 Task: Research Airbnb options in Tallaght, Ireland from 14th November, 2023 to 30th November, 2023 for 5 adults.5 bedrooms having 5 beds and 5 bathrooms. Property type can be house. Amenities needed are: wifi, TV, free parkinig on premises, gym, breakfast. Look for 4 properties as per requirement.
Action: Mouse moved to (583, 127)
Screenshot: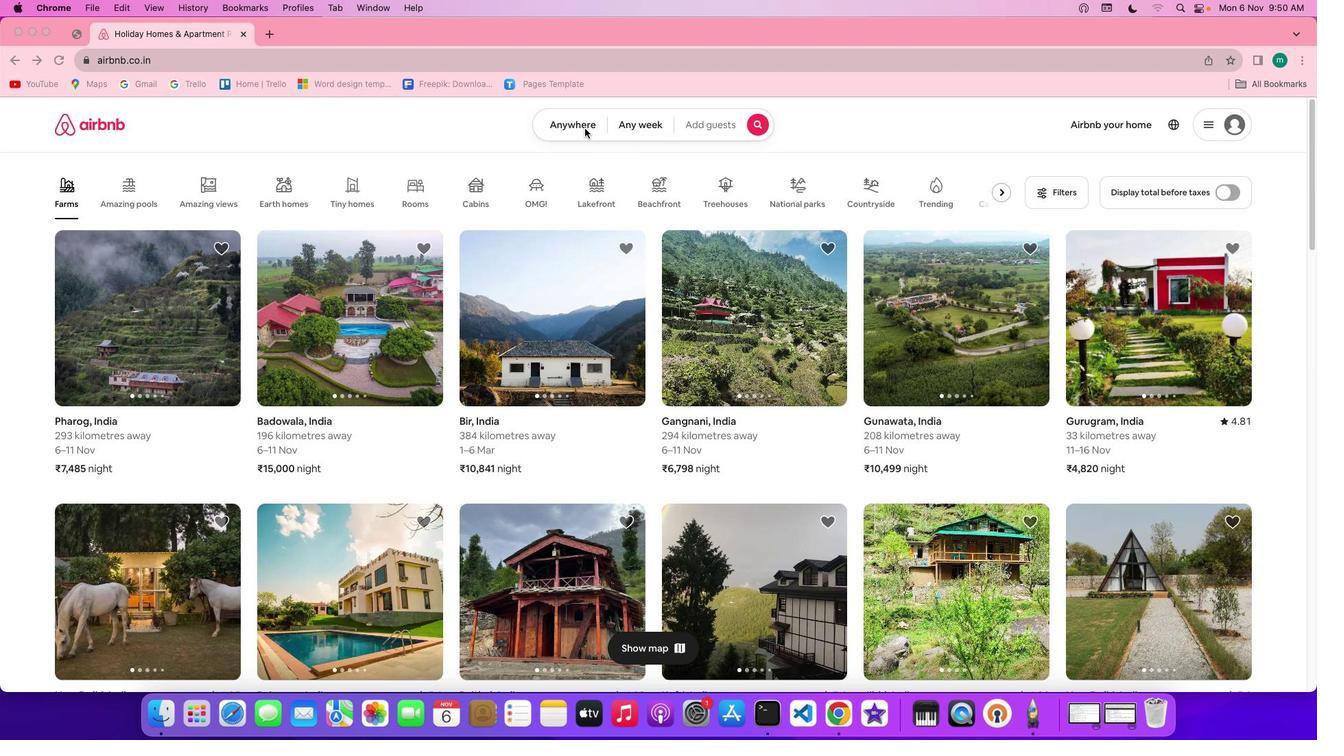 
Action: Mouse pressed left at (583, 127)
Screenshot: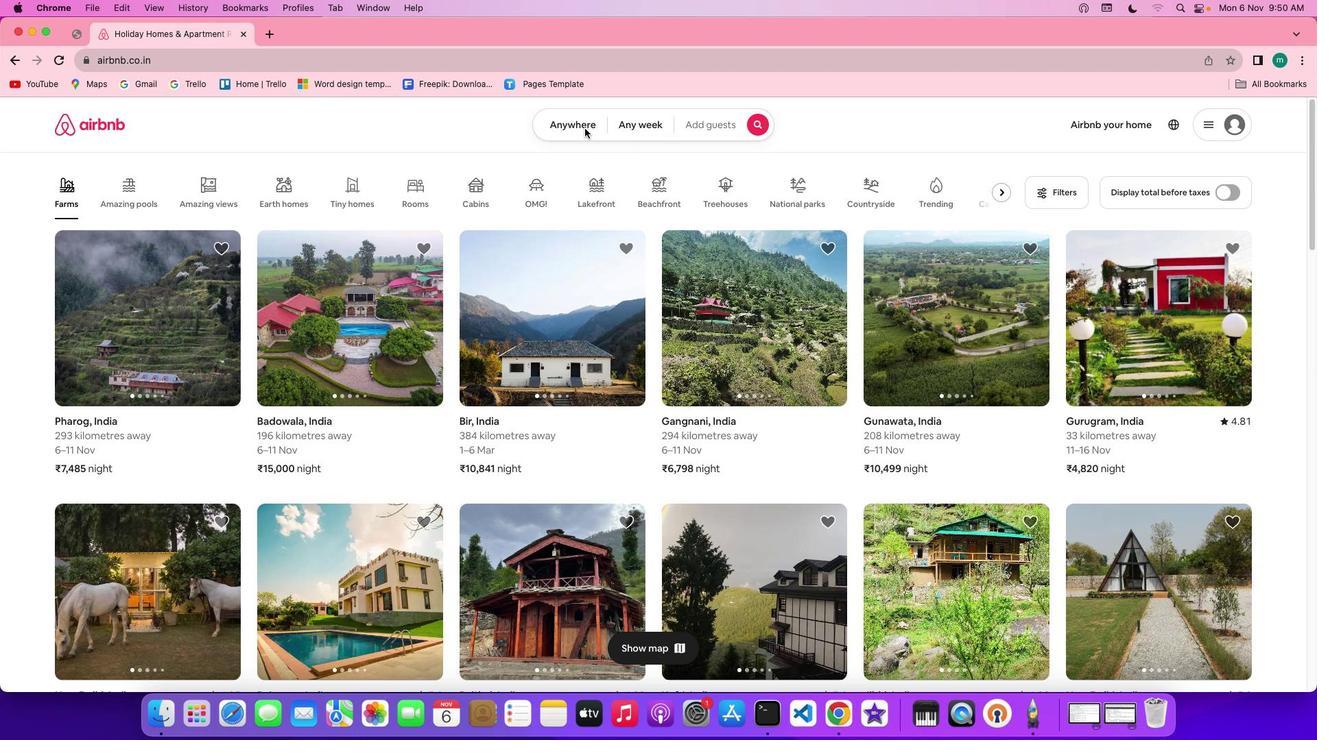 
Action: Mouse pressed left at (583, 127)
Screenshot: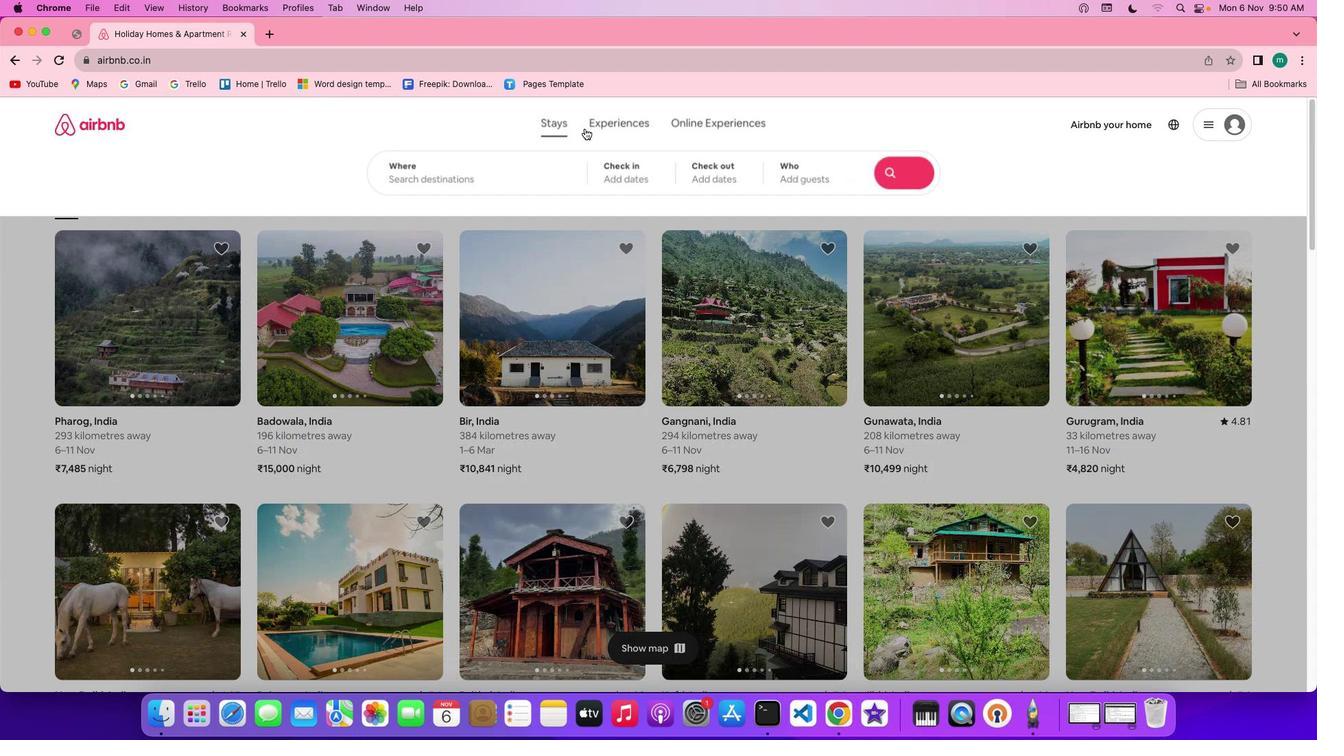 
Action: Mouse moved to (488, 177)
Screenshot: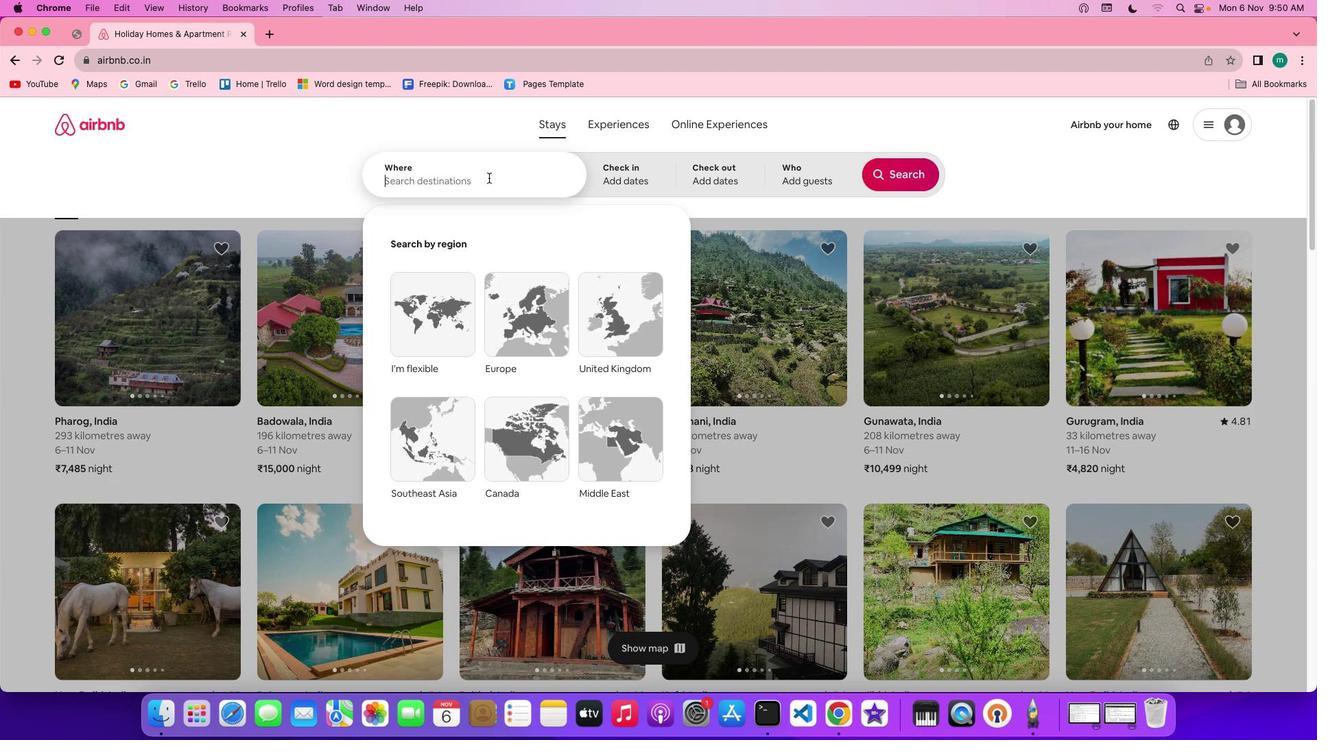 
Action: Mouse pressed left at (488, 177)
Screenshot: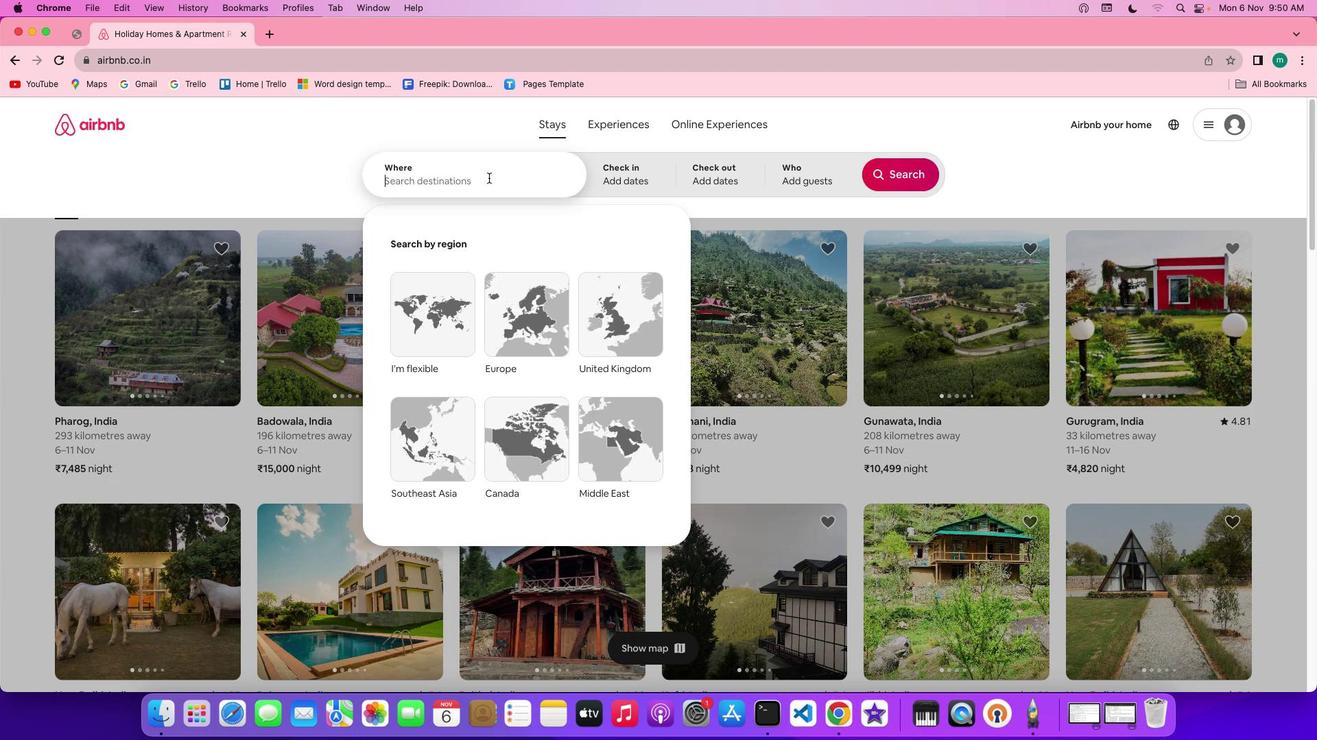
Action: Key pressed Key.shift'T''a''l''l''a''g''h''t'','Key.spaceKey.shift'i''r''e''l''a''n''d'
Screenshot: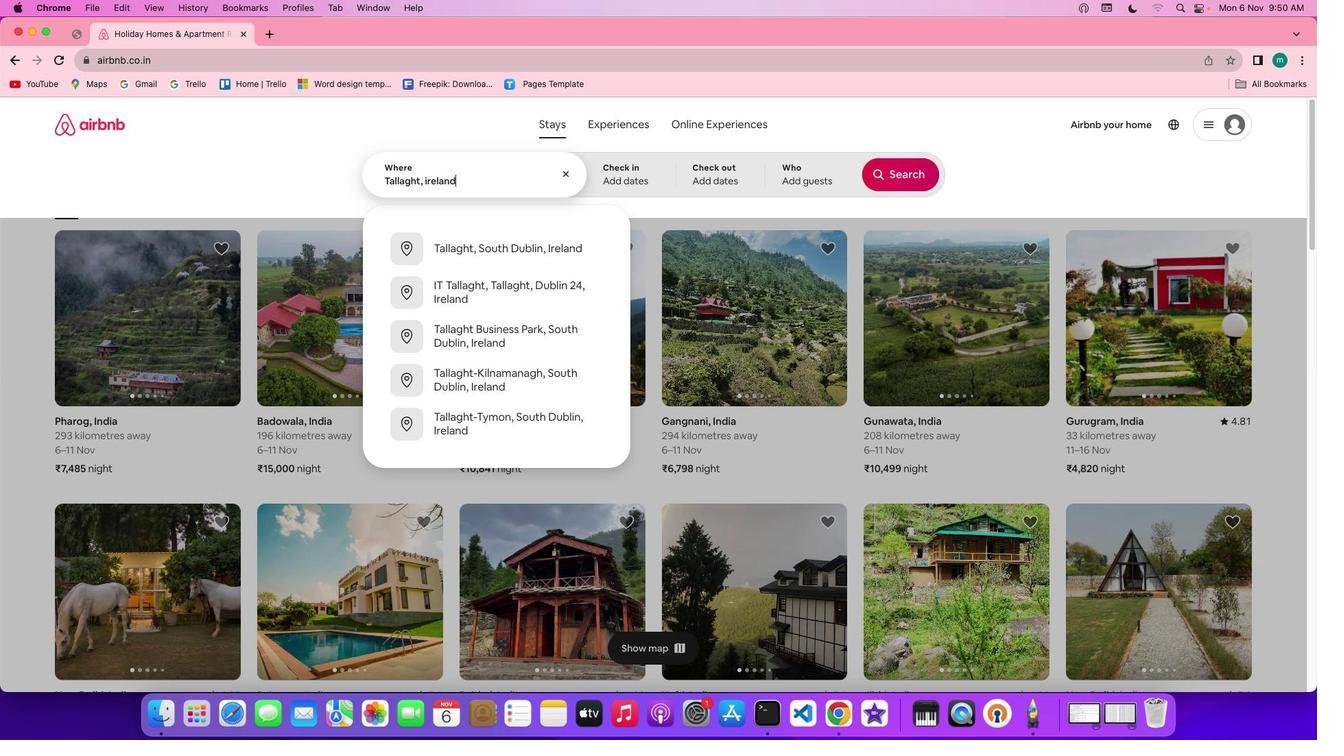 
Action: Mouse moved to (660, 176)
Screenshot: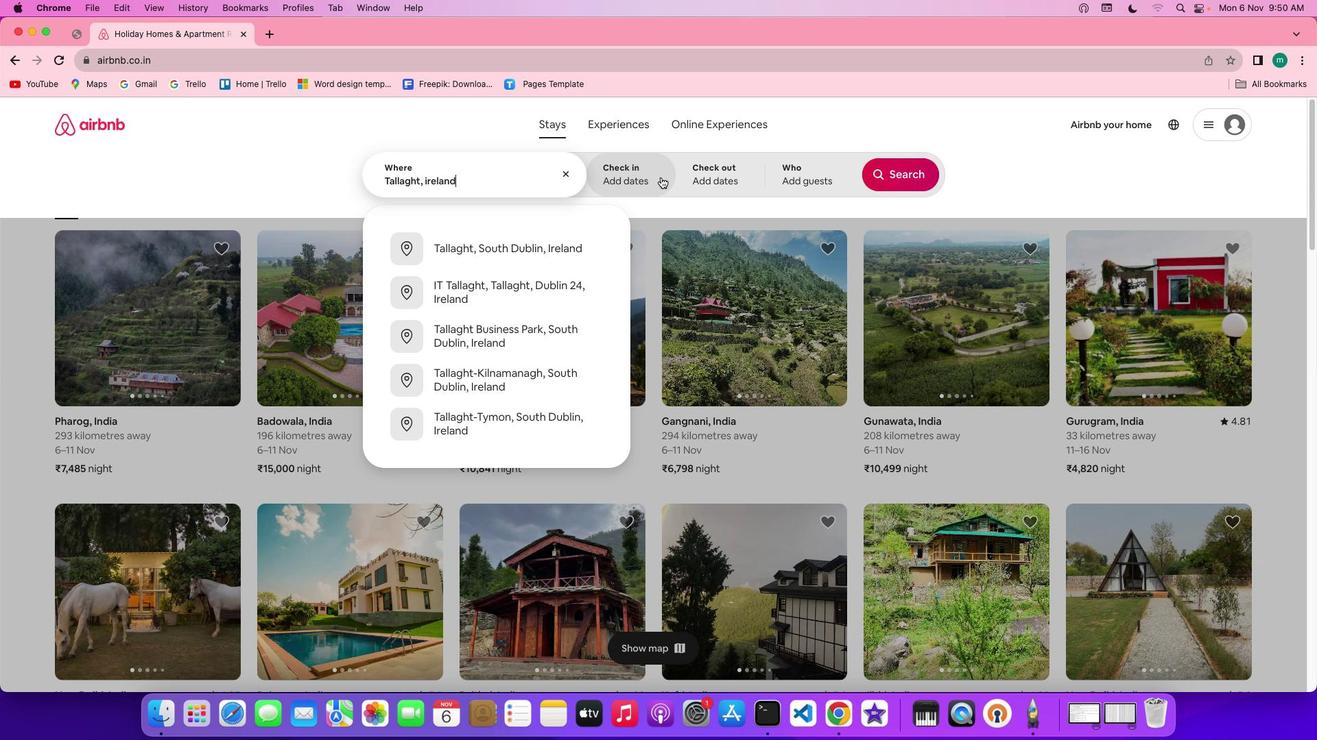 
Action: Mouse pressed left at (660, 176)
Screenshot: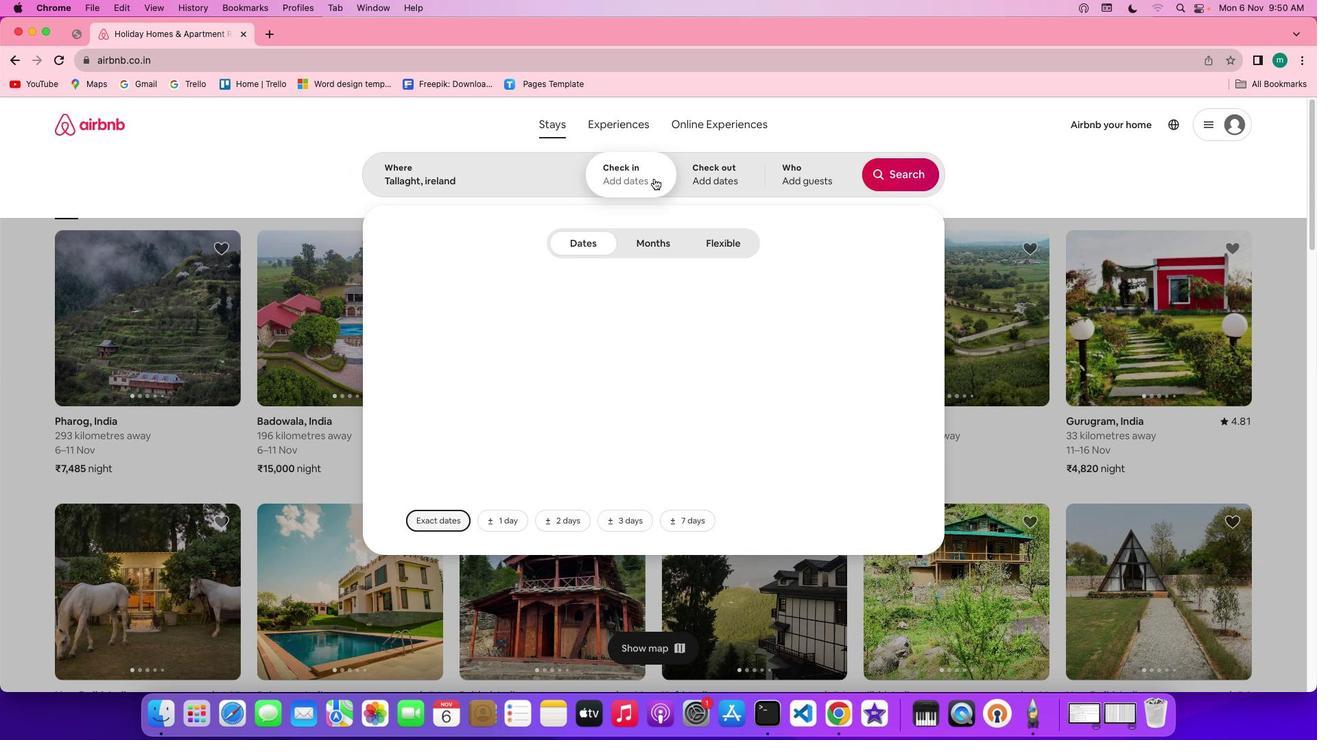 
Action: Mouse moved to (483, 408)
Screenshot: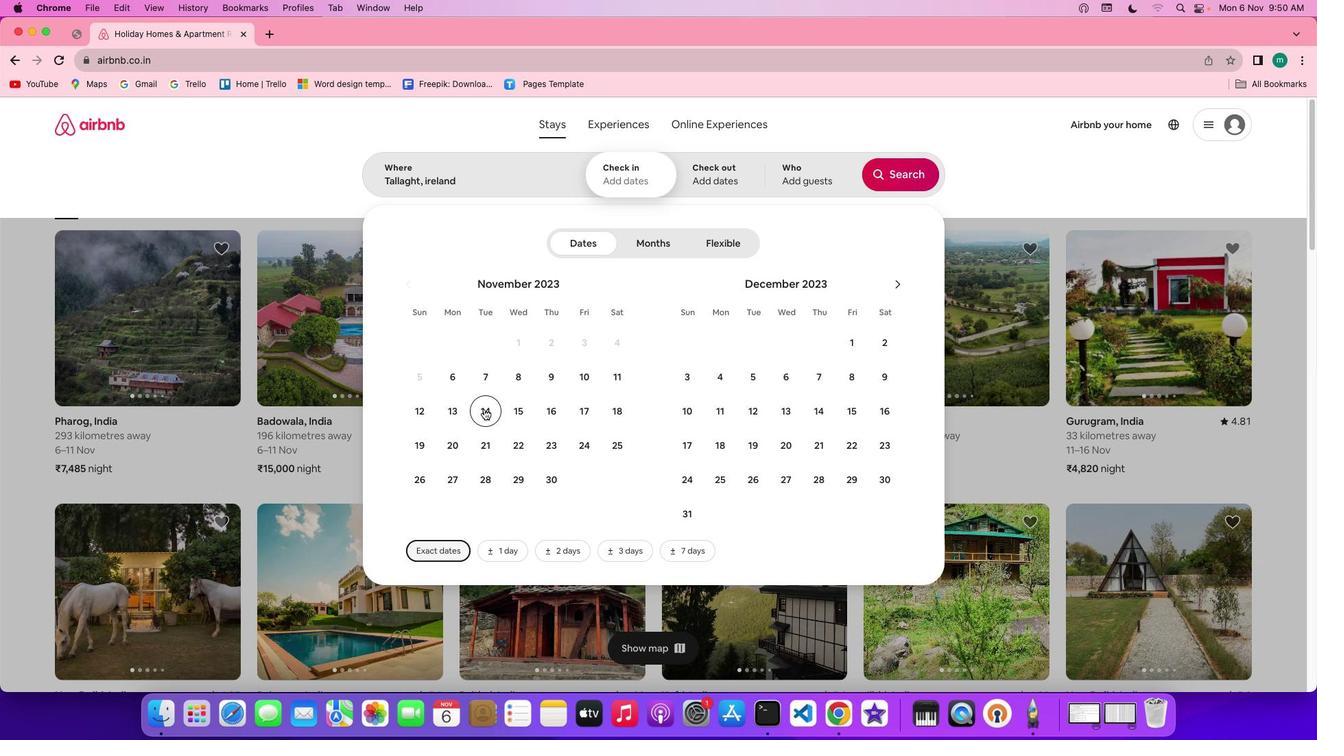 
Action: Mouse pressed left at (483, 408)
Screenshot: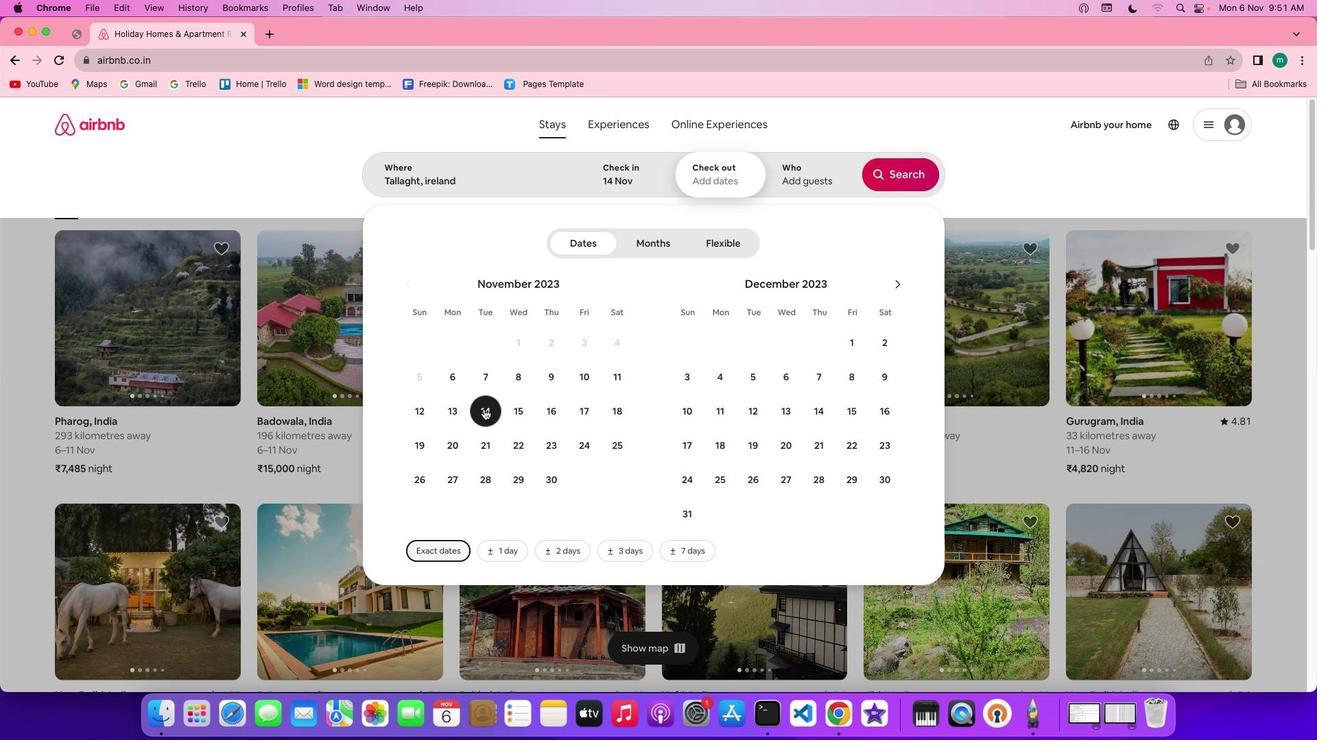 
Action: Mouse moved to (551, 481)
Screenshot: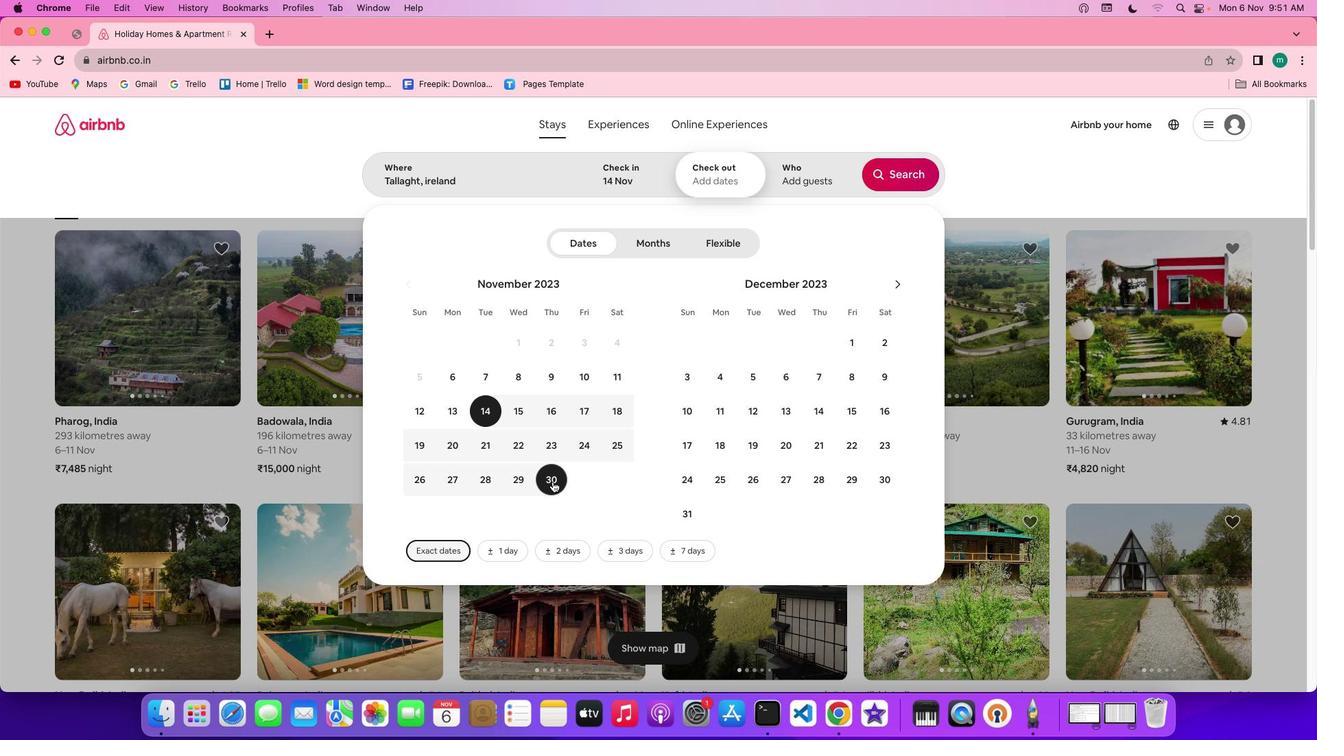 
Action: Mouse pressed left at (551, 481)
Screenshot: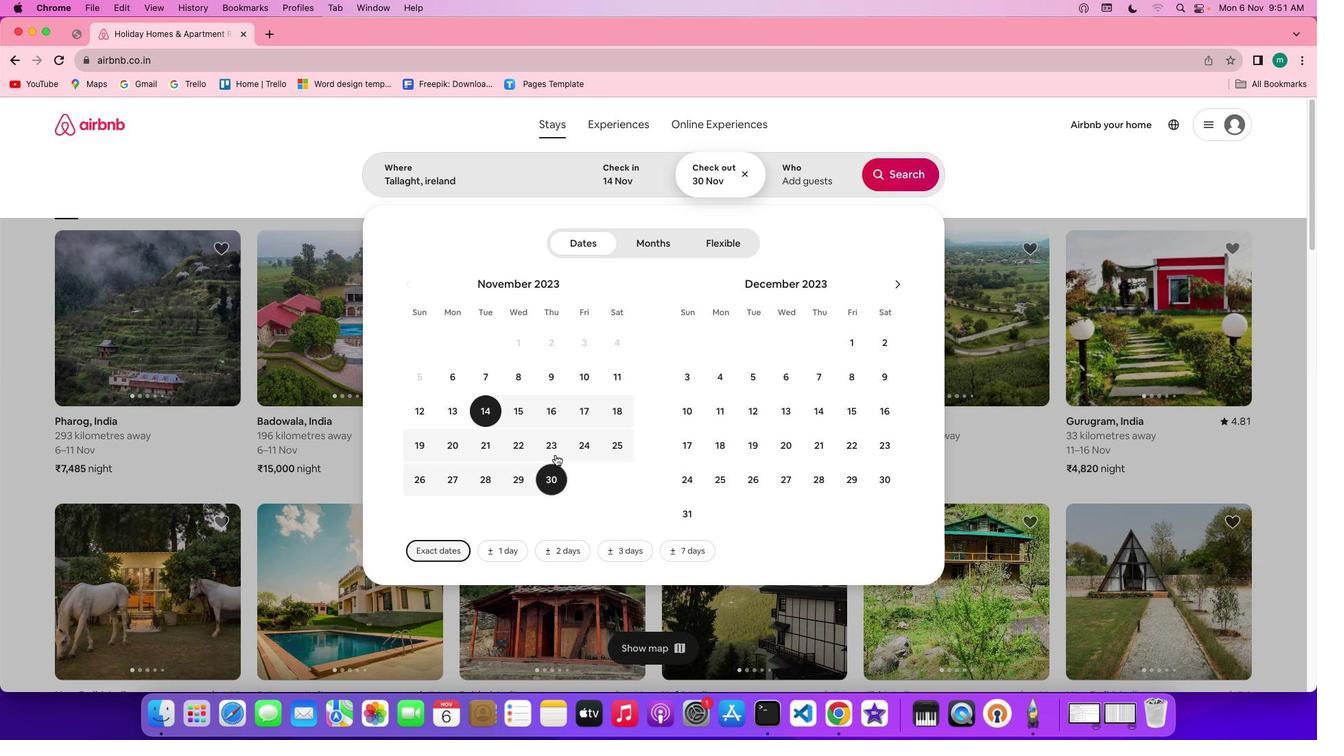 
Action: Mouse moved to (791, 174)
Screenshot: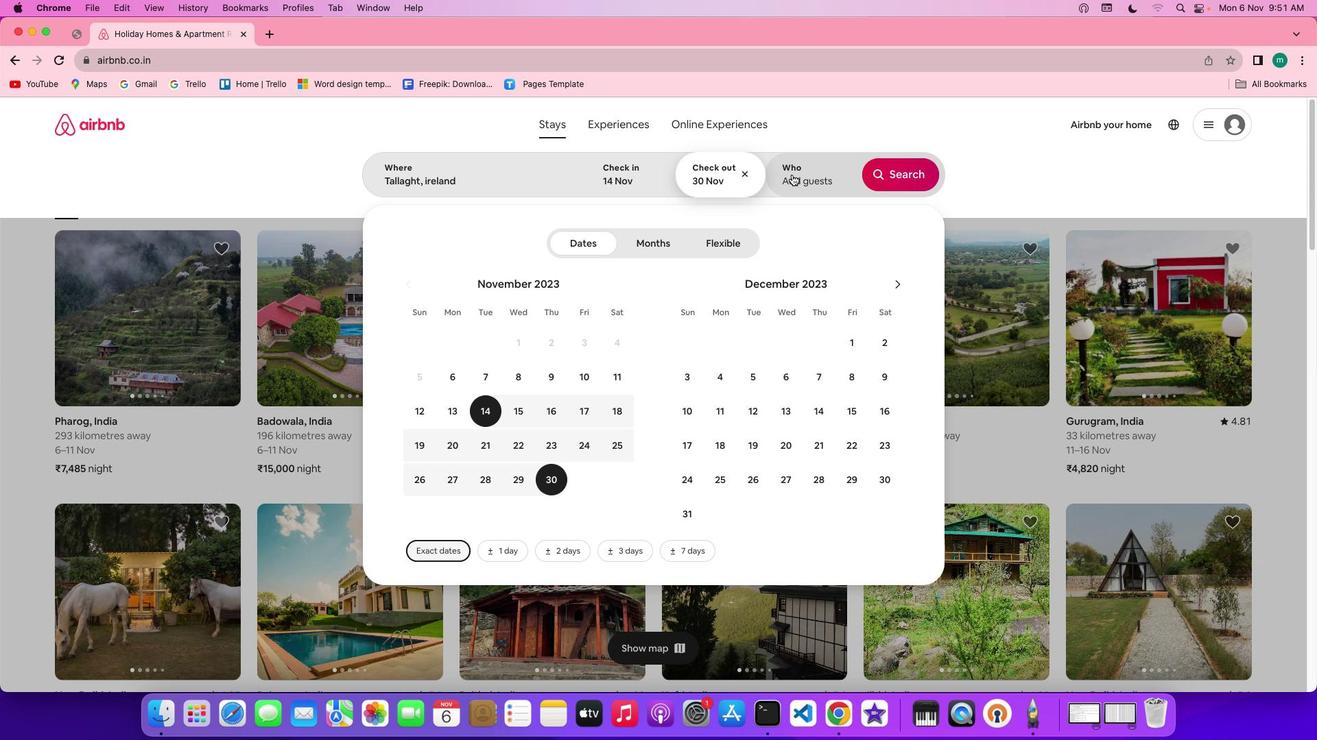 
Action: Mouse pressed left at (791, 174)
Screenshot: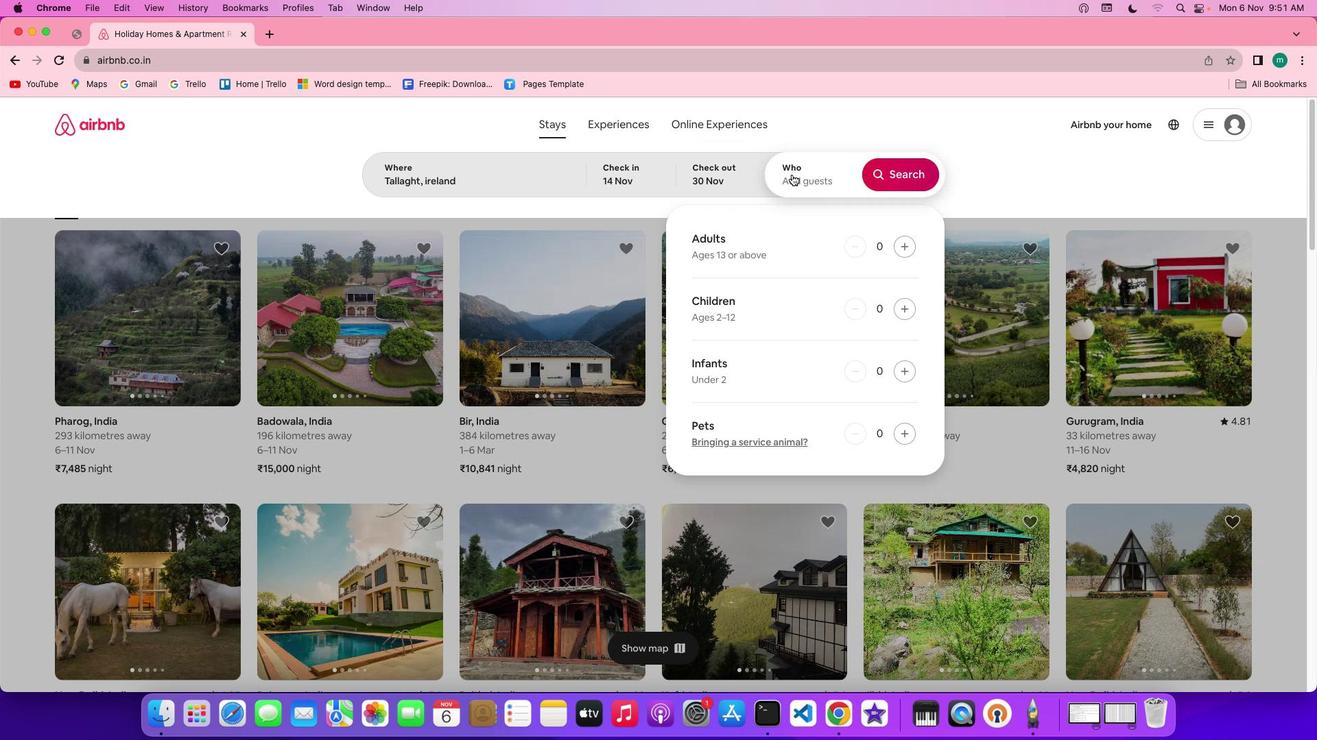 
Action: Mouse moved to (906, 242)
Screenshot: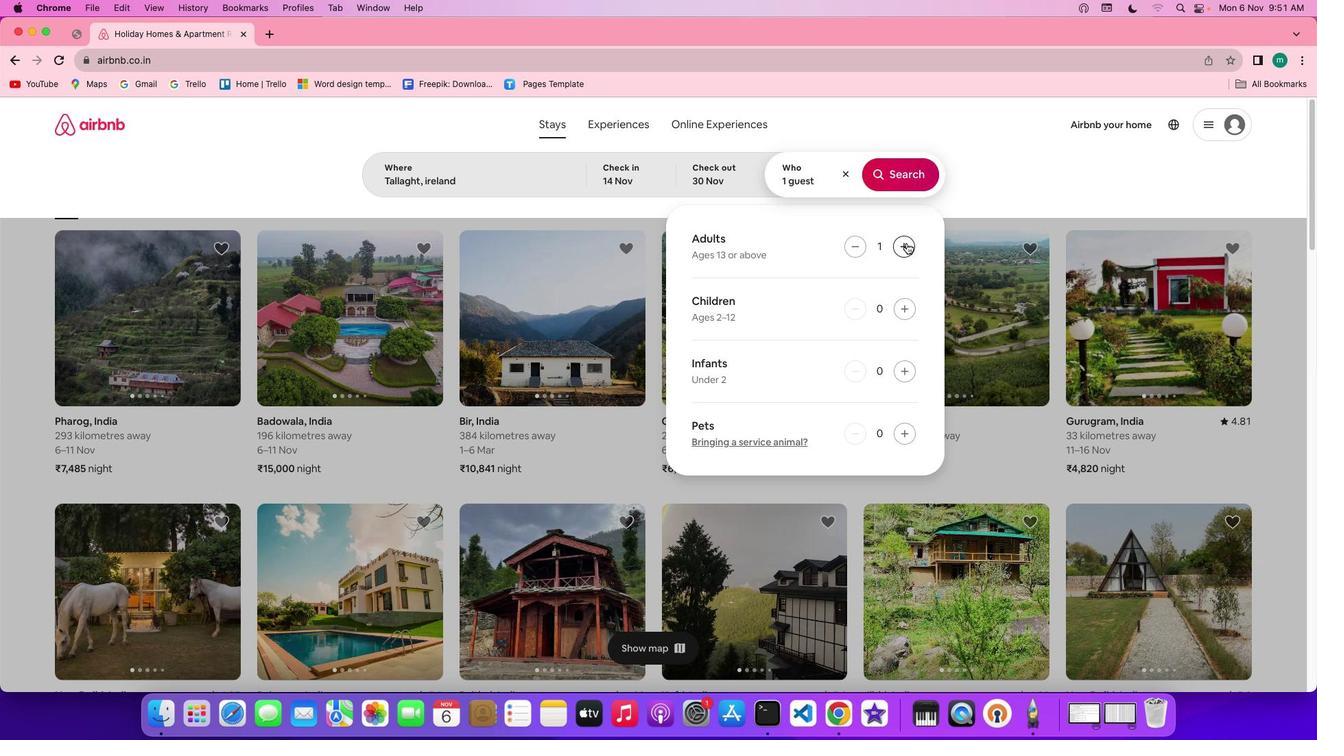 
Action: Mouse pressed left at (906, 242)
Screenshot: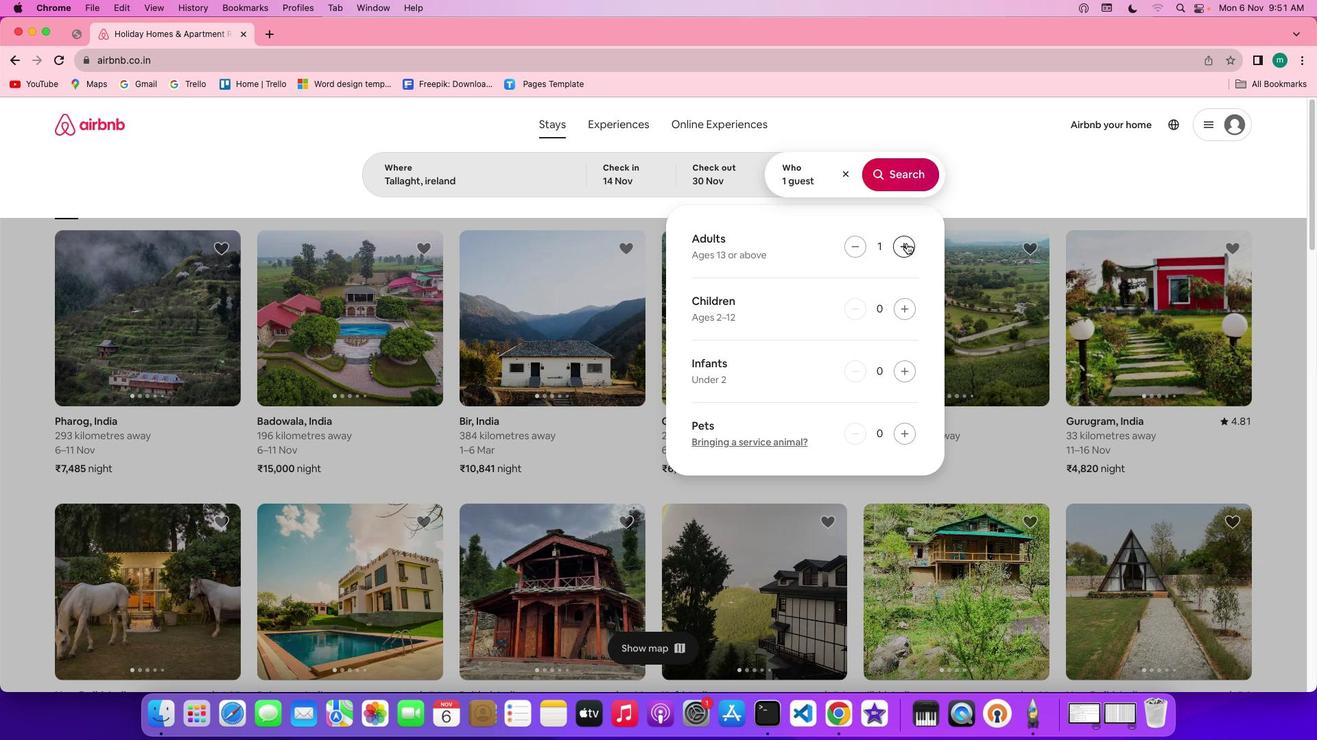 
Action: Mouse pressed left at (906, 242)
Screenshot: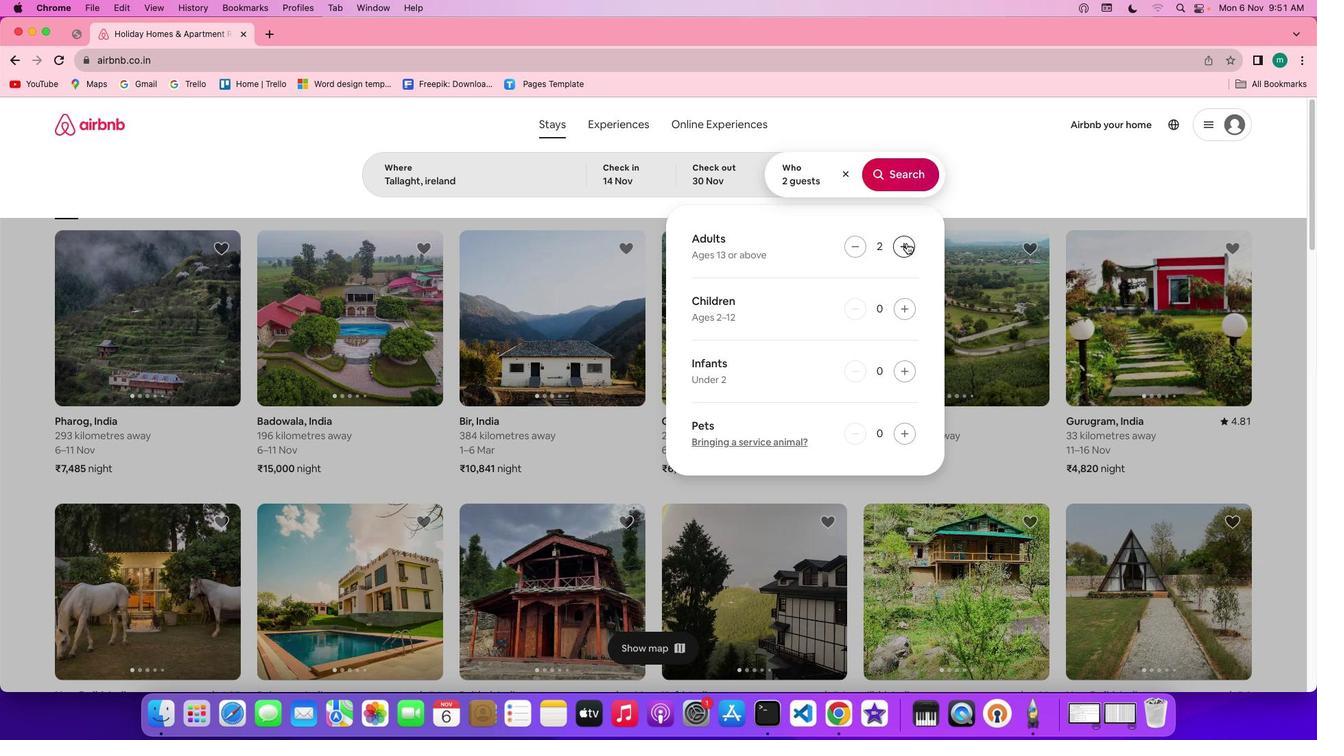 
Action: Mouse pressed left at (906, 242)
Screenshot: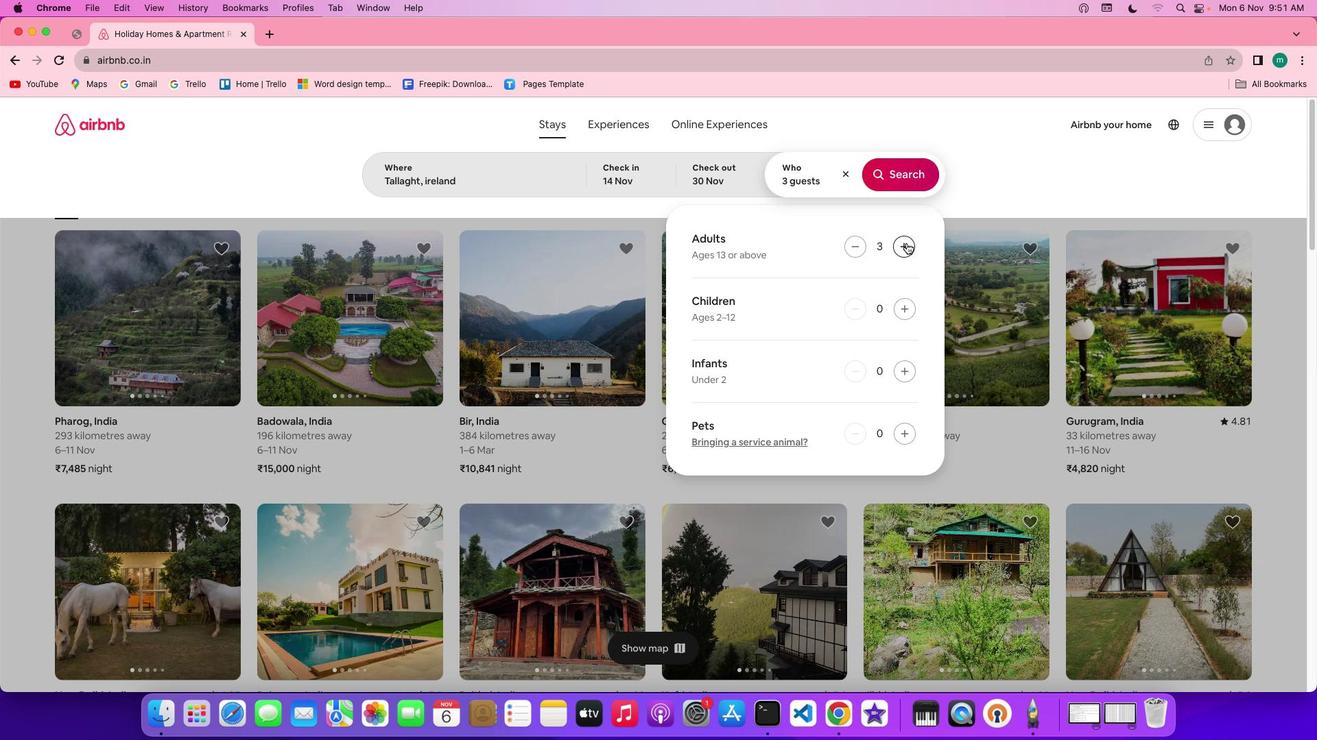 
Action: Mouse pressed left at (906, 242)
Screenshot: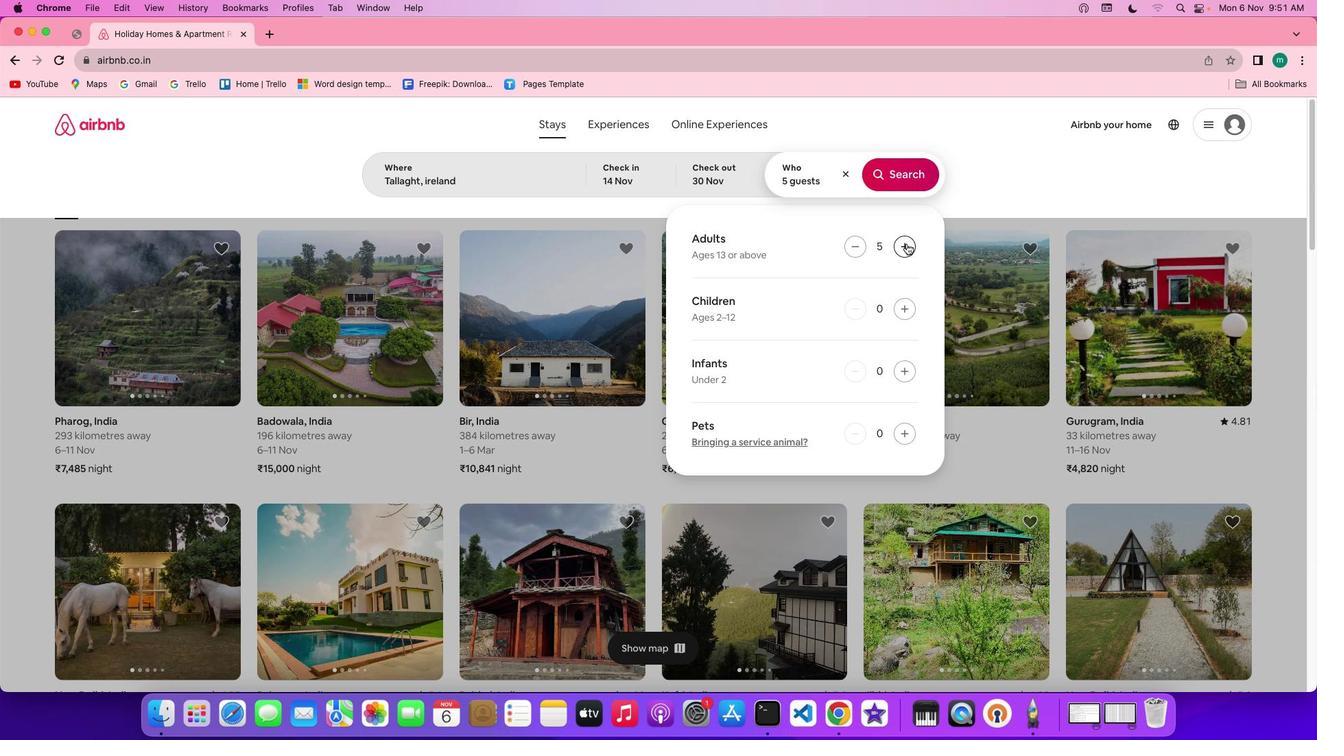 
Action: Mouse pressed left at (906, 242)
Screenshot: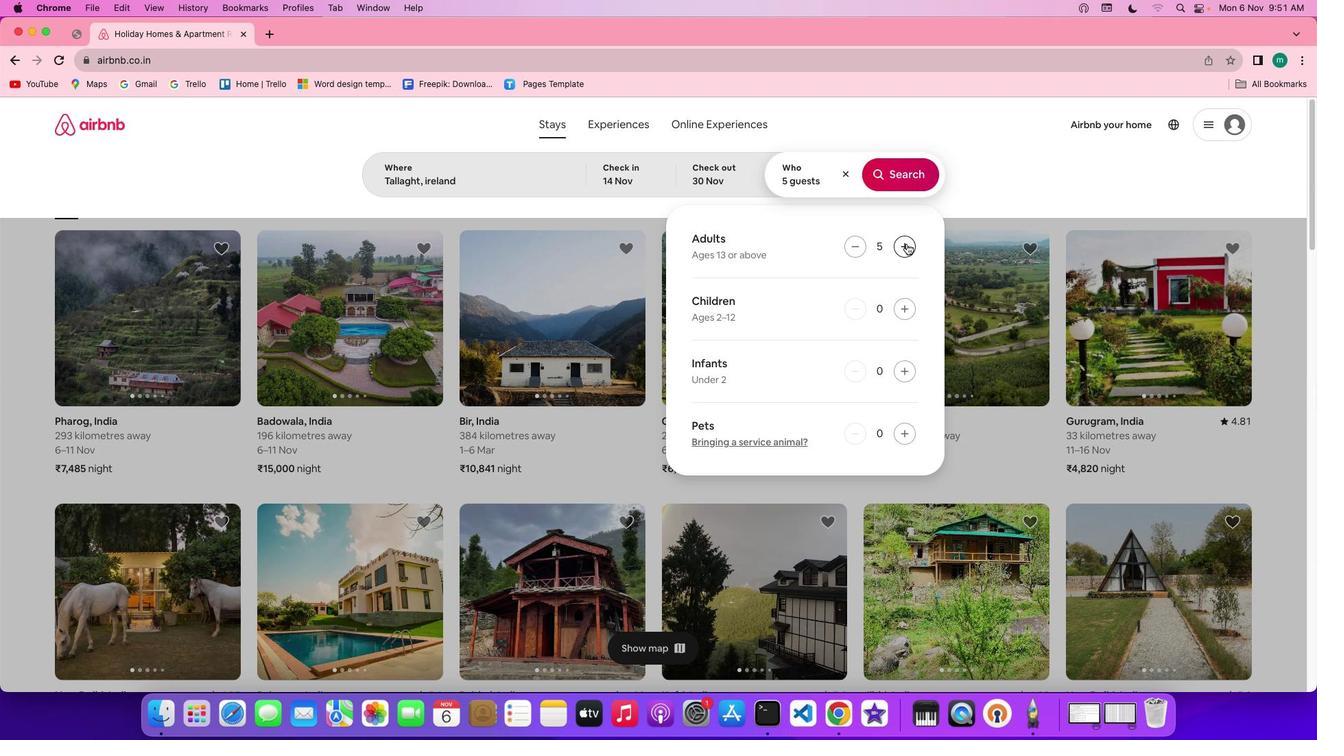 
Action: Mouse moved to (909, 178)
Screenshot: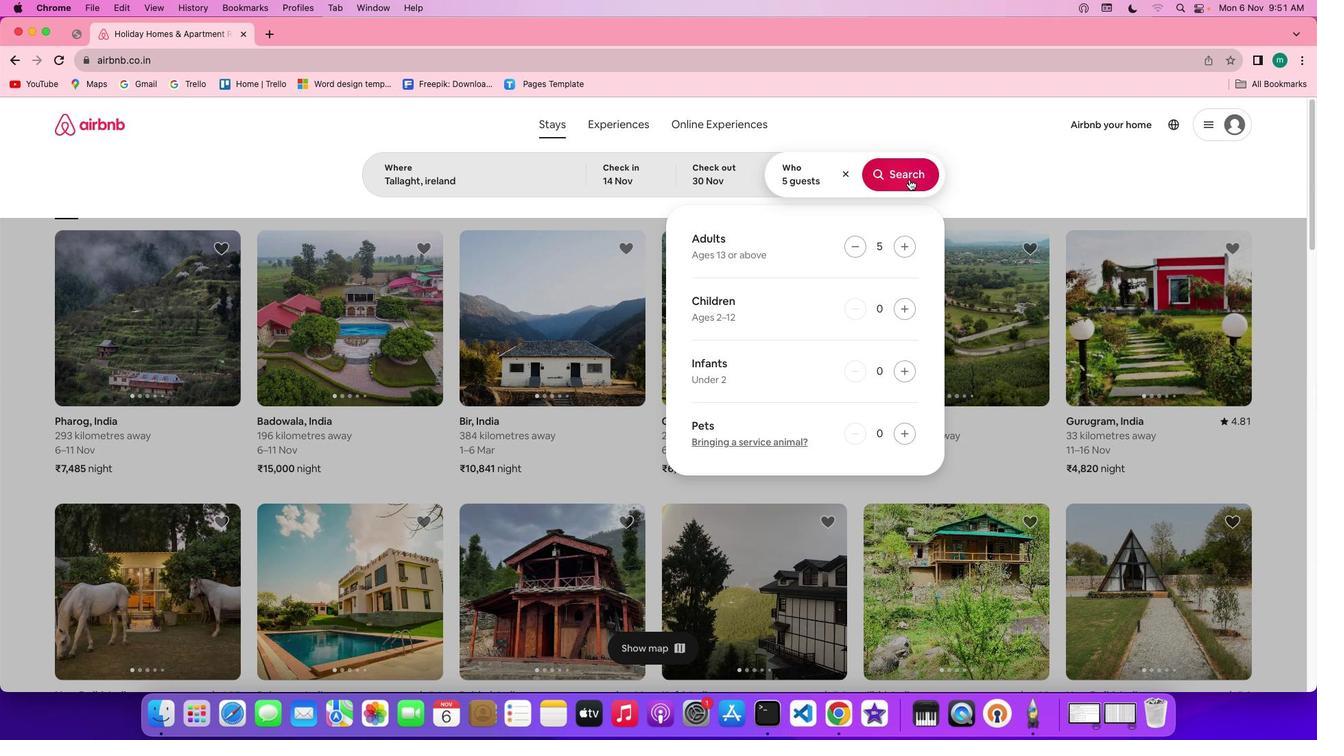 
Action: Mouse pressed left at (909, 178)
Screenshot: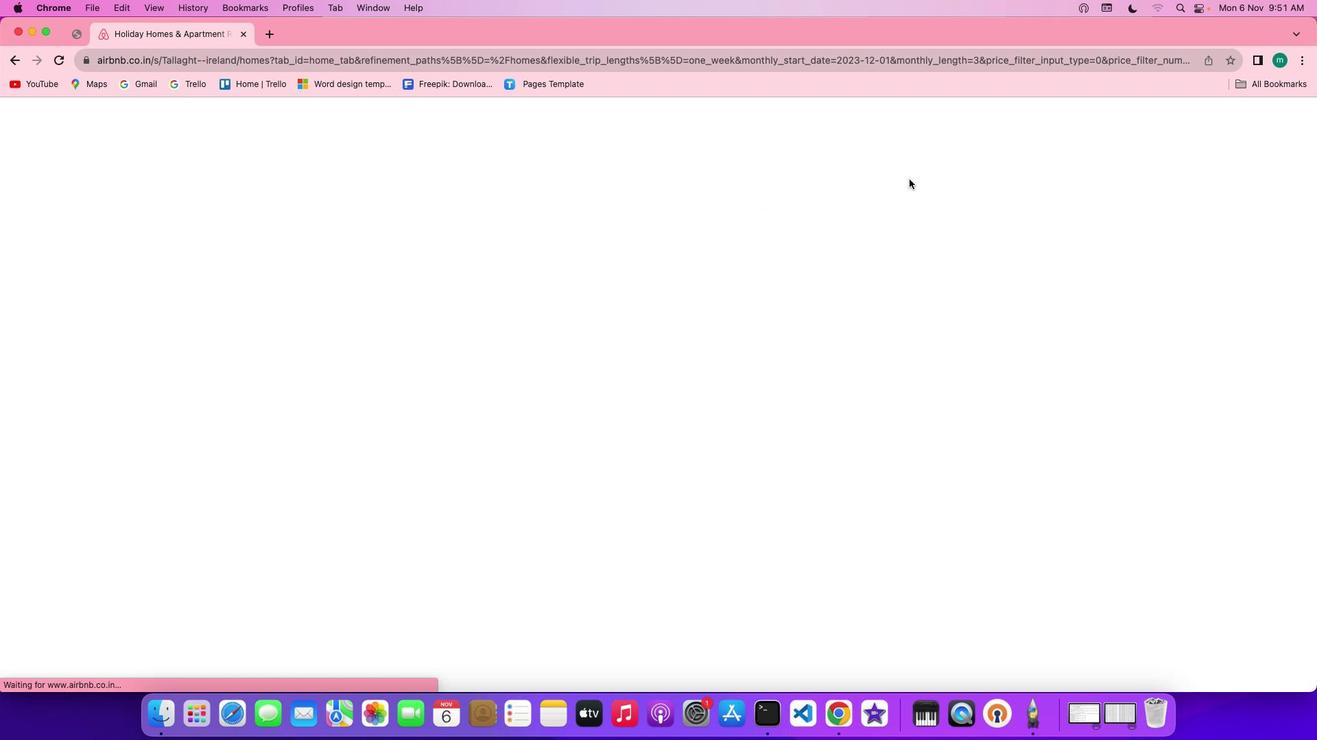 
Action: Mouse moved to (1084, 176)
Screenshot: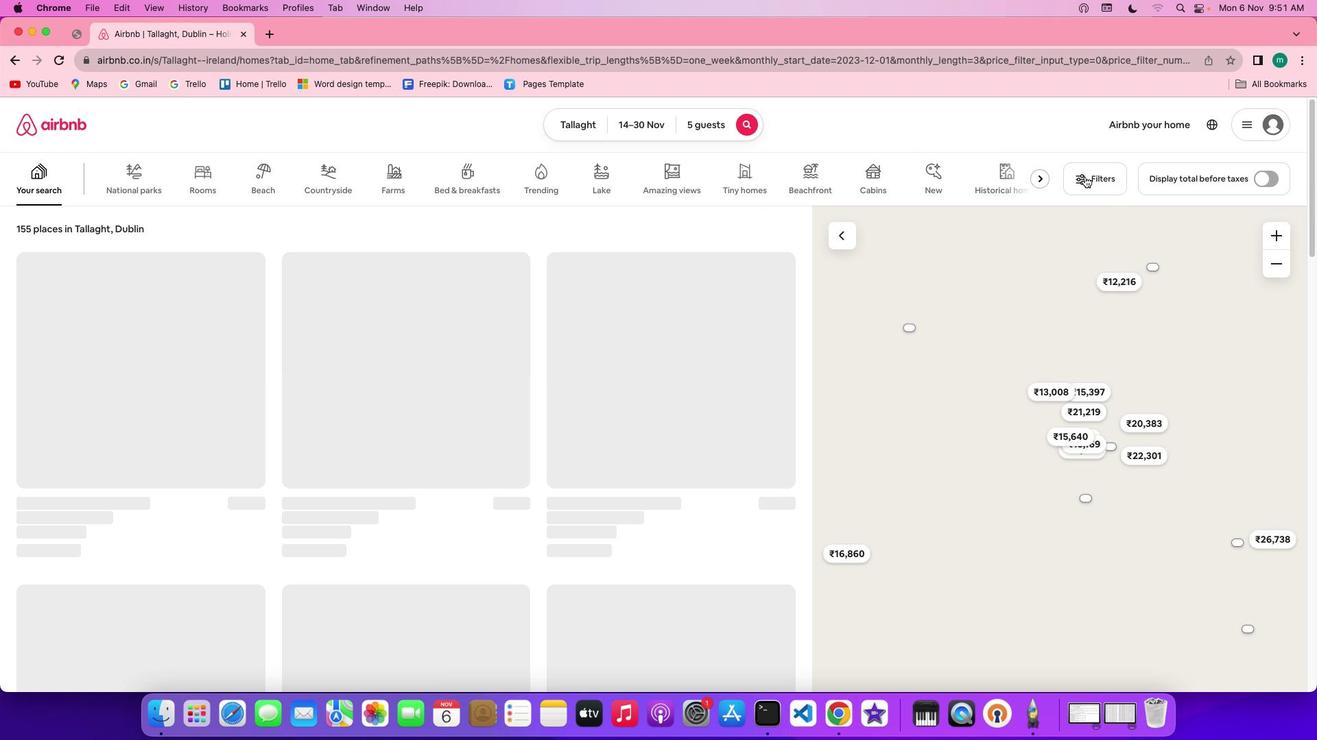 
Action: Mouse pressed left at (1084, 176)
Screenshot: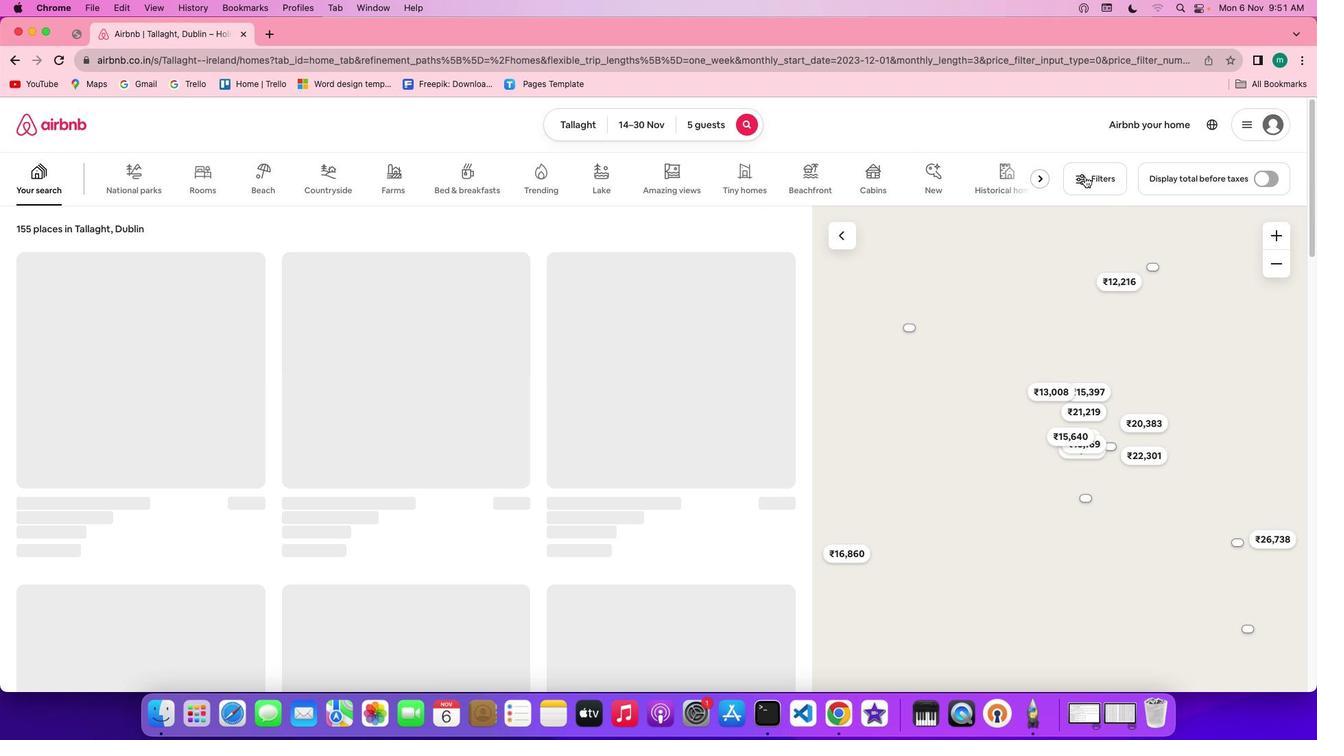 
Action: Mouse moved to (688, 399)
Screenshot: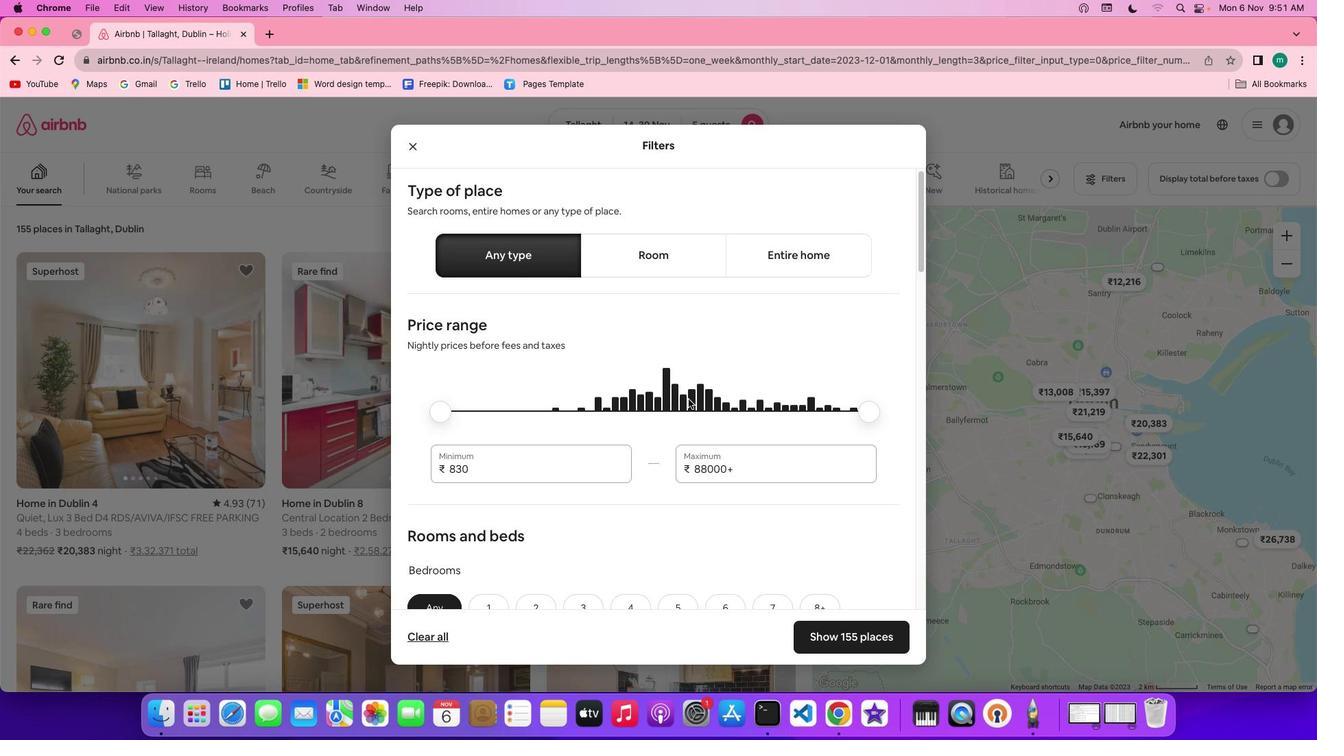 
Action: Mouse scrolled (688, 399) with delta (0, 0)
Screenshot: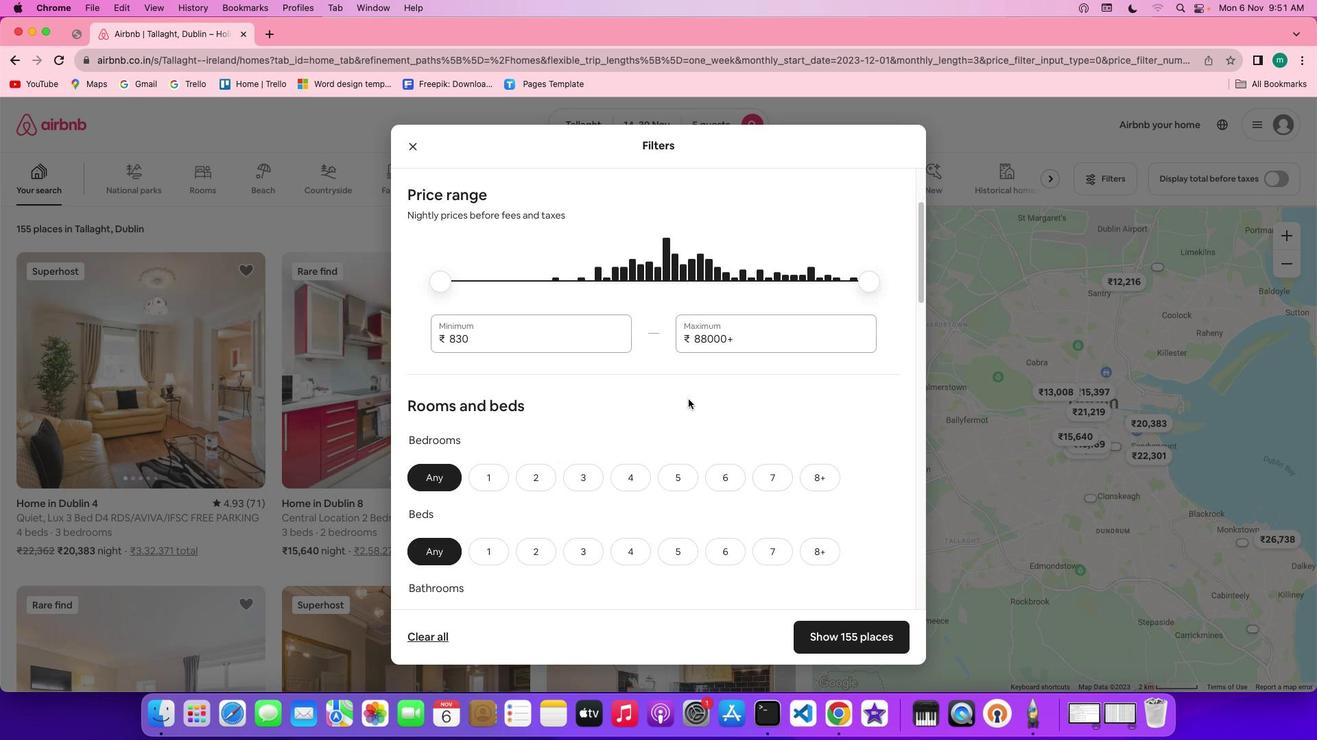 
Action: Mouse scrolled (688, 399) with delta (0, 0)
Screenshot: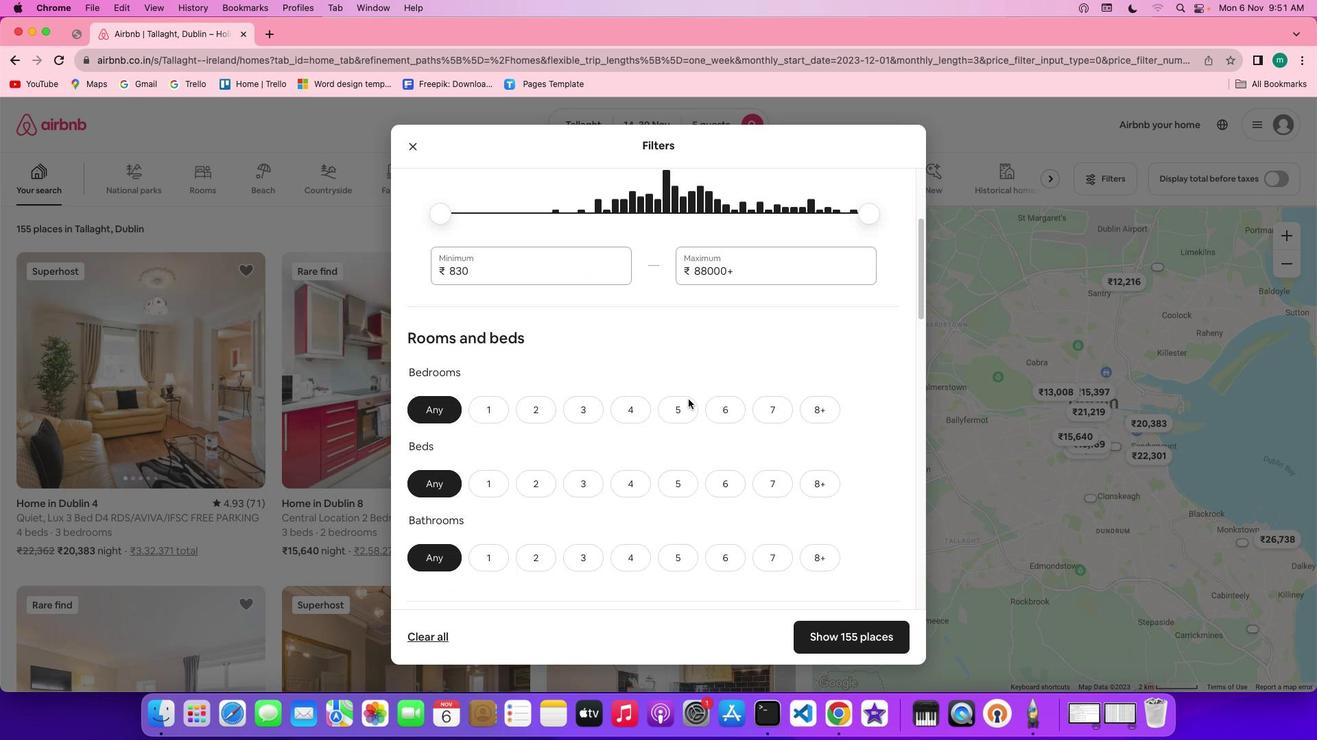 
Action: Mouse scrolled (688, 399) with delta (0, -1)
Screenshot: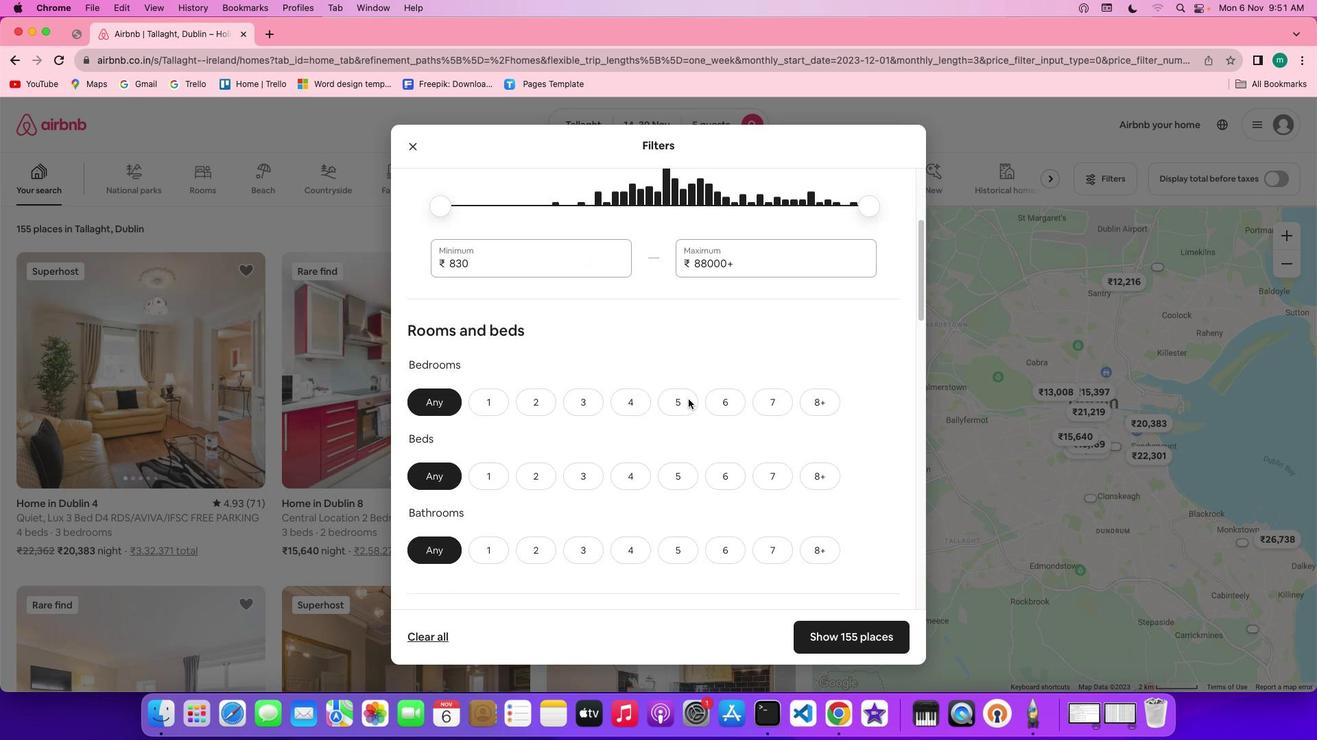 
Action: Mouse scrolled (688, 399) with delta (0, -2)
Screenshot: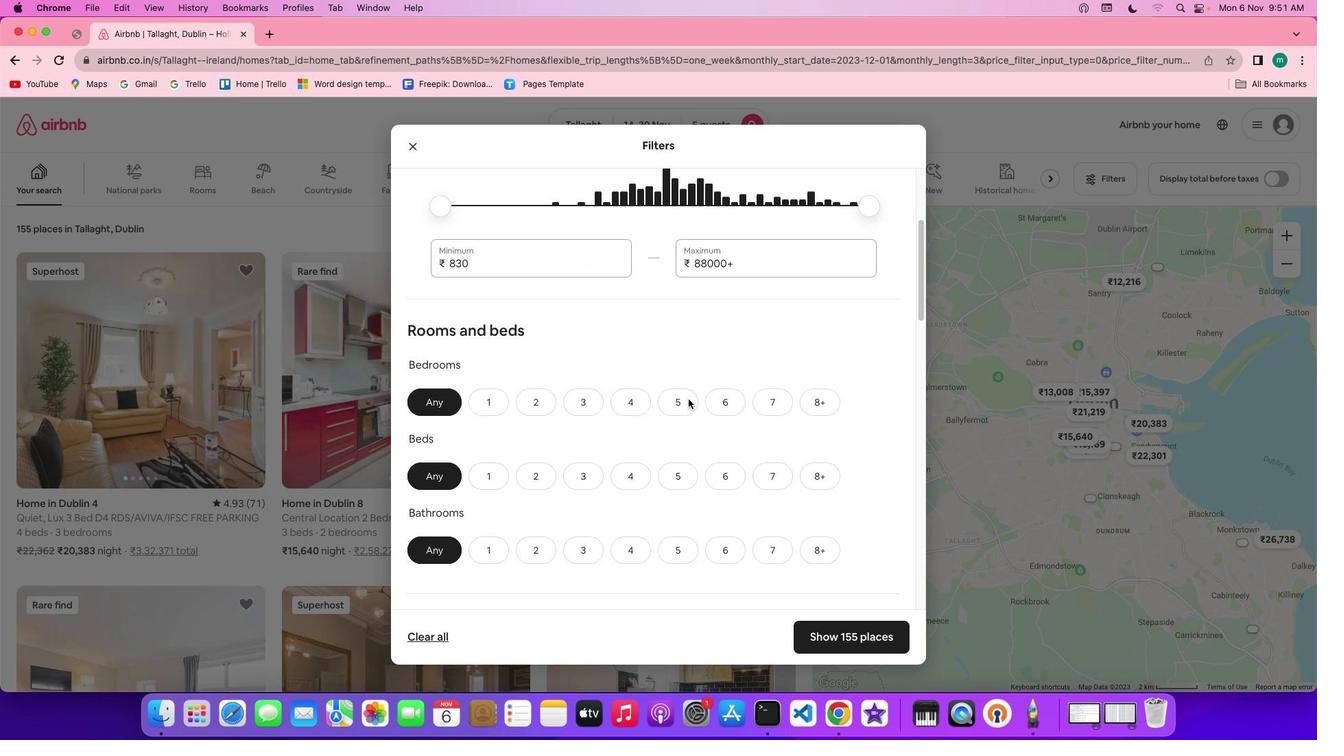 
Action: Mouse scrolled (688, 399) with delta (0, 0)
Screenshot: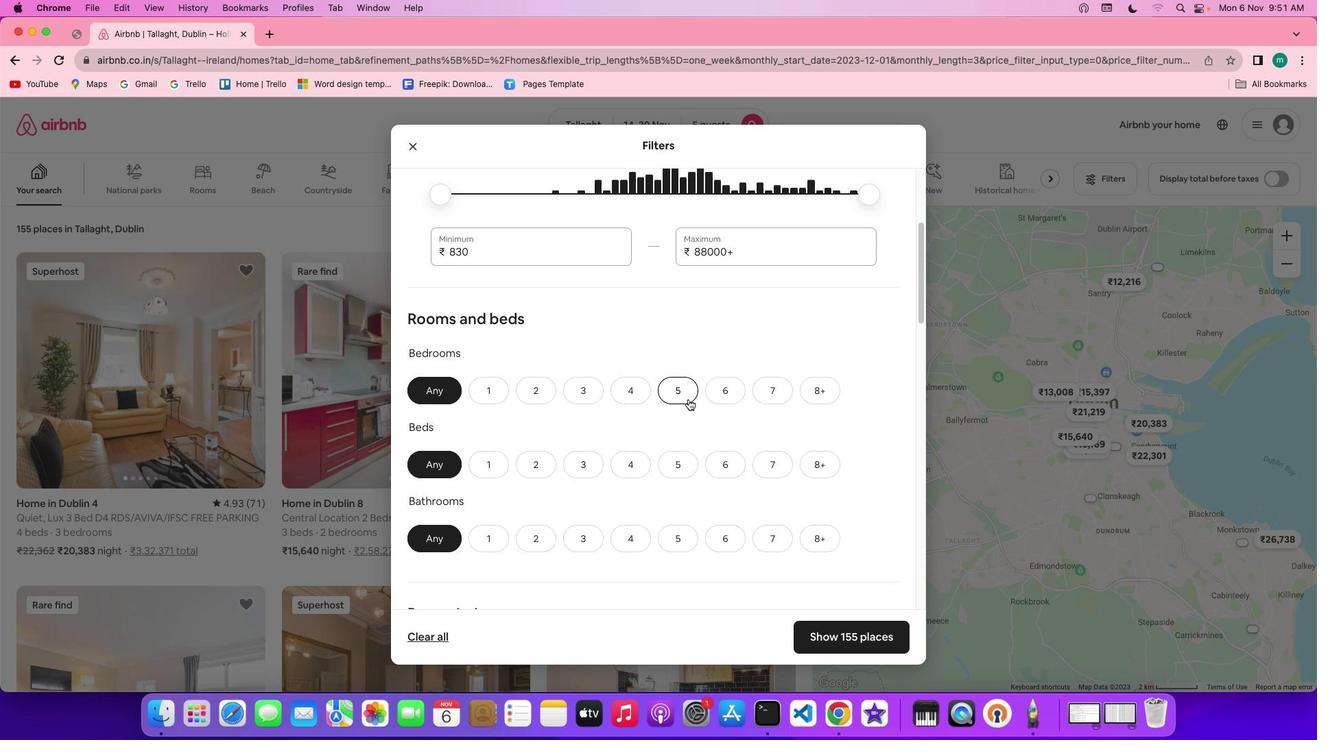 
Action: Mouse scrolled (688, 399) with delta (0, 0)
Screenshot: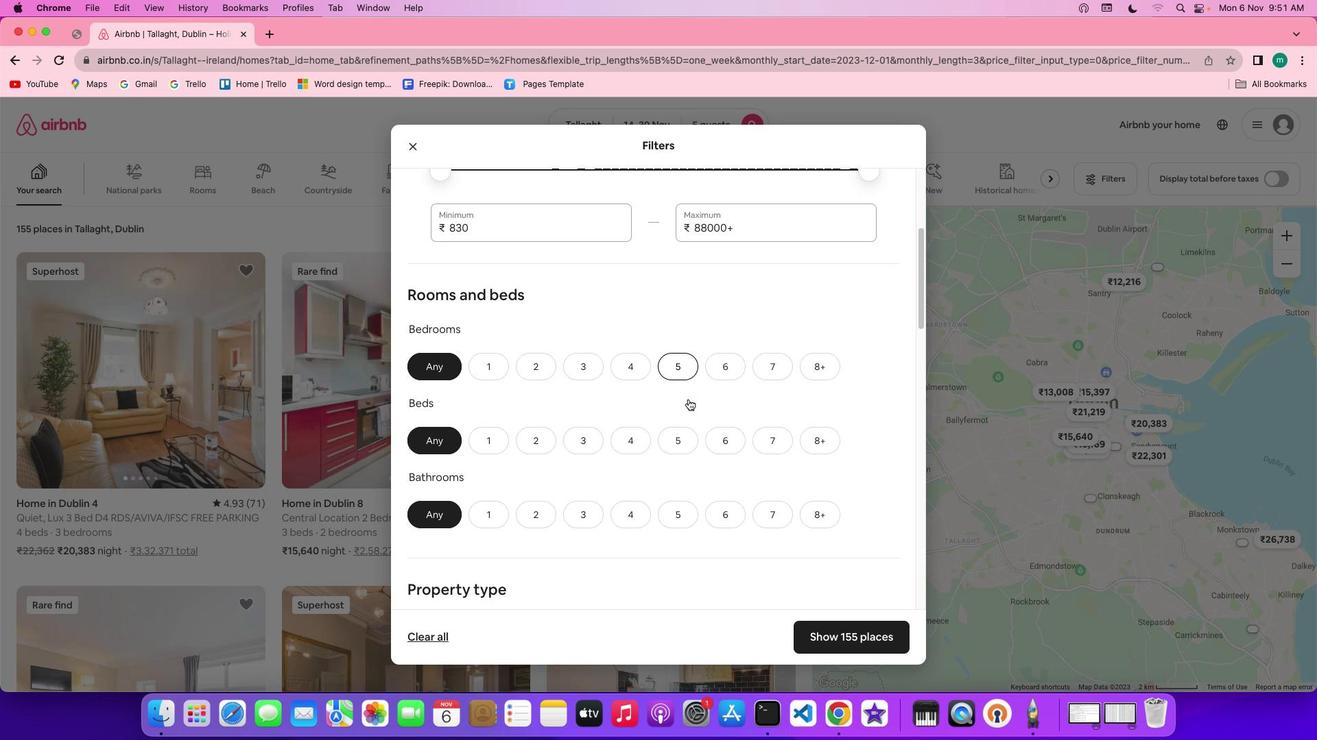 
Action: Mouse scrolled (688, 399) with delta (0, 0)
Screenshot: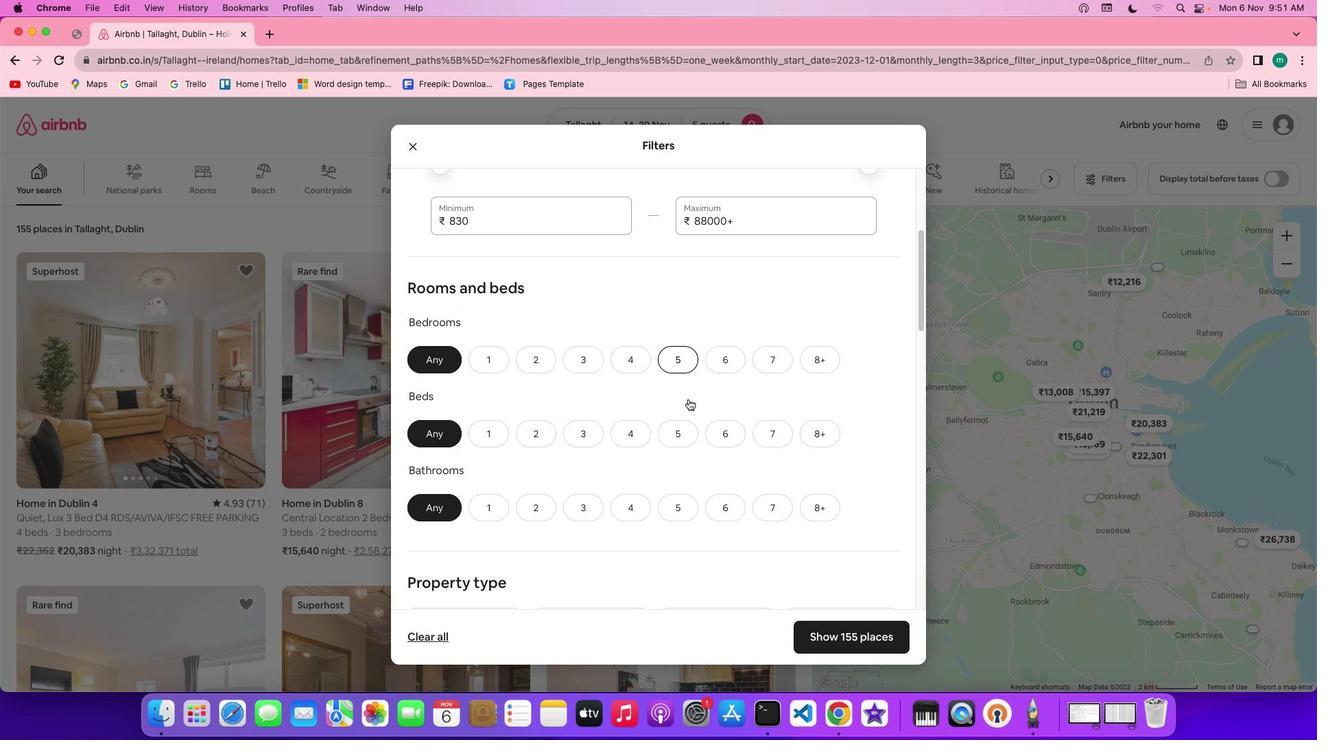 
Action: Mouse scrolled (688, 399) with delta (0, 0)
Screenshot: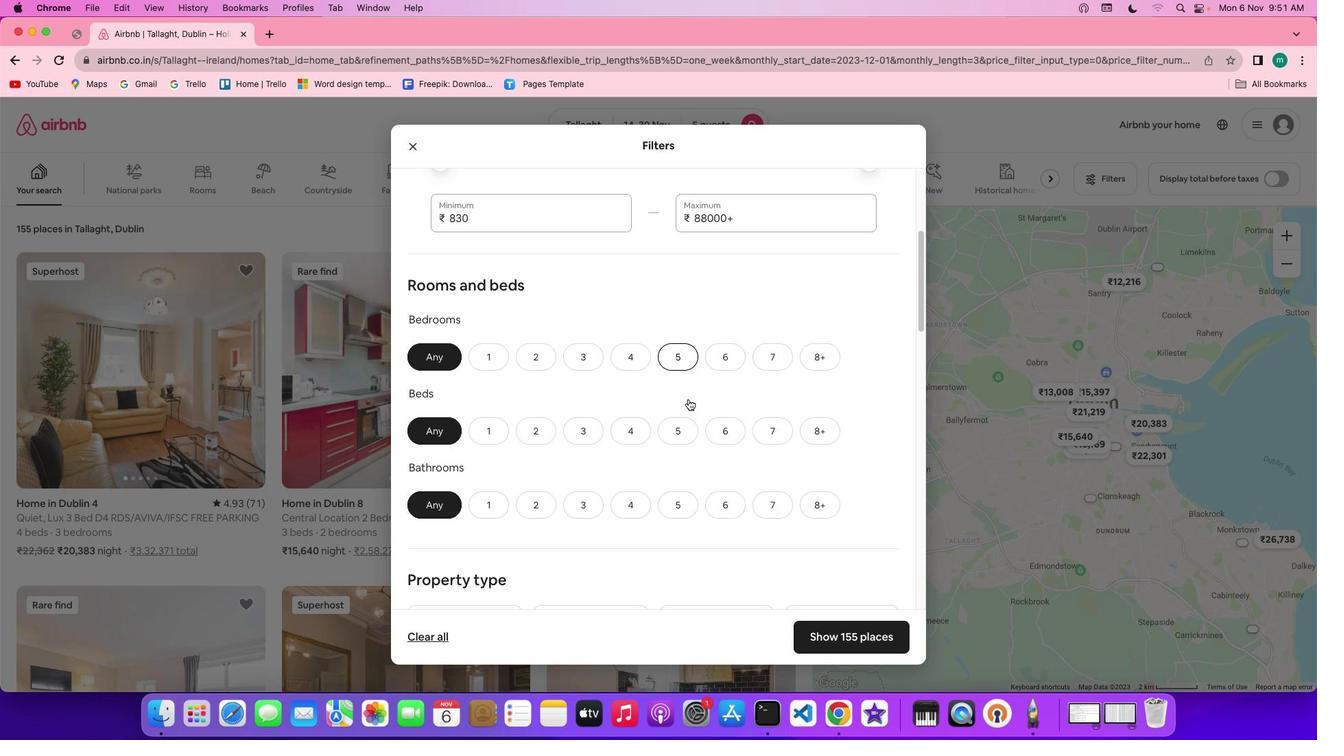
Action: Mouse scrolled (688, 399) with delta (0, 0)
Screenshot: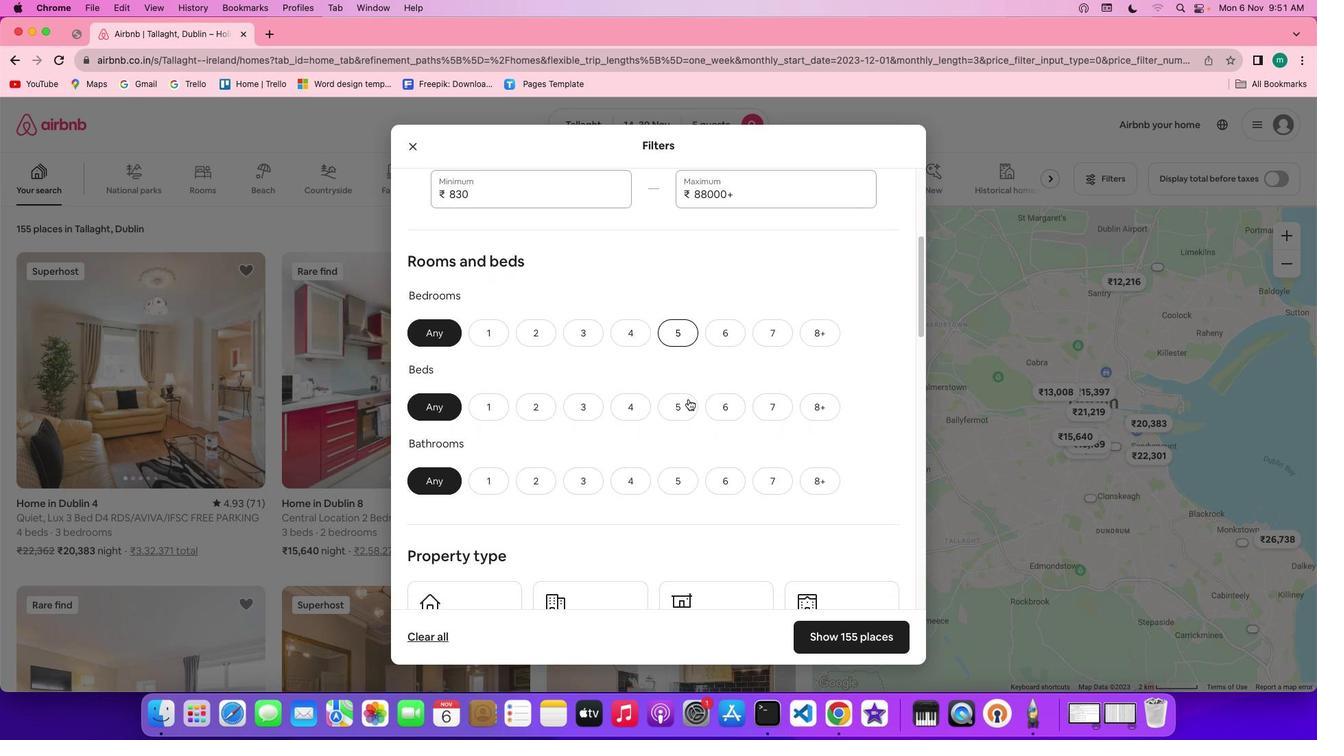 
Action: Mouse scrolled (688, 399) with delta (0, 0)
Screenshot: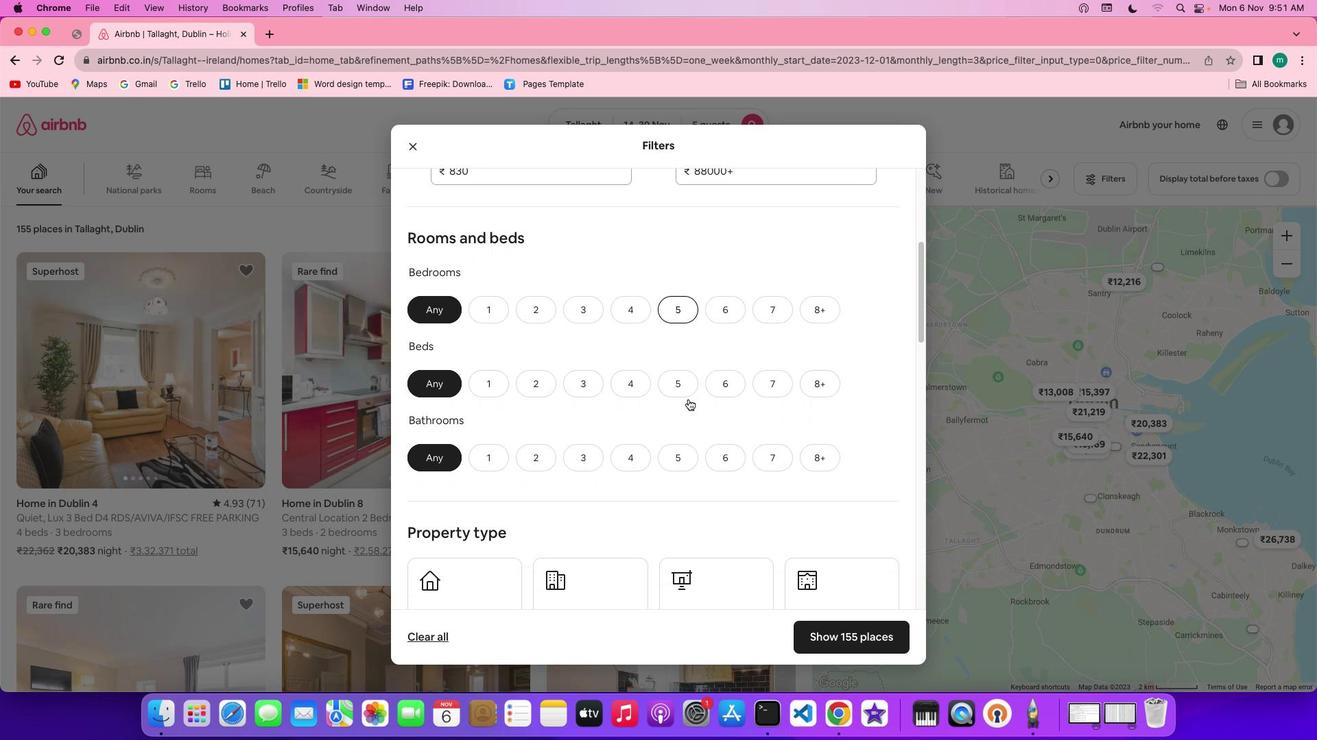 
Action: Mouse scrolled (688, 399) with delta (0, 0)
Screenshot: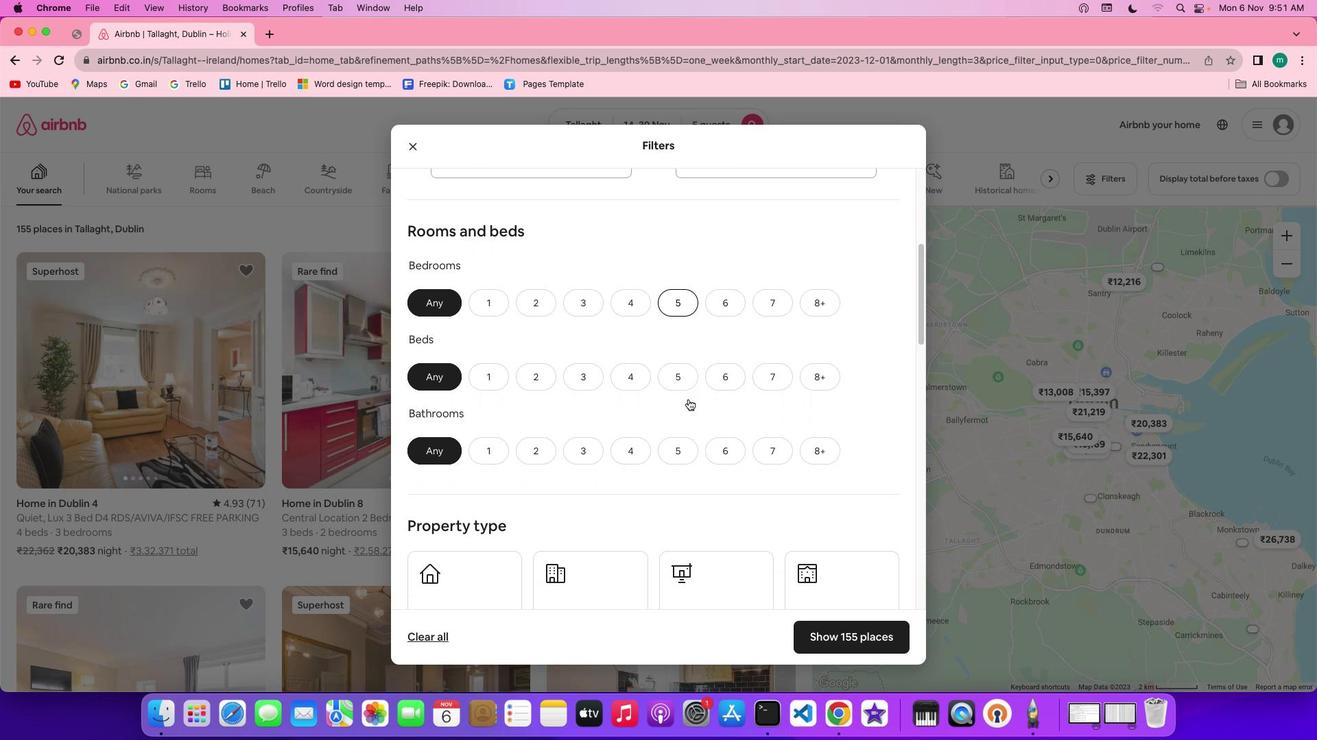
Action: Mouse moved to (672, 301)
Screenshot: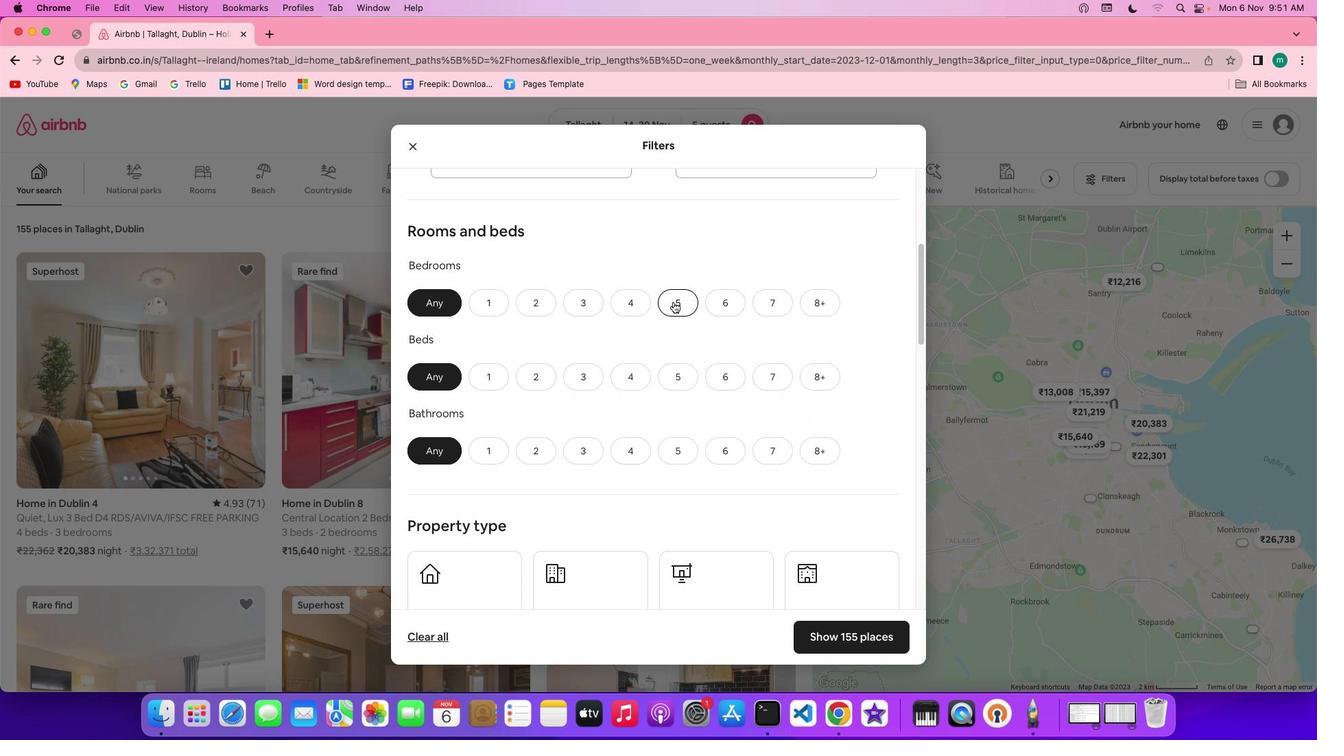 
Action: Mouse pressed left at (672, 301)
Screenshot: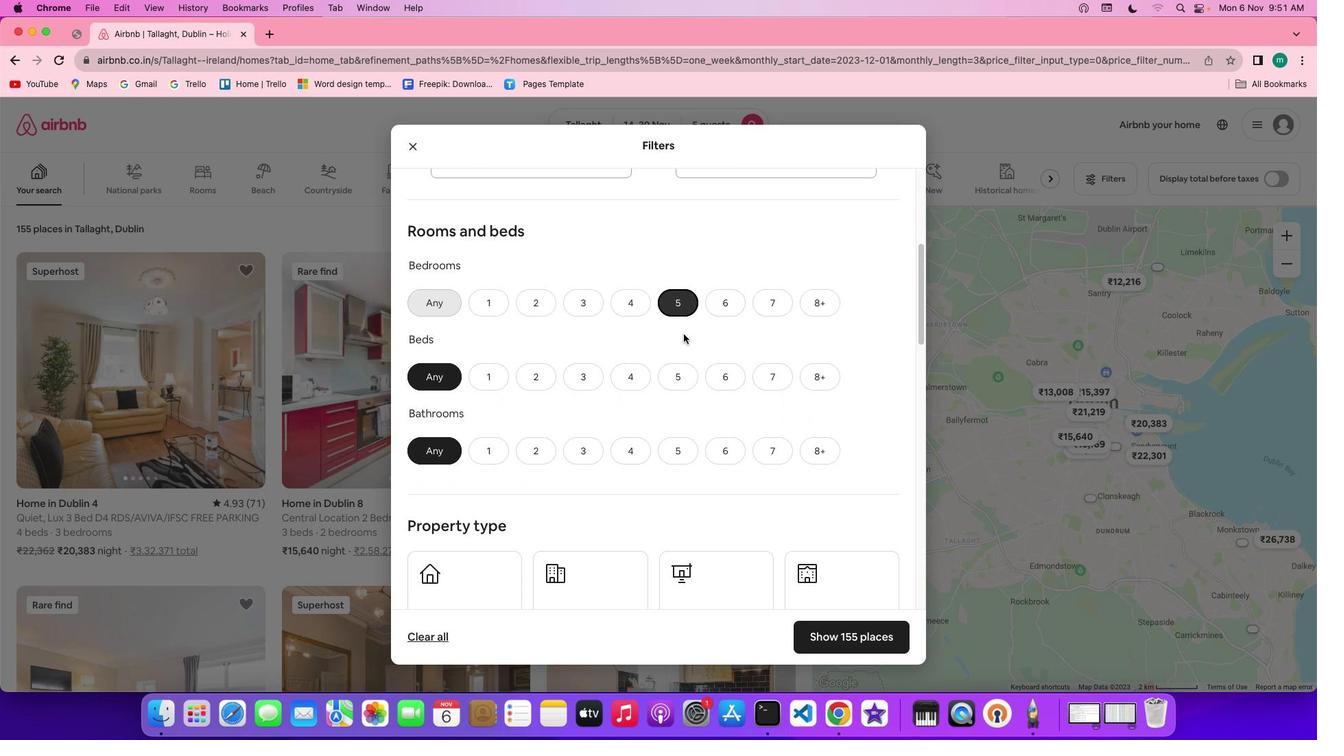 
Action: Mouse moved to (686, 378)
Screenshot: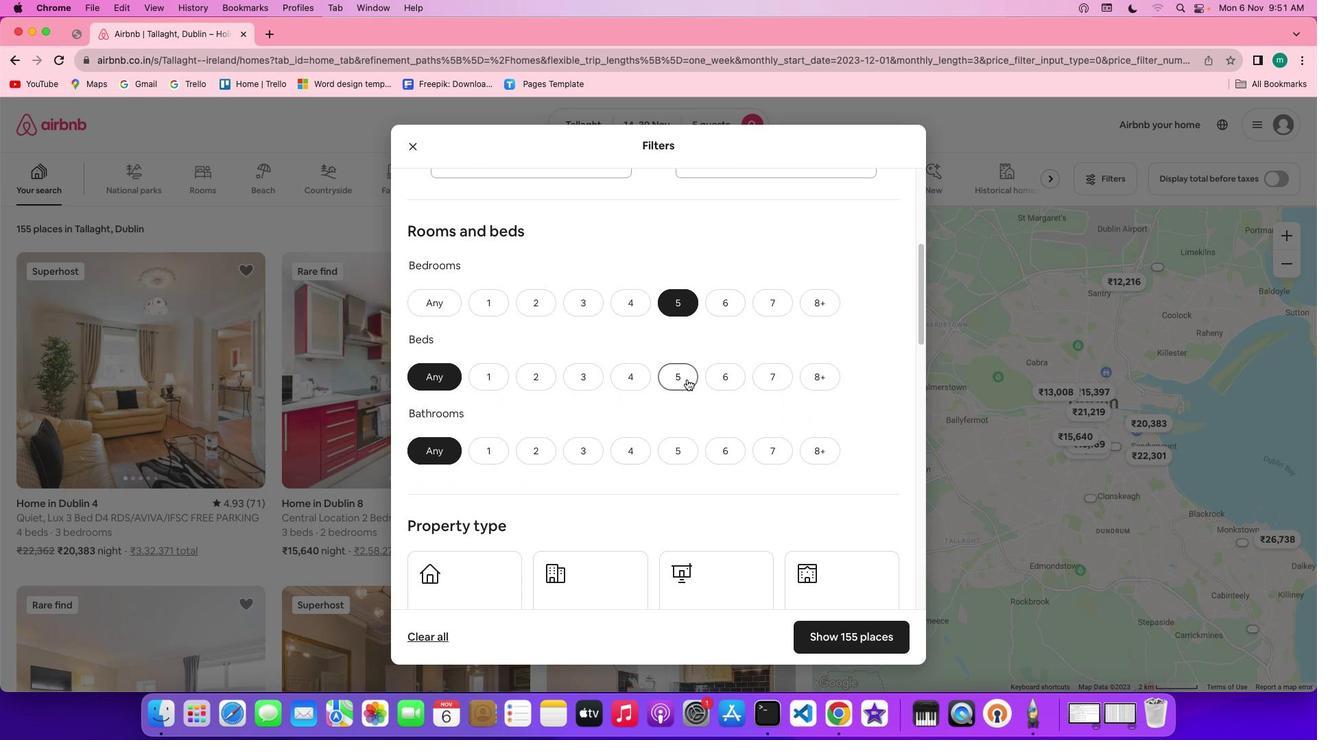 
Action: Mouse pressed left at (686, 378)
Screenshot: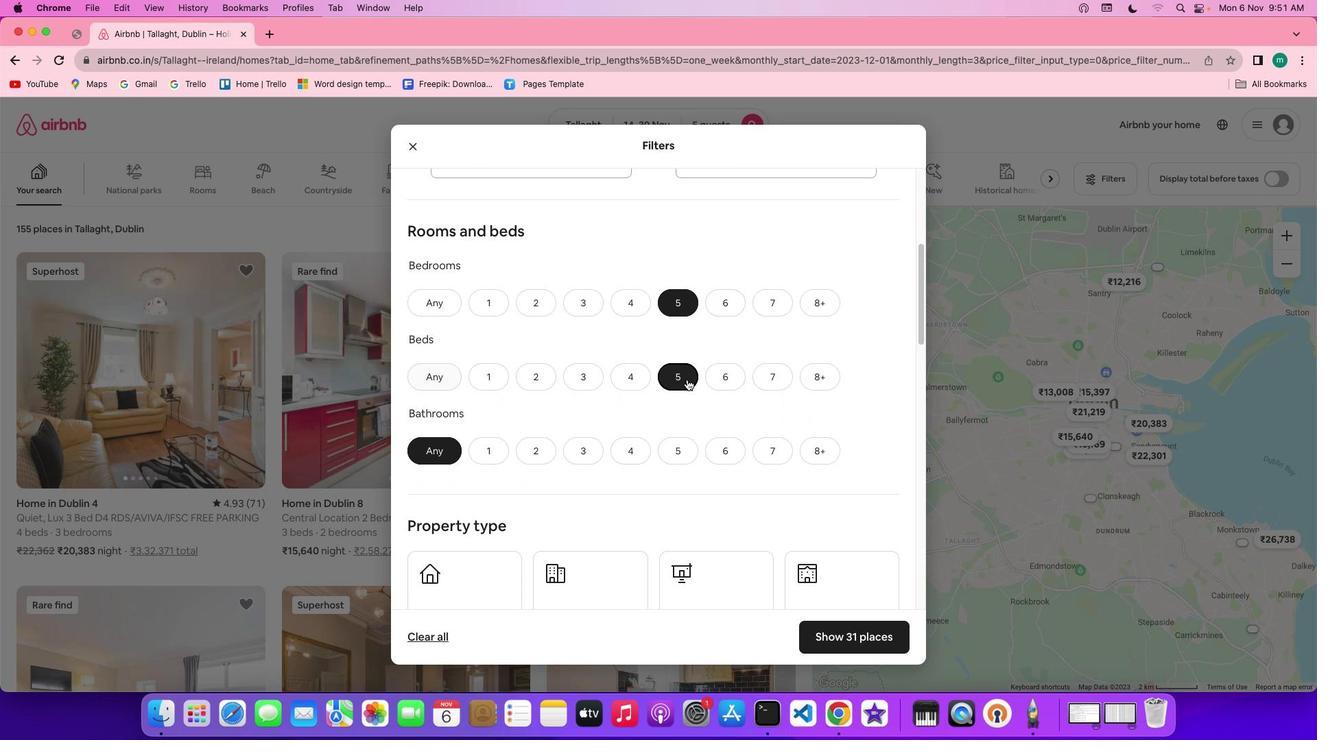 
Action: Mouse moved to (683, 437)
Screenshot: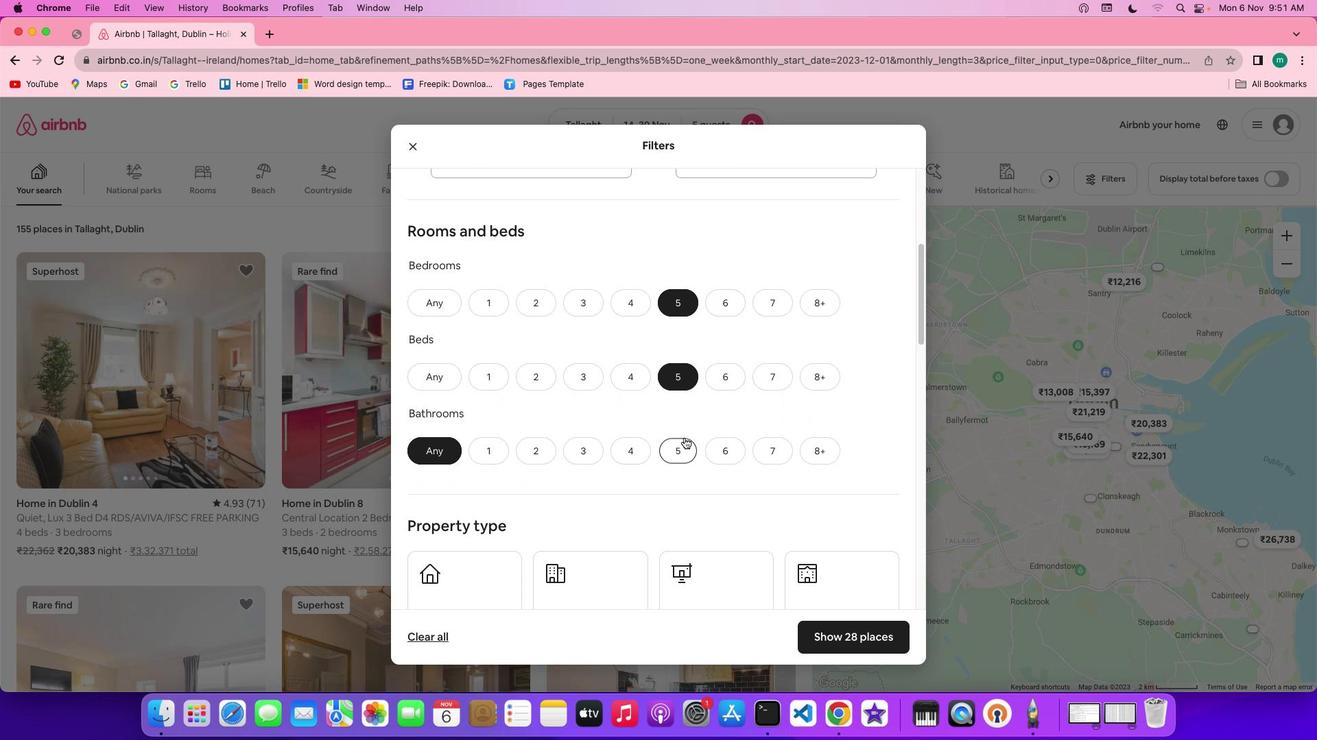 
Action: Mouse pressed left at (683, 437)
Screenshot: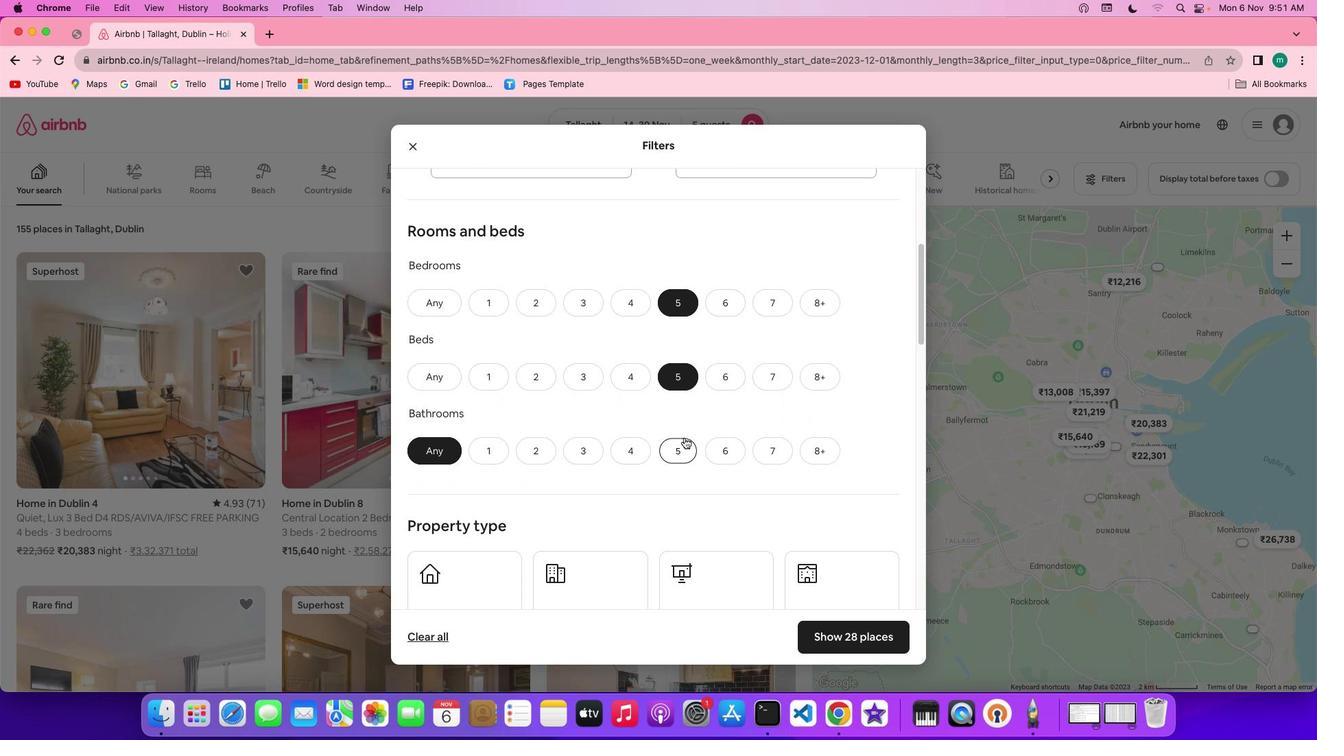 
Action: Mouse moved to (807, 449)
Screenshot: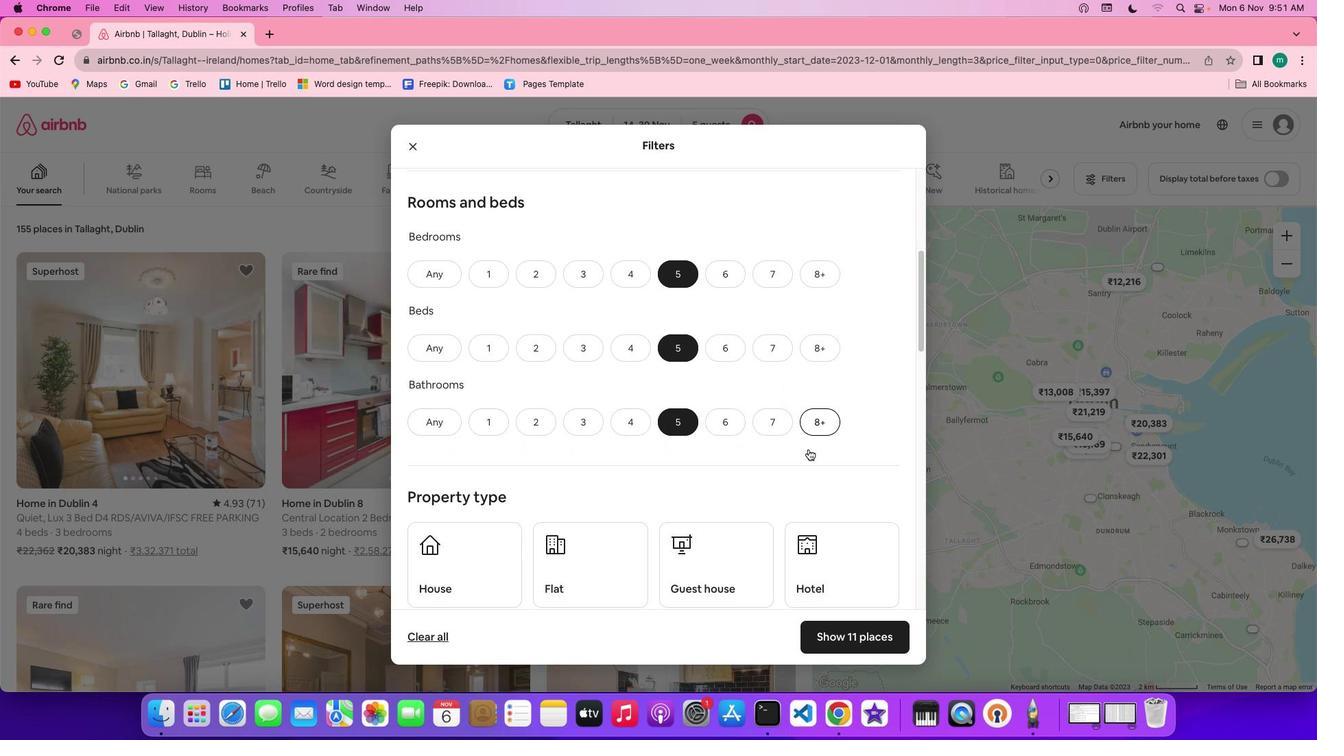 
Action: Mouse scrolled (807, 449) with delta (0, 0)
Screenshot: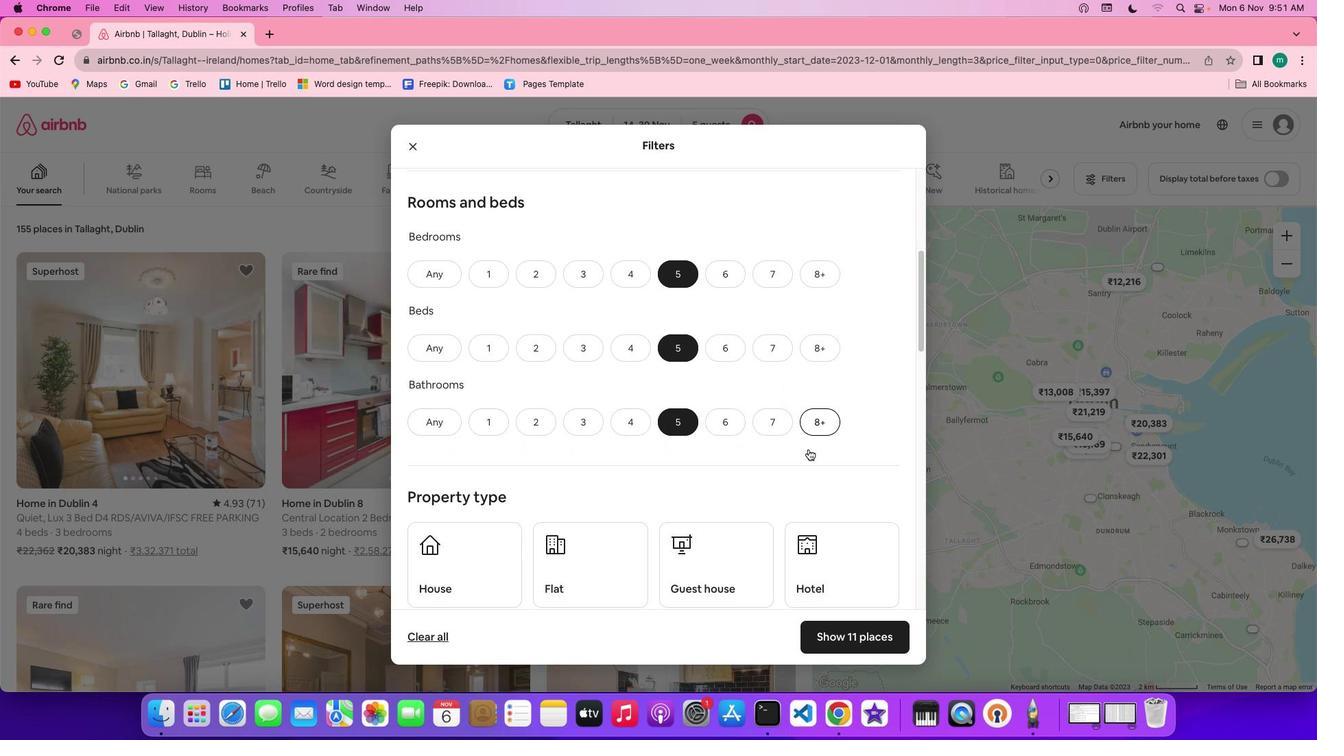 
Action: Mouse scrolled (807, 449) with delta (0, 0)
Screenshot: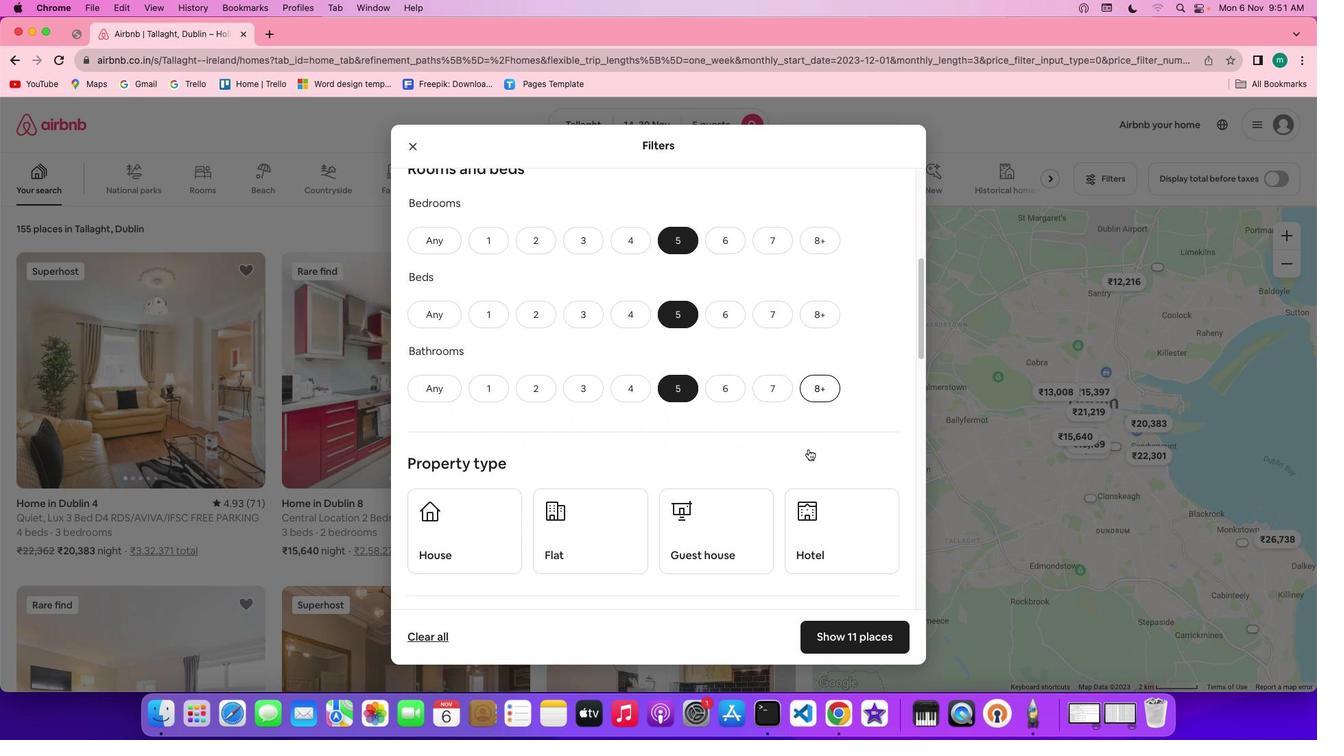 
Action: Mouse scrolled (807, 449) with delta (0, 0)
Screenshot: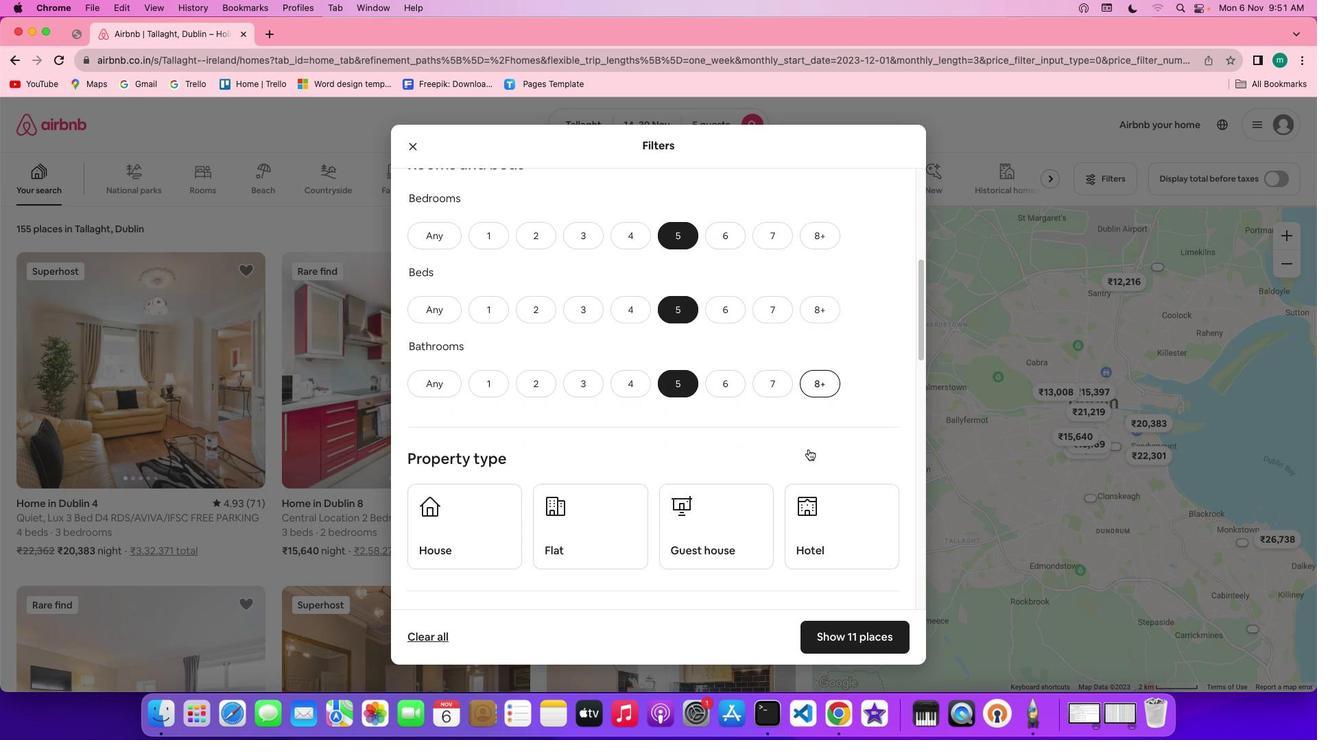 
Action: Mouse moved to (807, 448)
Screenshot: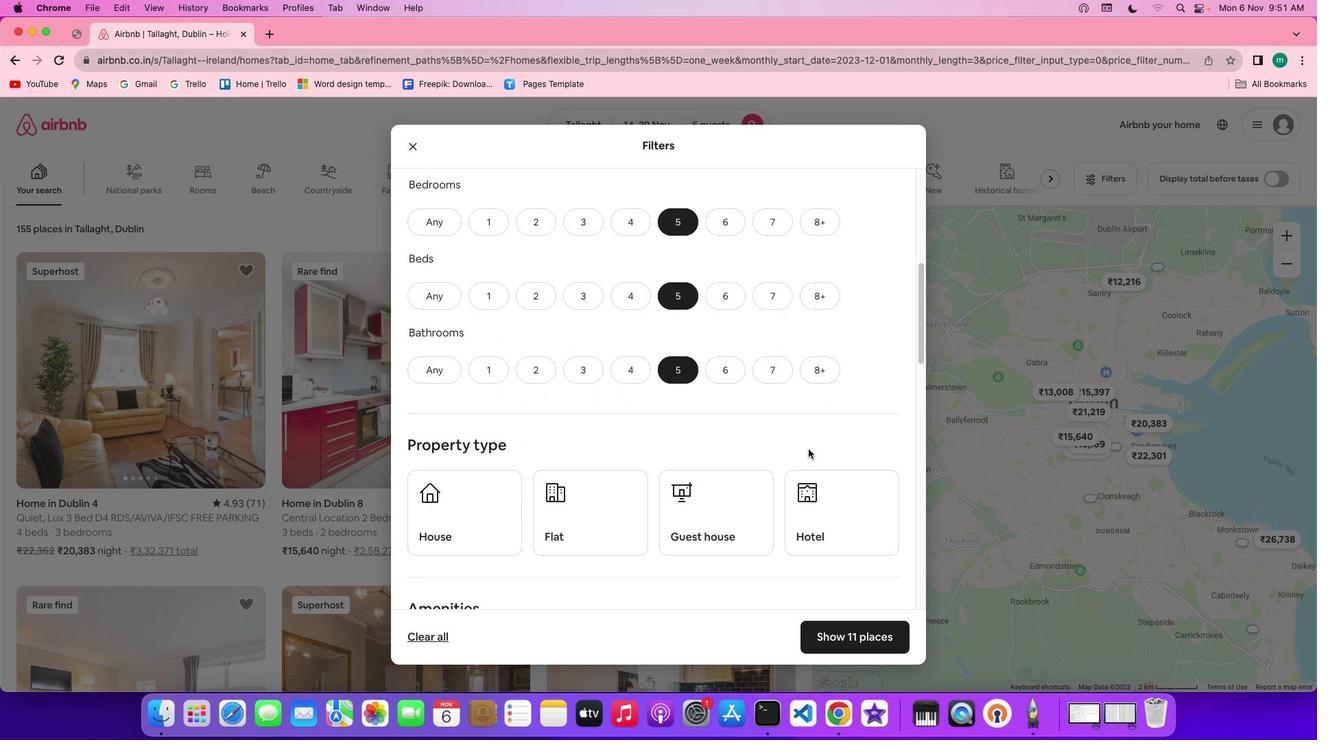 
Action: Mouse scrolled (807, 448) with delta (0, 0)
Screenshot: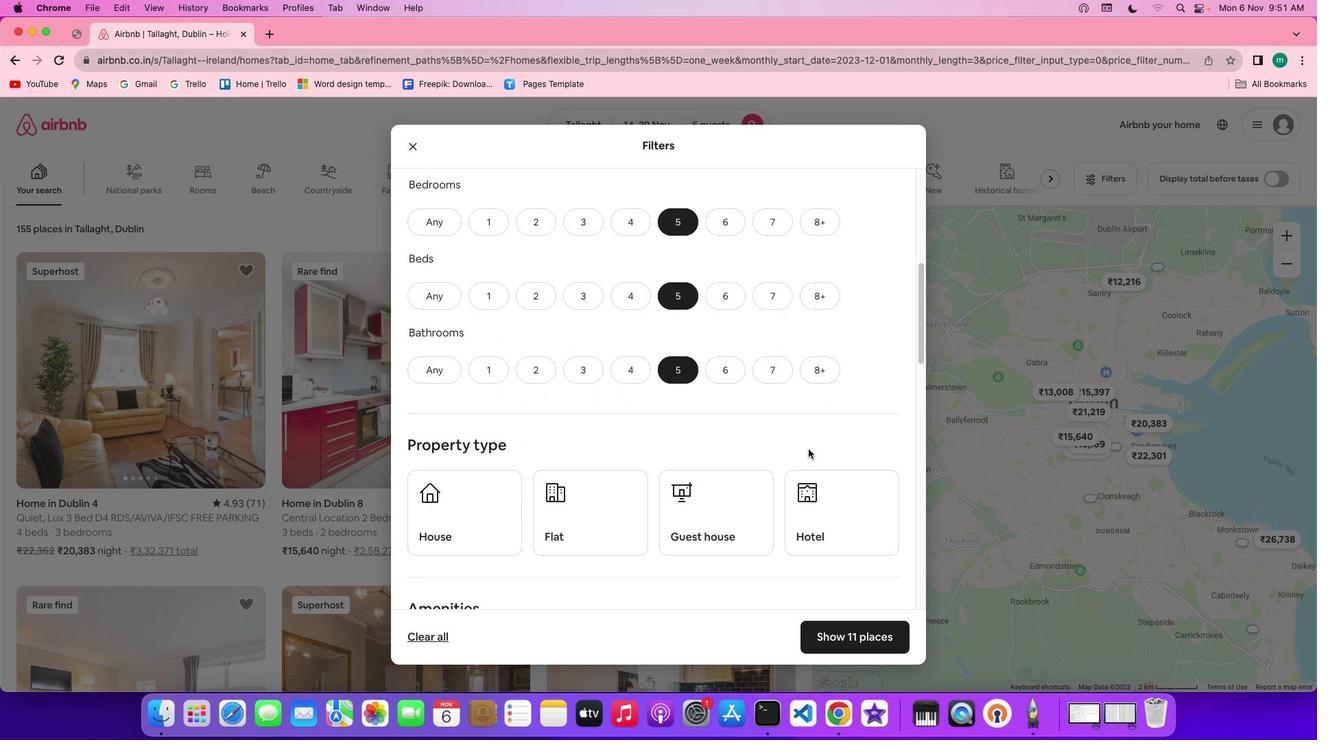 
Action: Mouse scrolled (807, 448) with delta (0, 0)
Screenshot: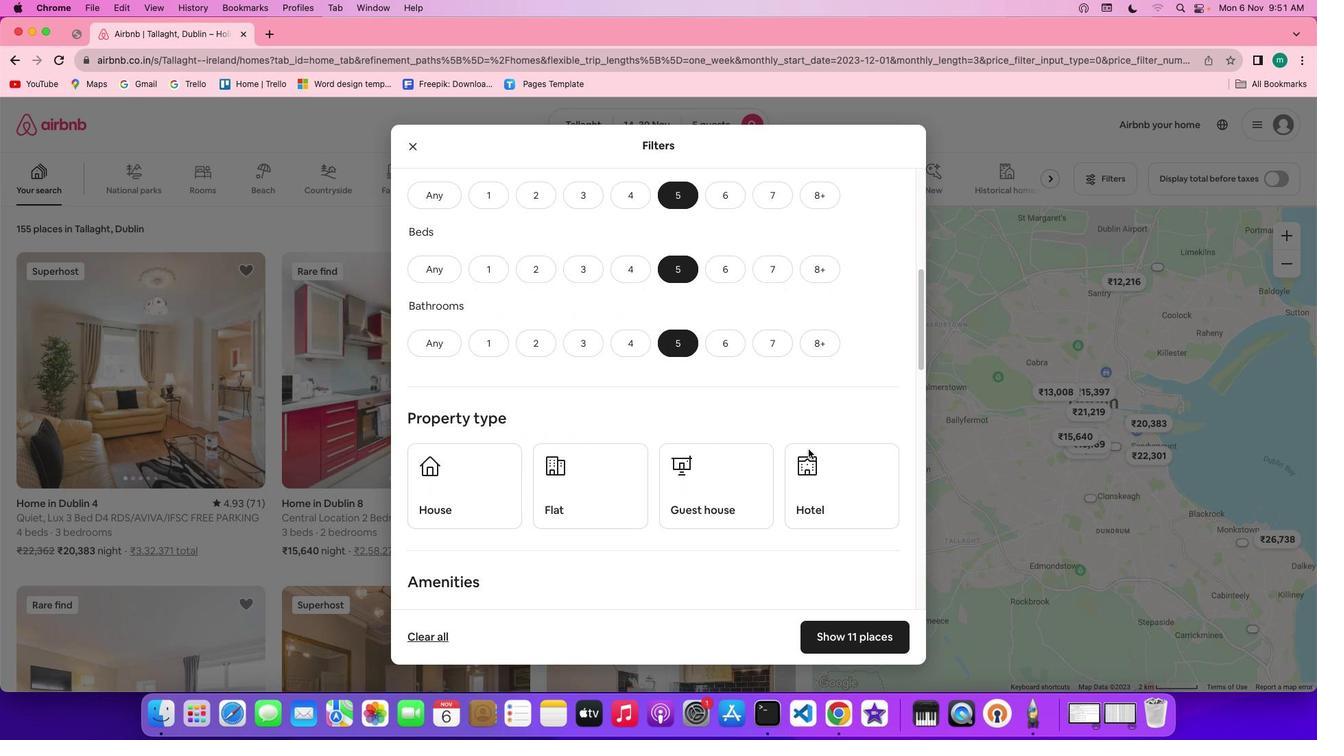 
Action: Mouse scrolled (807, 448) with delta (0, 0)
Screenshot: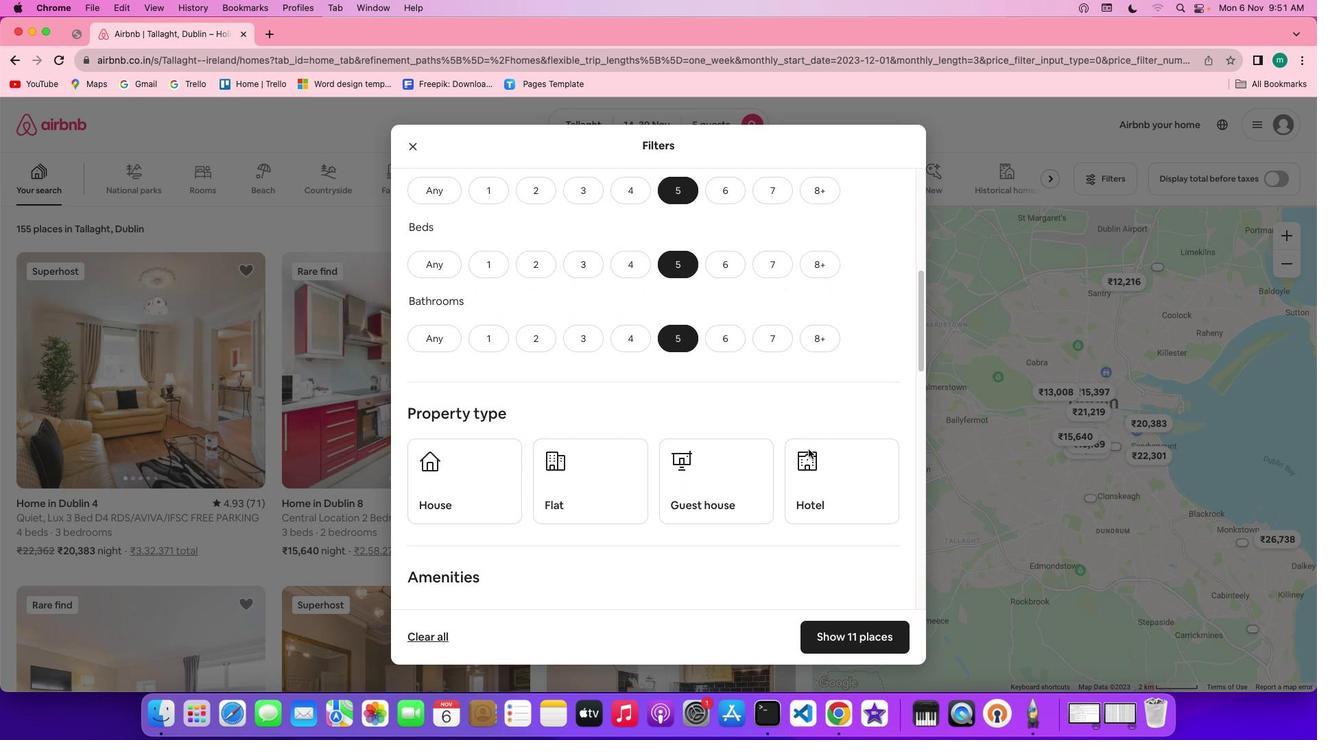 
Action: Mouse scrolled (807, 448) with delta (0, 0)
Screenshot: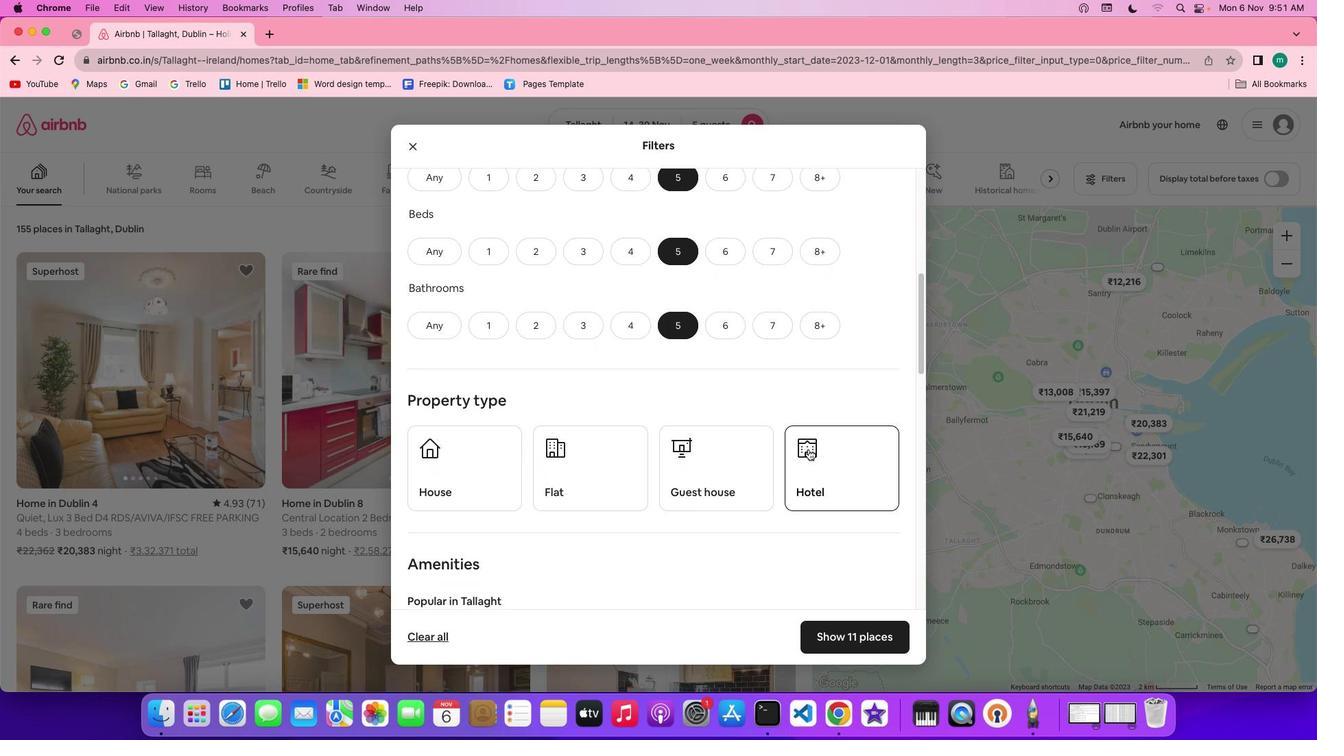 
Action: Mouse moved to (807, 448)
Screenshot: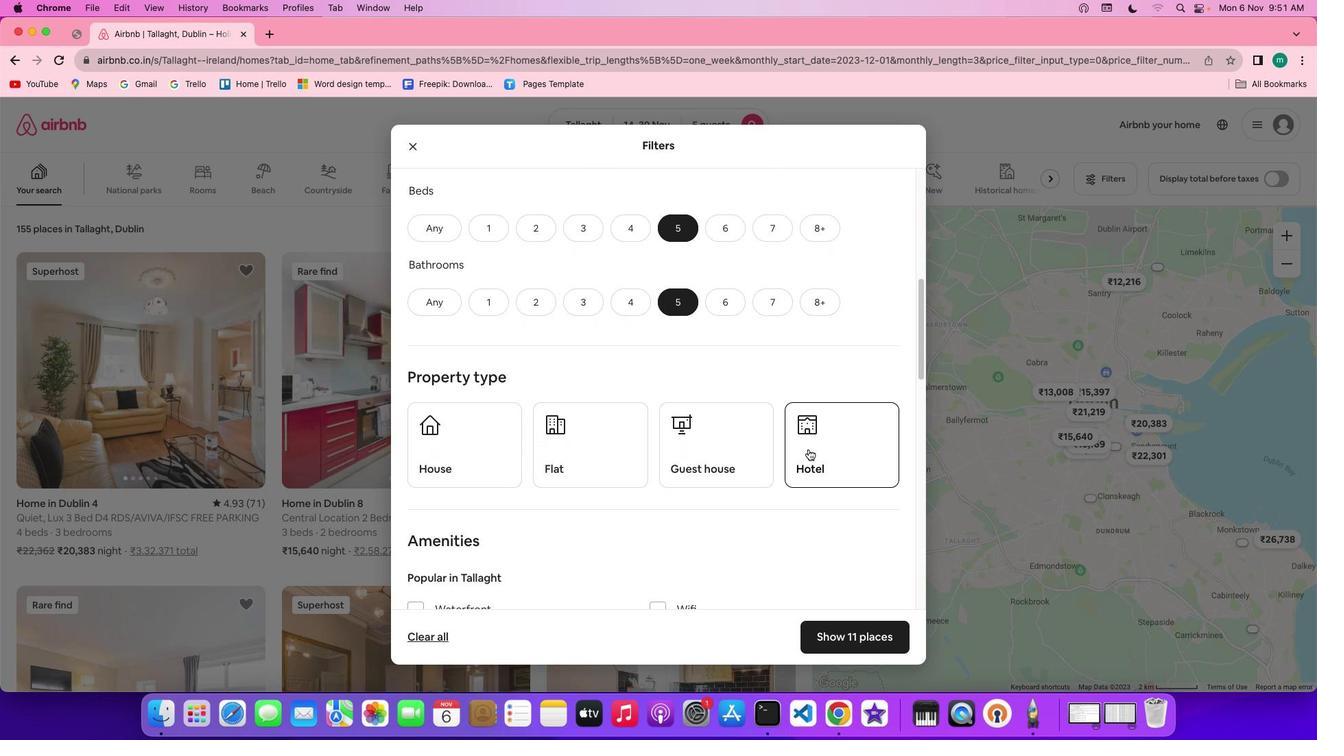 
Action: Mouse scrolled (807, 448) with delta (0, 0)
Screenshot: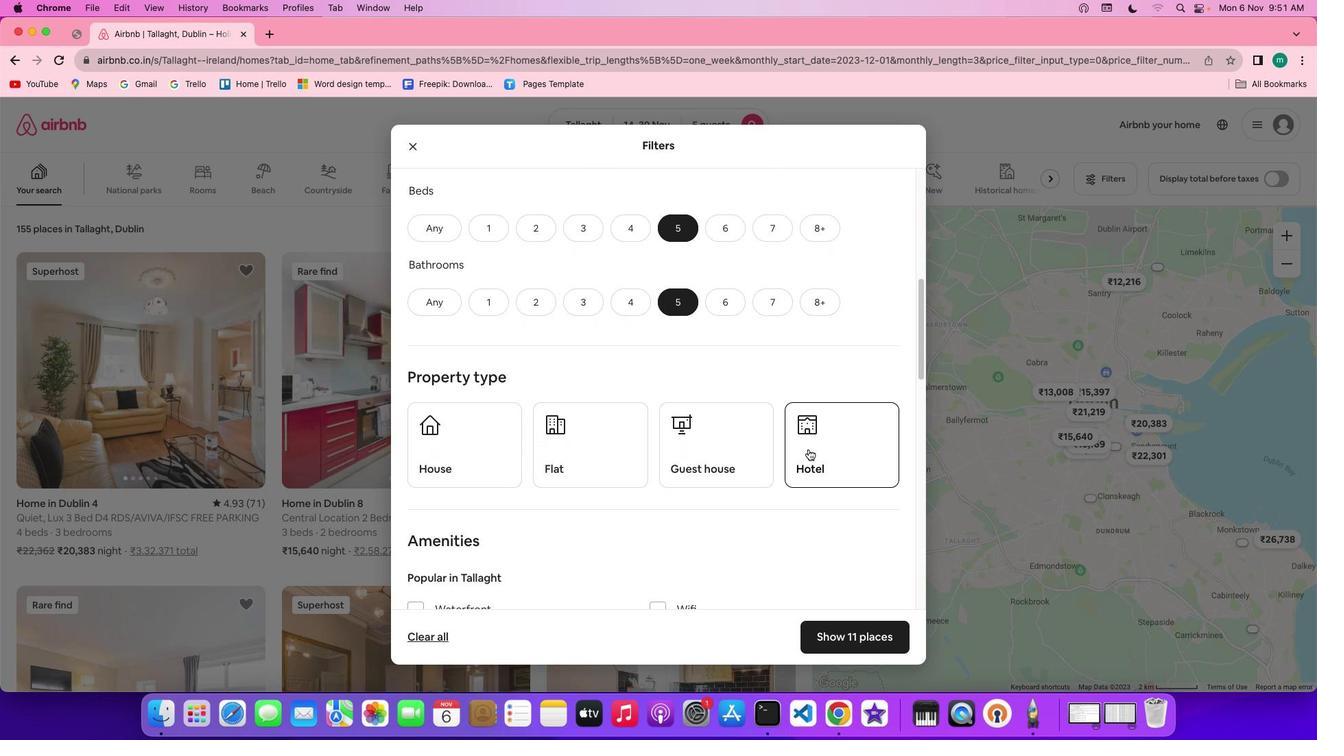 
Action: Mouse scrolled (807, 448) with delta (0, 0)
Screenshot: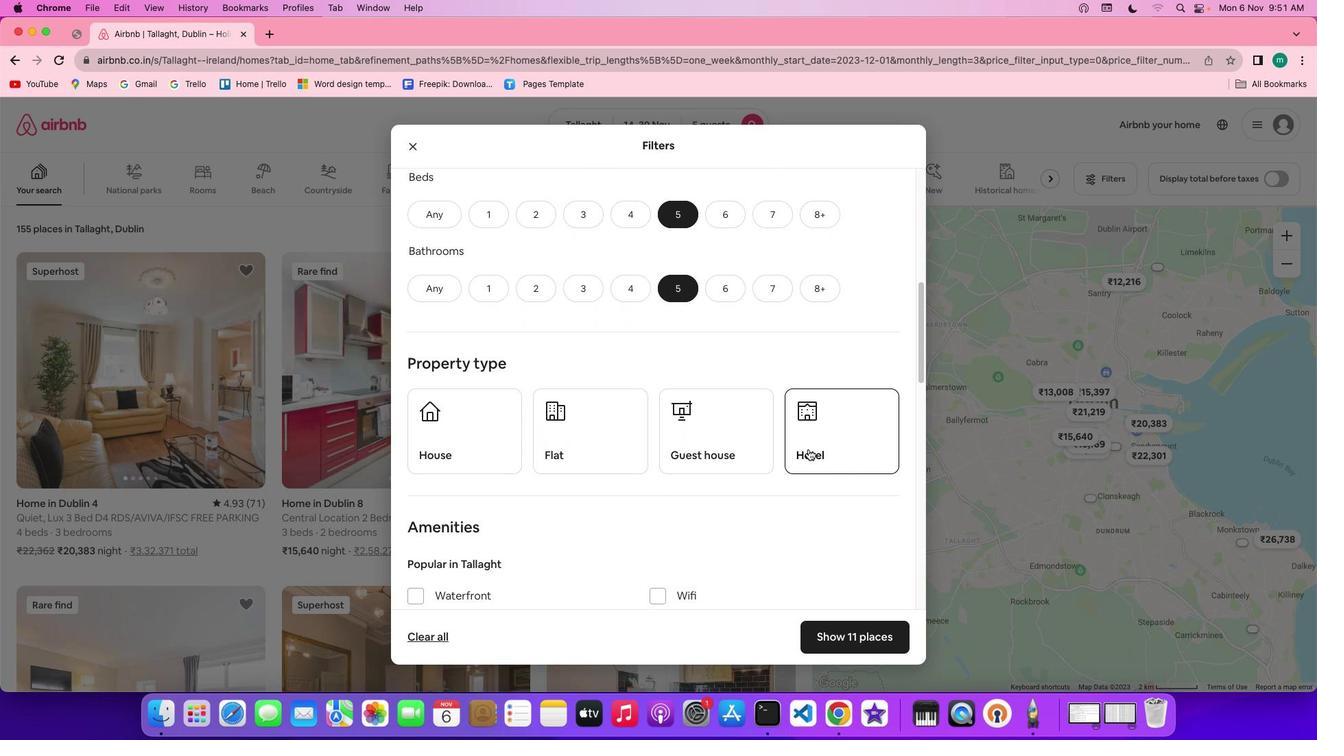 
Action: Mouse scrolled (807, 448) with delta (0, 0)
Screenshot: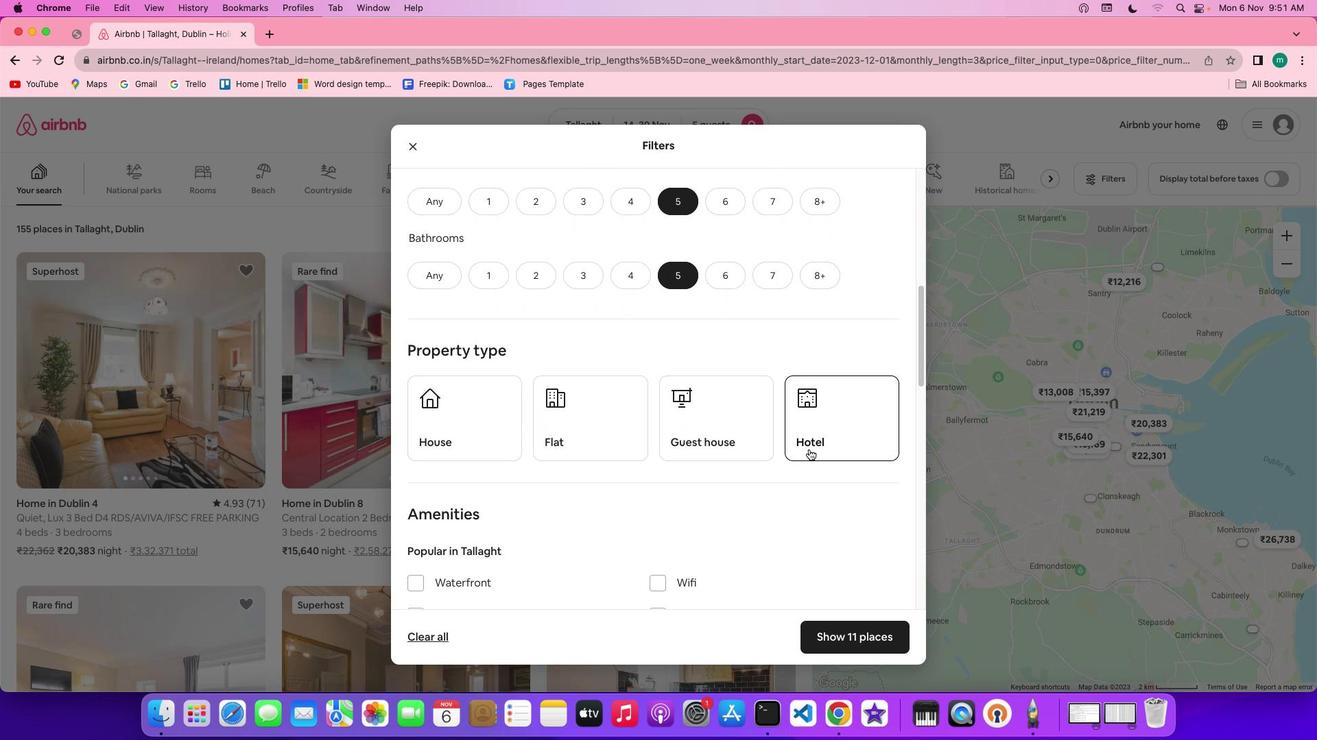 
Action: Mouse moved to (808, 448)
Screenshot: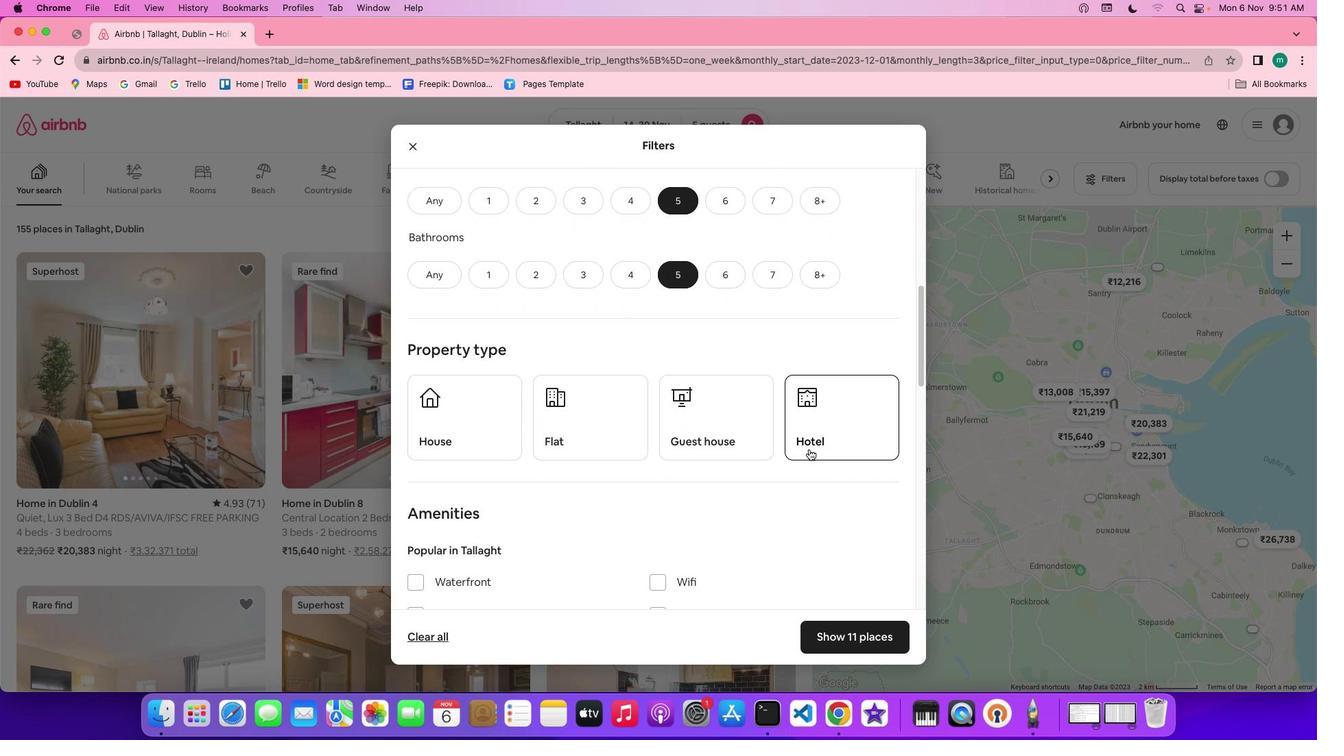 
Action: Mouse scrolled (808, 448) with delta (0, 0)
Screenshot: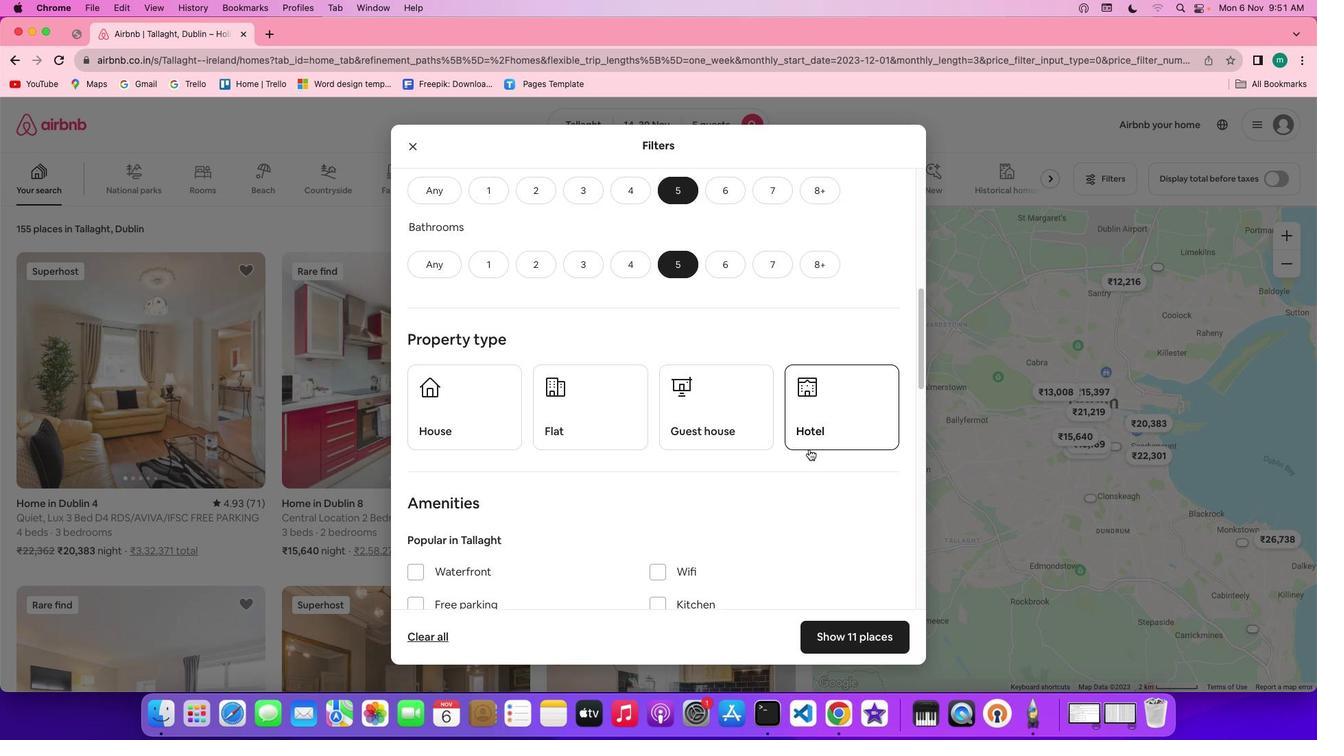 
Action: Mouse scrolled (808, 448) with delta (0, 0)
Screenshot: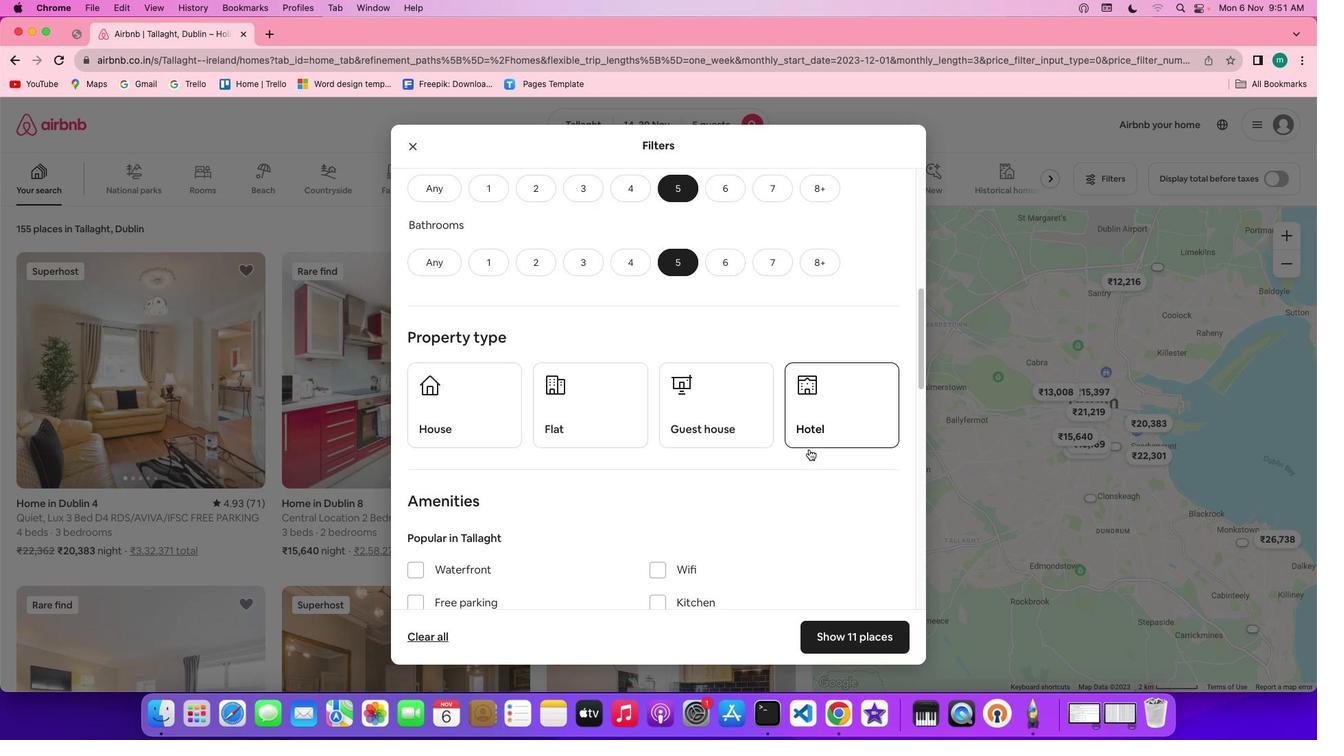 
Action: Mouse scrolled (808, 448) with delta (0, 0)
Screenshot: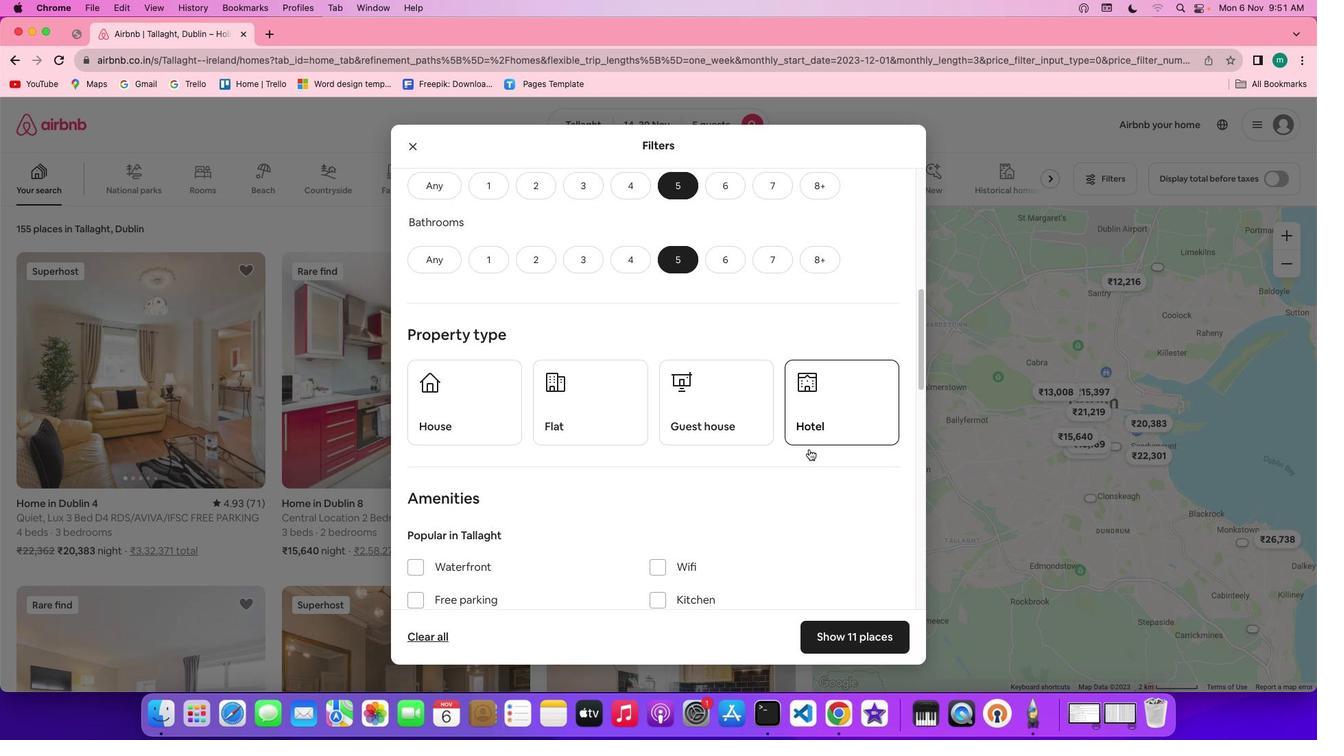 
Action: Mouse scrolled (808, 448) with delta (0, 0)
Screenshot: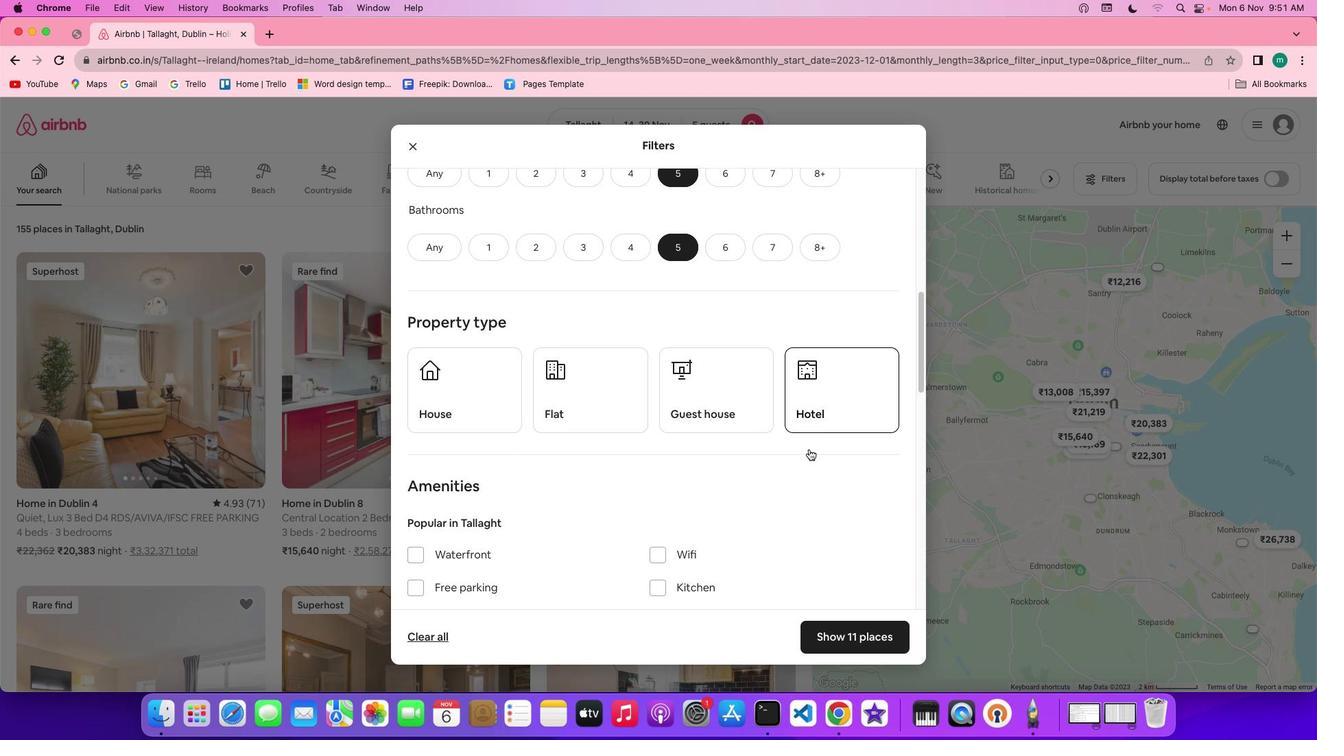 
Action: Mouse scrolled (808, 448) with delta (0, 0)
Screenshot: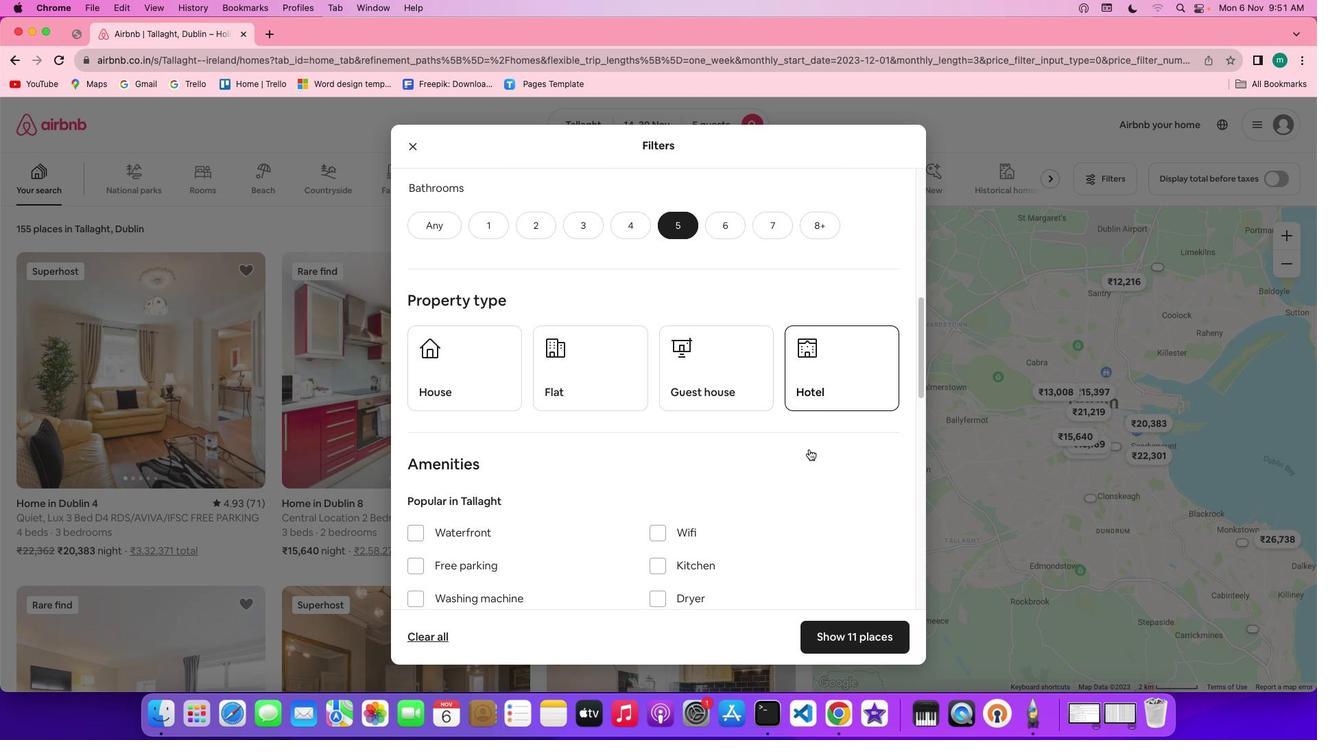 
Action: Mouse scrolled (808, 448) with delta (0, 0)
Screenshot: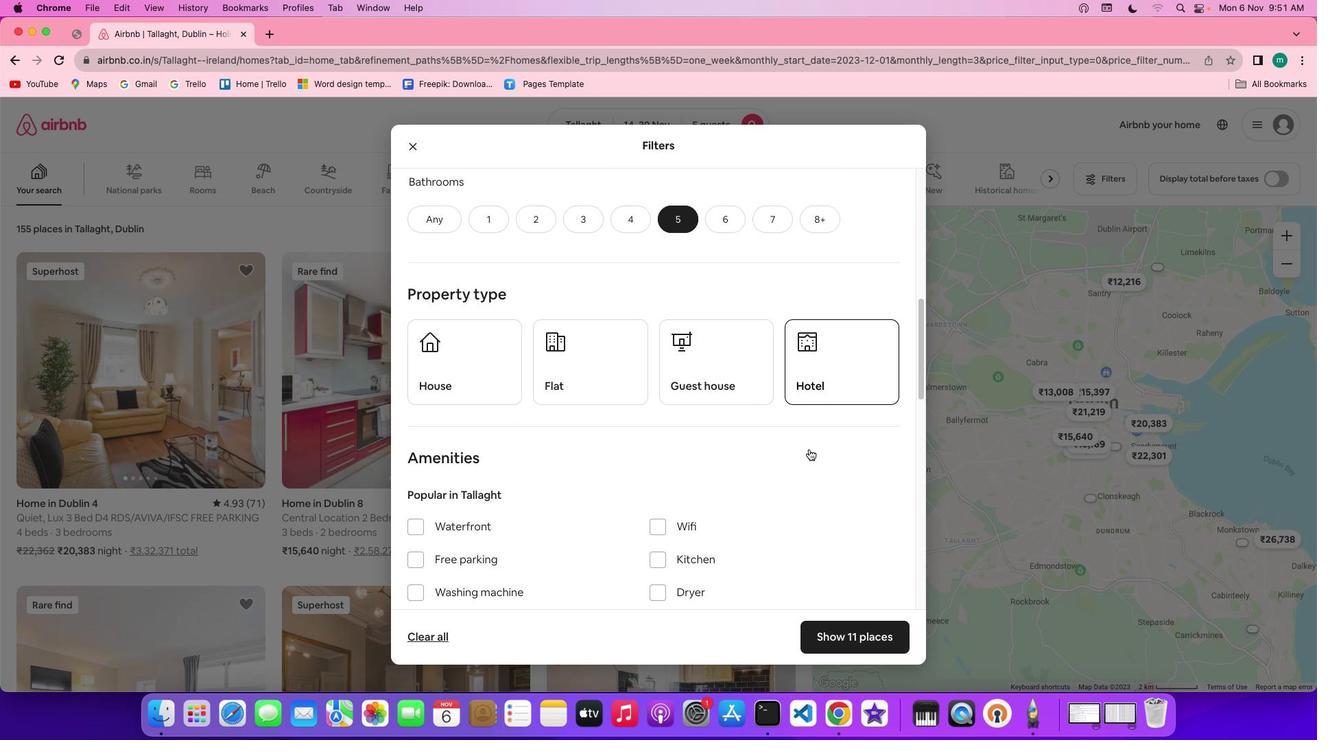 
Action: Mouse scrolled (808, 448) with delta (0, 0)
Screenshot: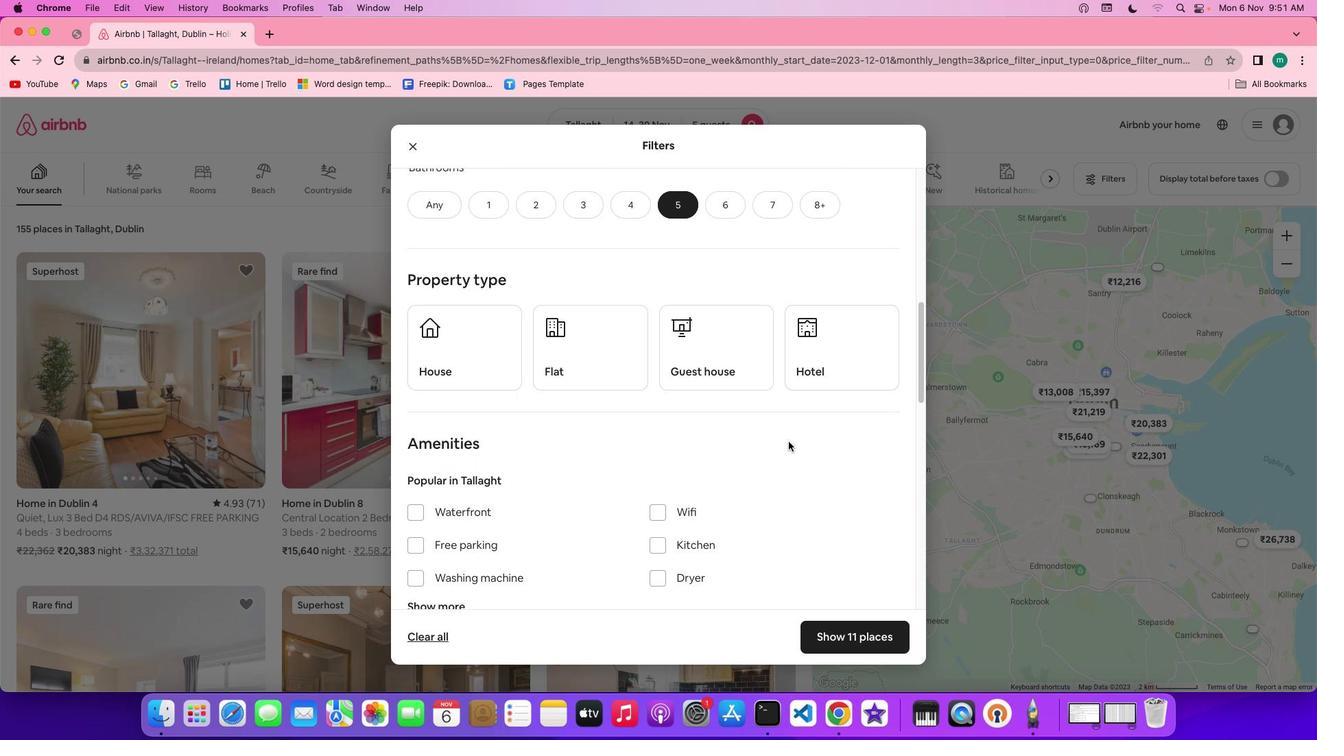 
Action: Mouse scrolled (808, 448) with delta (0, 0)
Screenshot: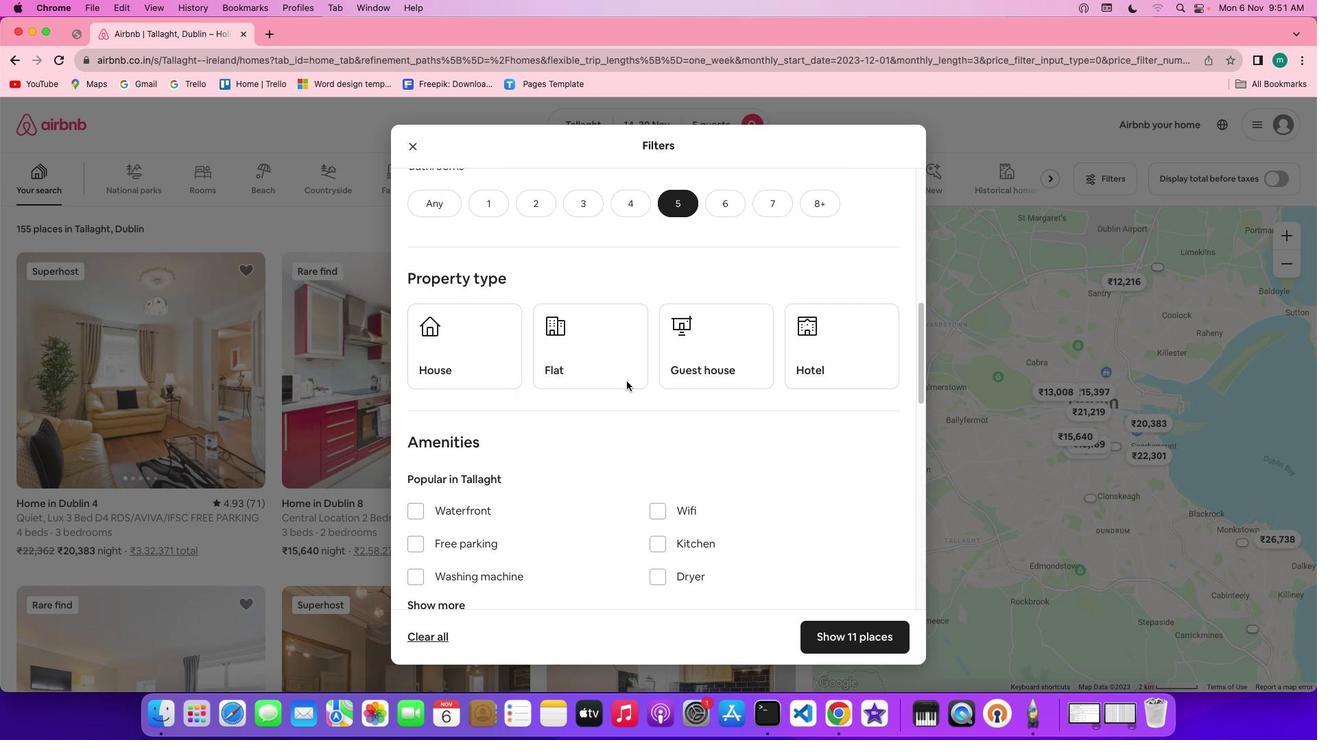 
Action: Mouse moved to (496, 347)
Screenshot: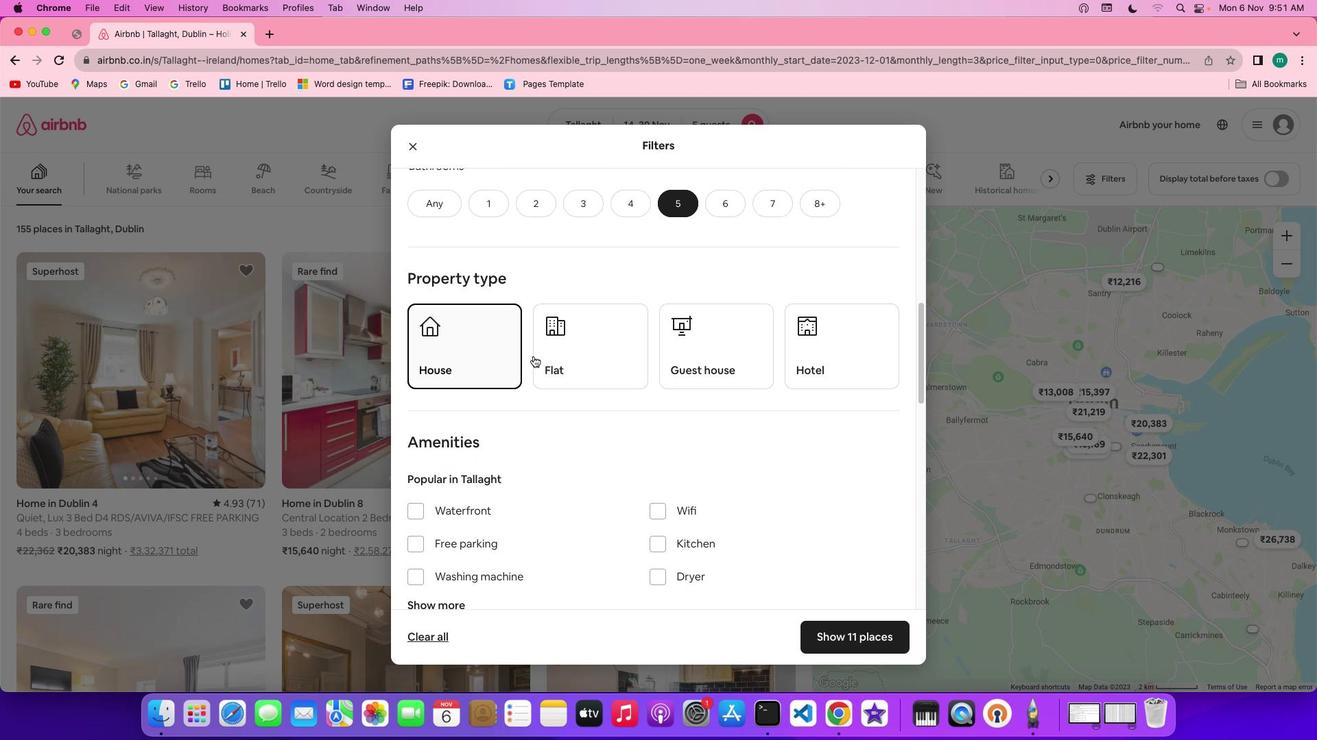 
Action: Mouse pressed left at (496, 347)
Screenshot: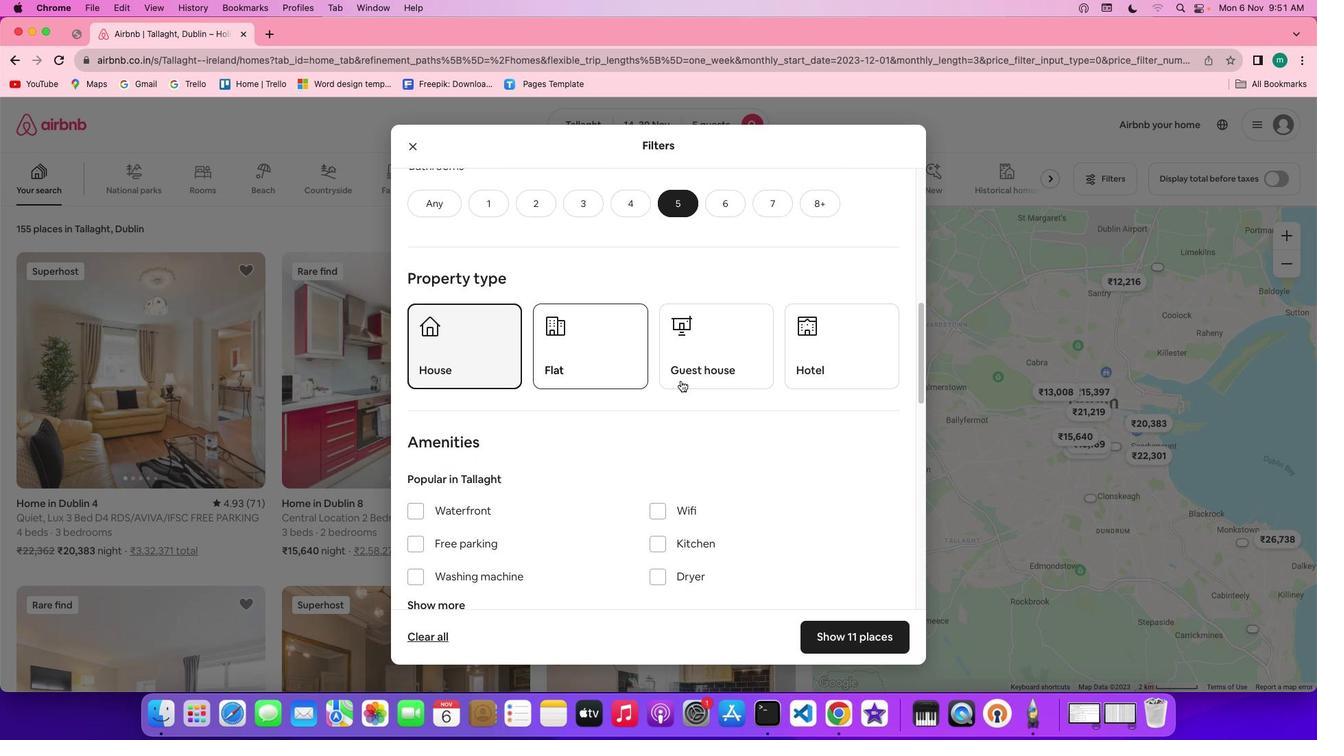 
Action: Mouse moved to (695, 382)
Screenshot: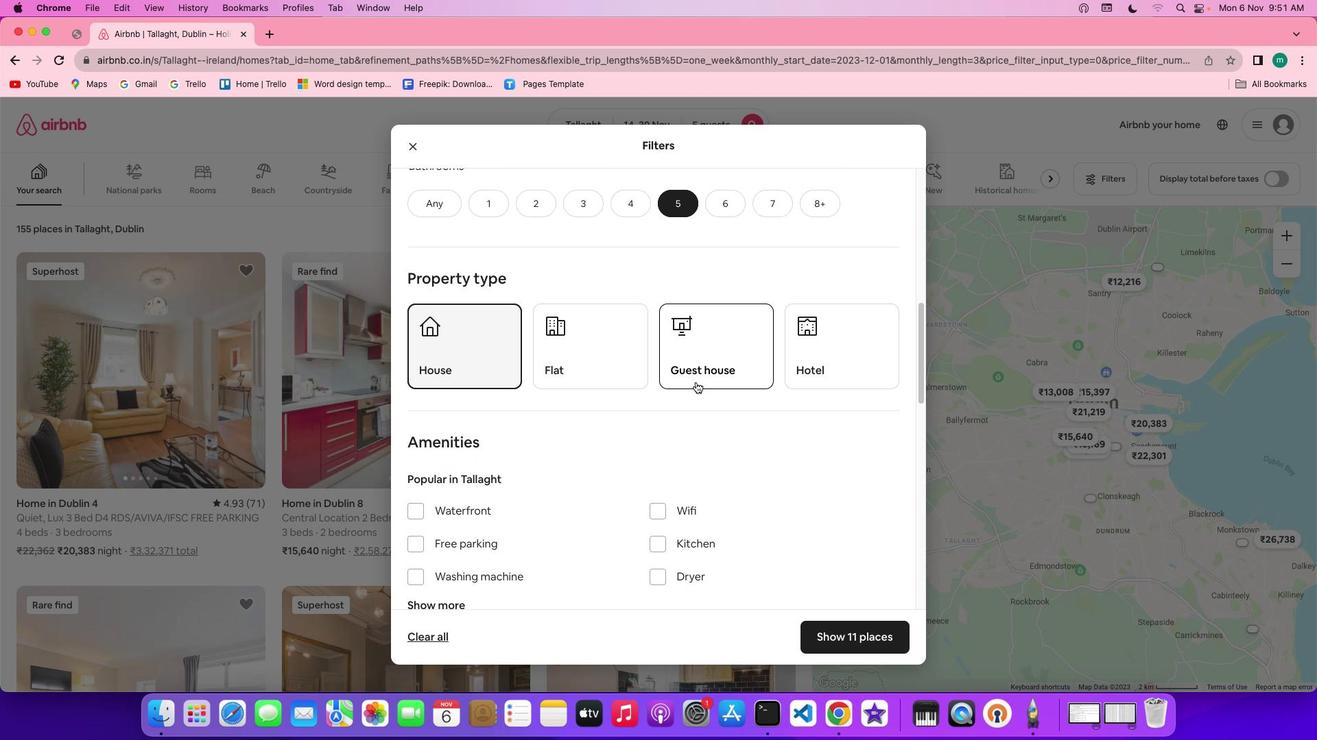 
Action: Mouse scrolled (695, 382) with delta (0, 0)
Screenshot: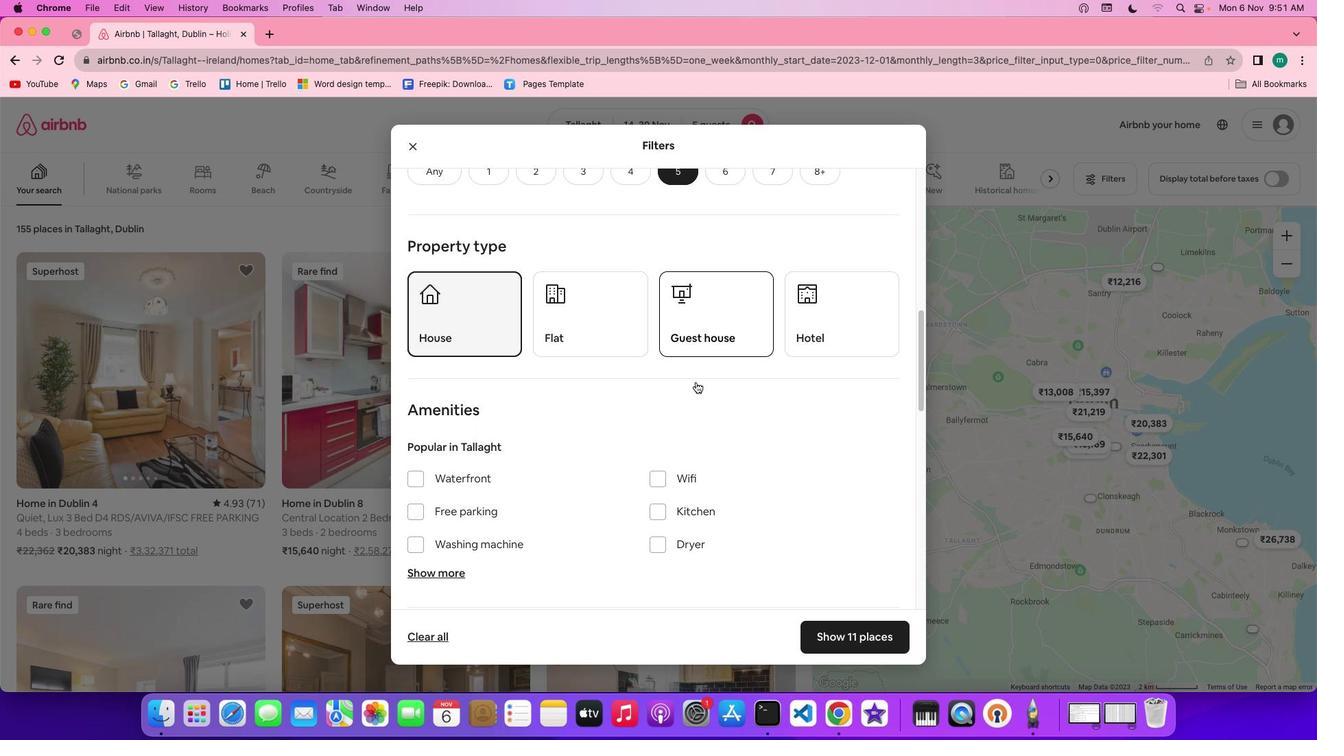 
Action: Mouse moved to (695, 382)
Screenshot: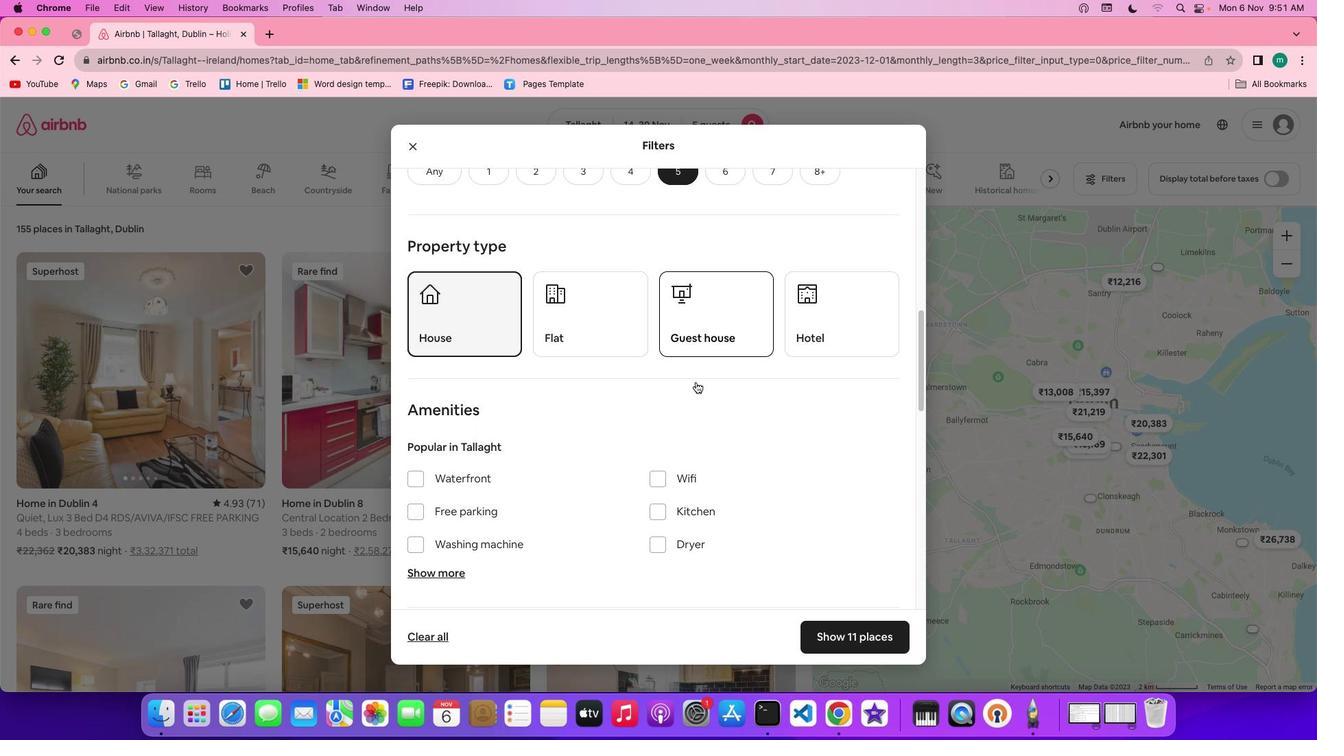 
Action: Mouse scrolled (695, 382) with delta (0, 0)
Screenshot: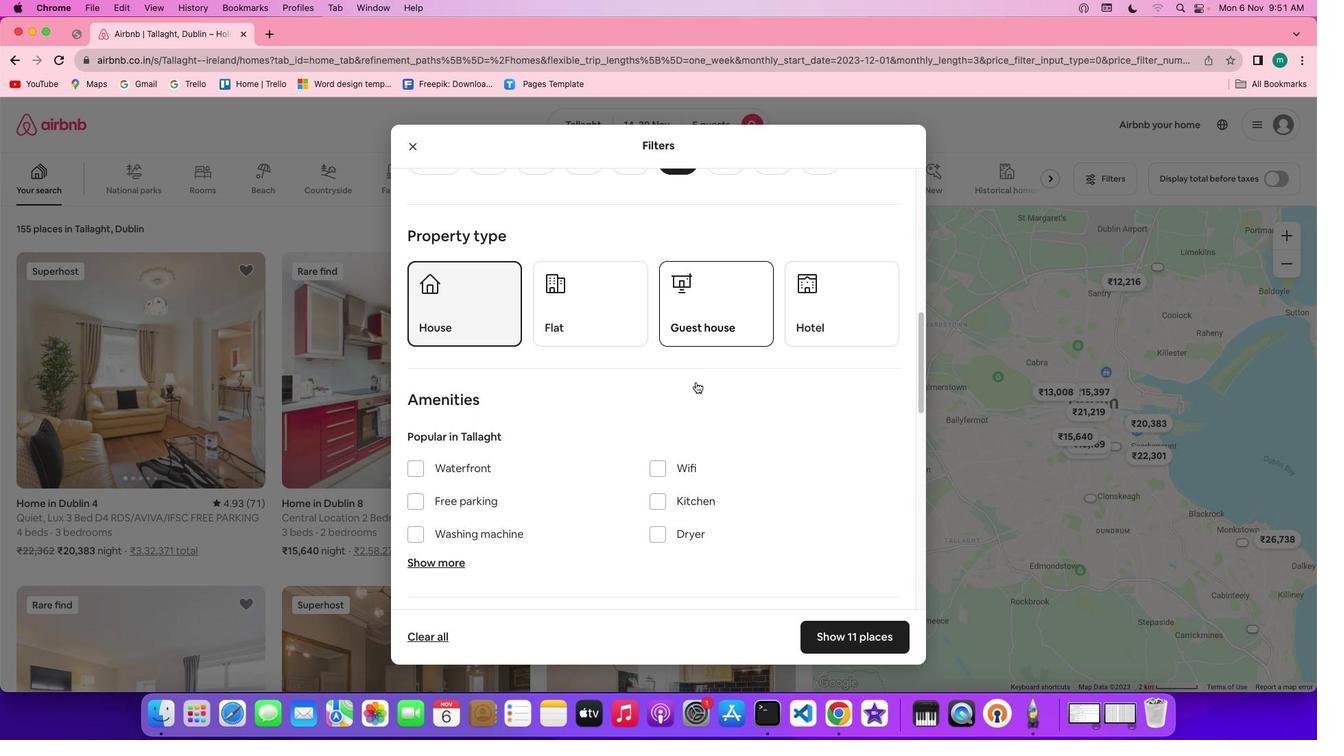 
Action: Mouse scrolled (695, 382) with delta (0, 0)
Screenshot: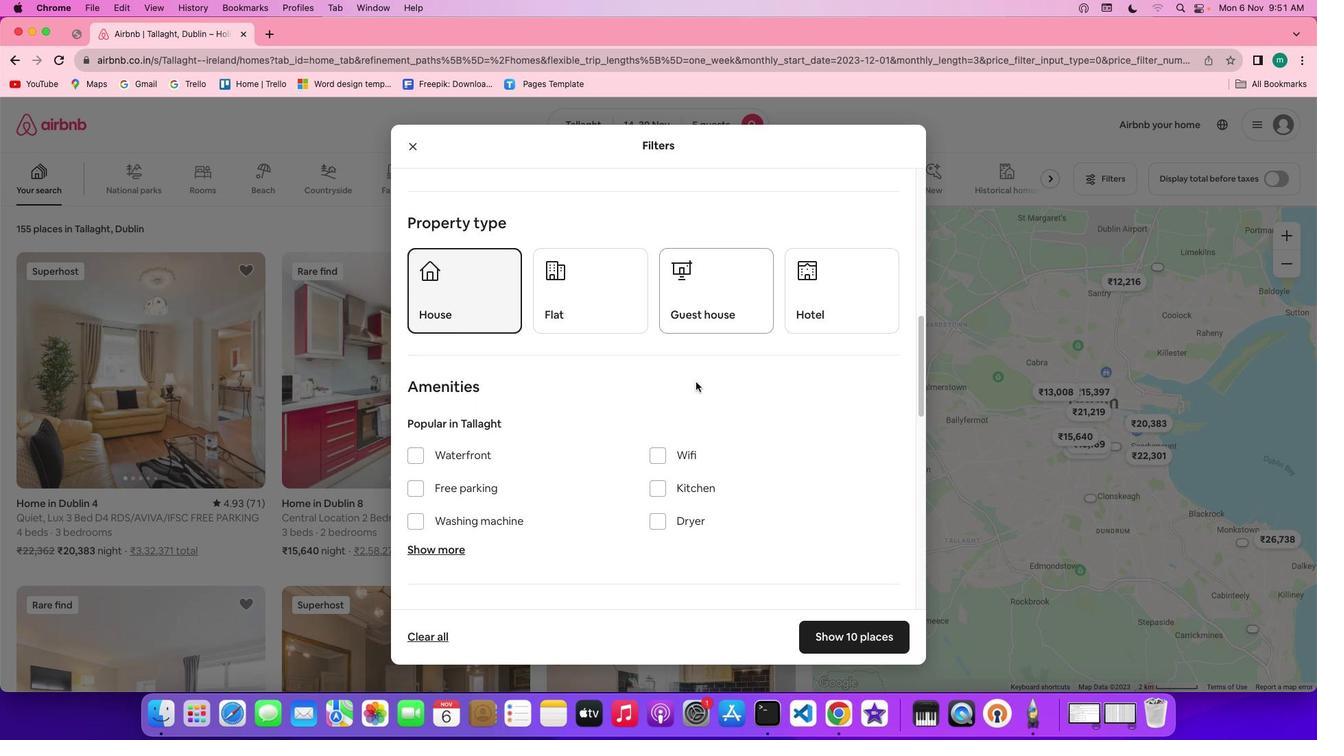 
Action: Mouse moved to (736, 402)
Screenshot: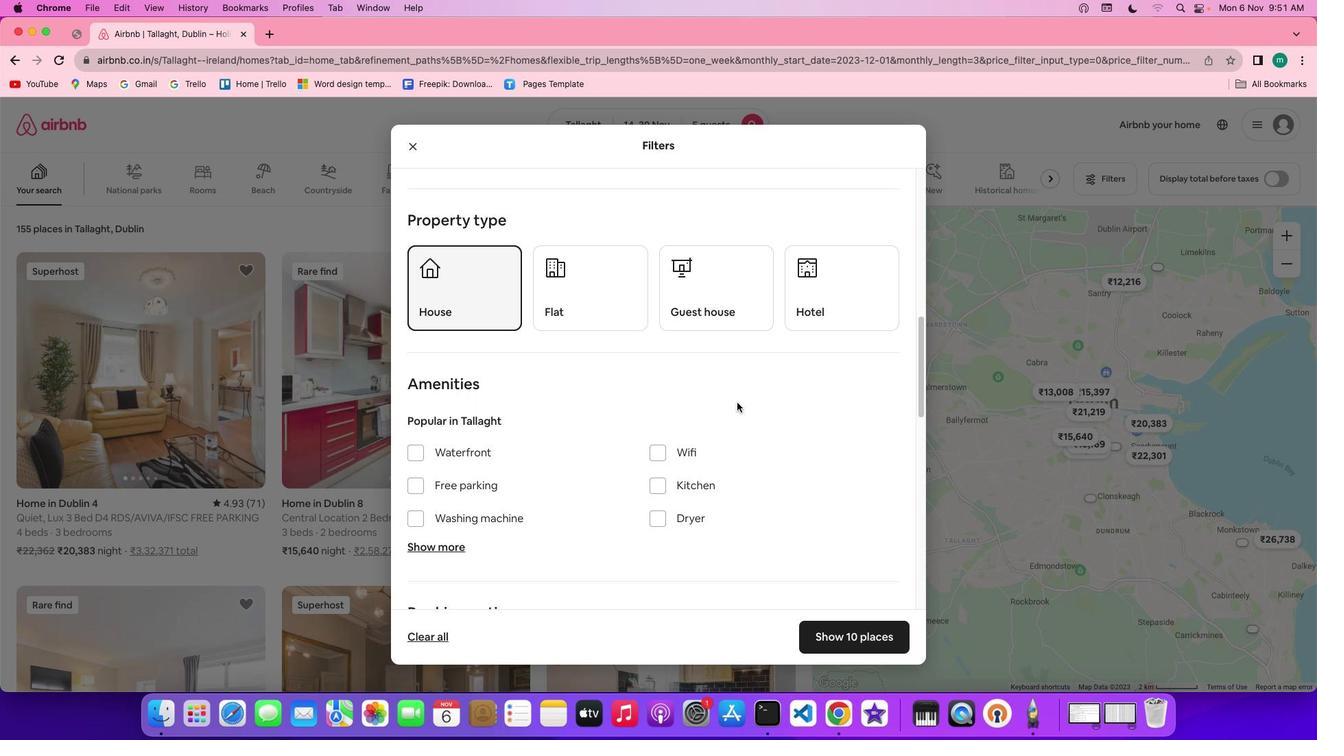 
Action: Mouse scrolled (736, 402) with delta (0, 0)
Screenshot: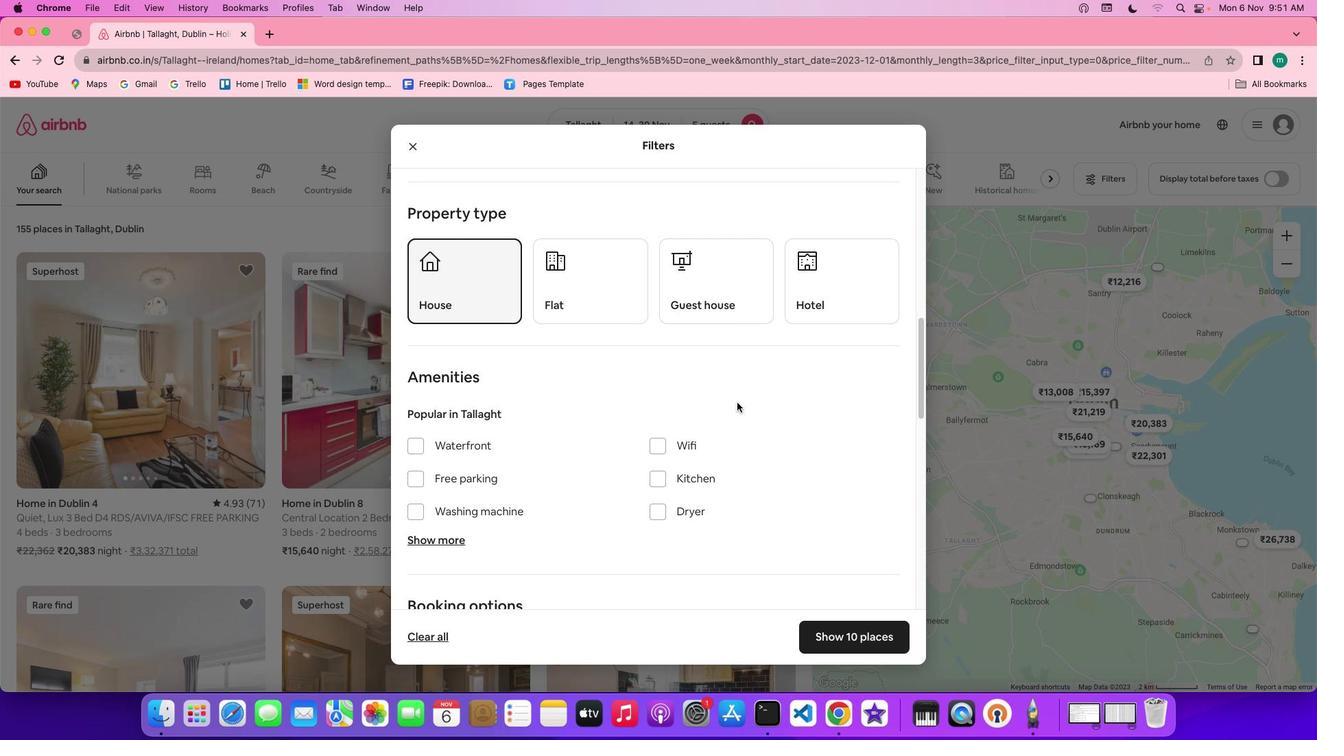 
Action: Mouse moved to (736, 402)
Screenshot: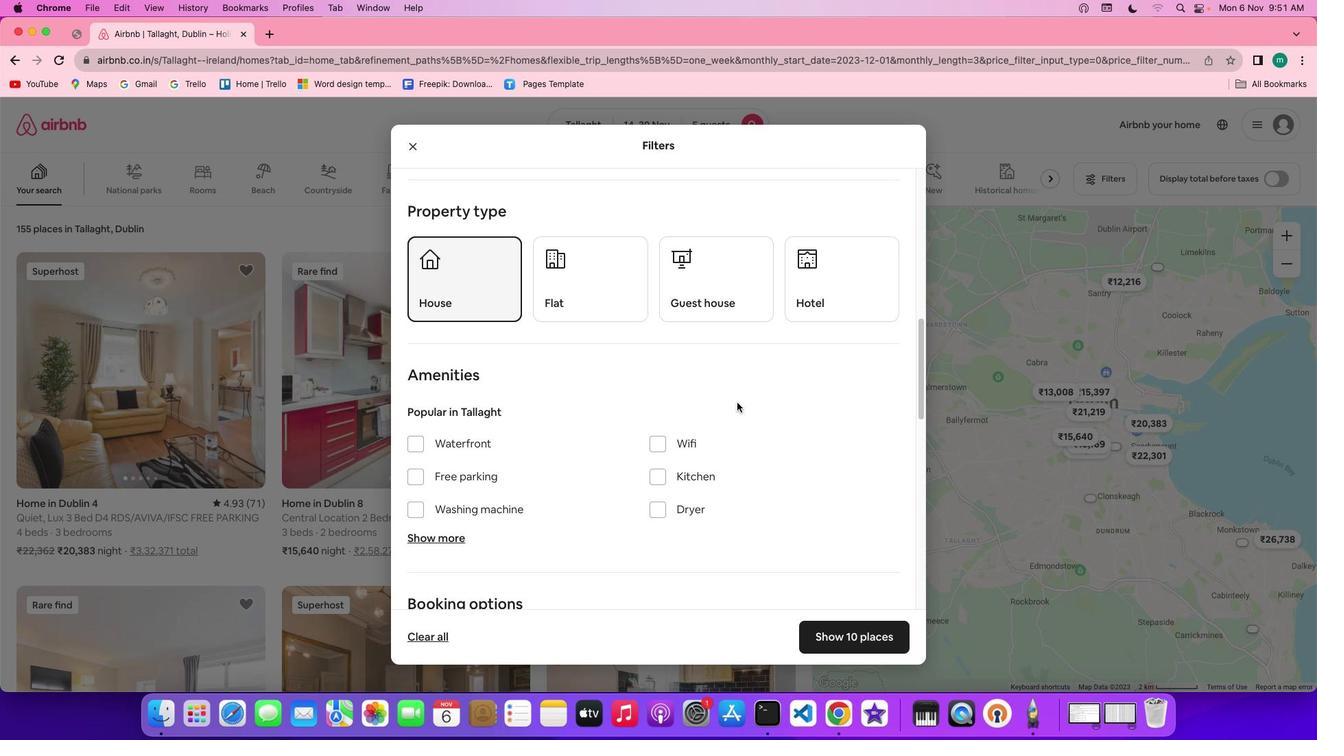 
Action: Mouse scrolled (736, 402) with delta (0, 0)
Screenshot: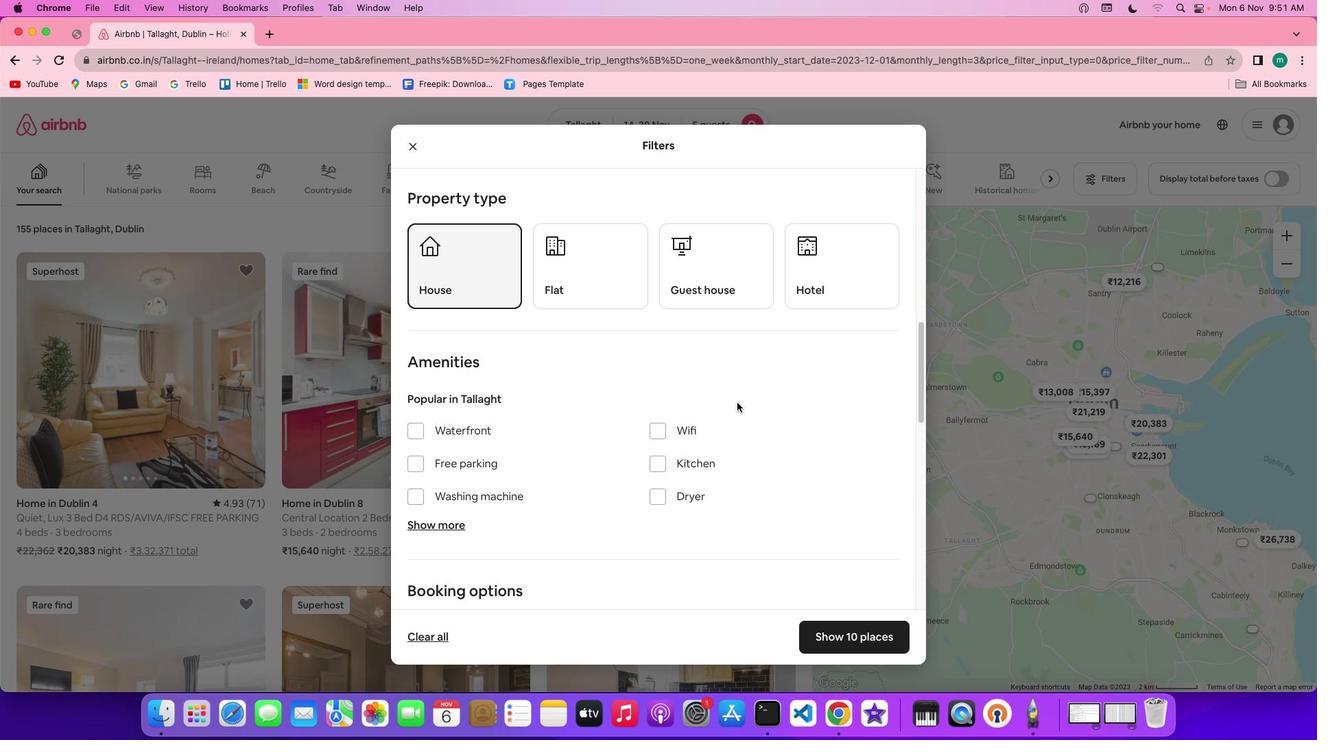 
Action: Mouse scrolled (736, 402) with delta (0, 0)
Screenshot: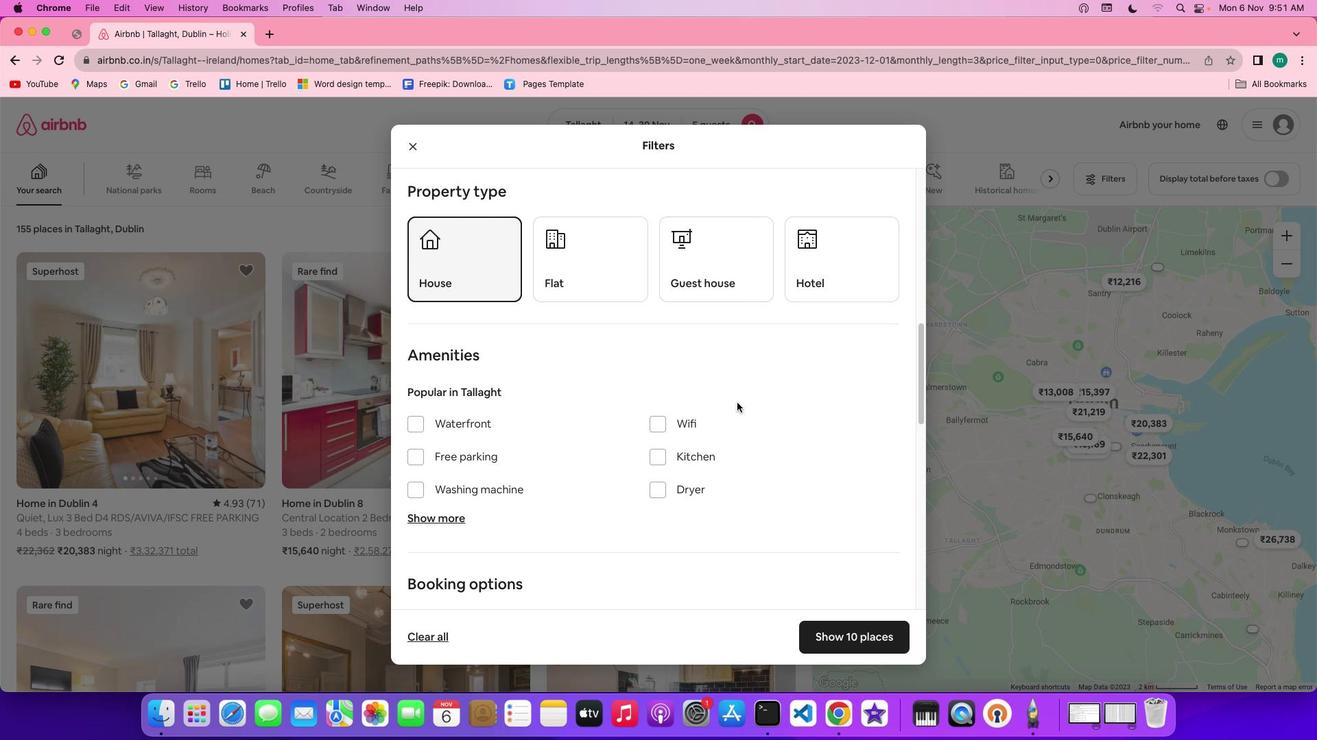 
Action: Mouse scrolled (736, 402) with delta (0, 0)
Screenshot: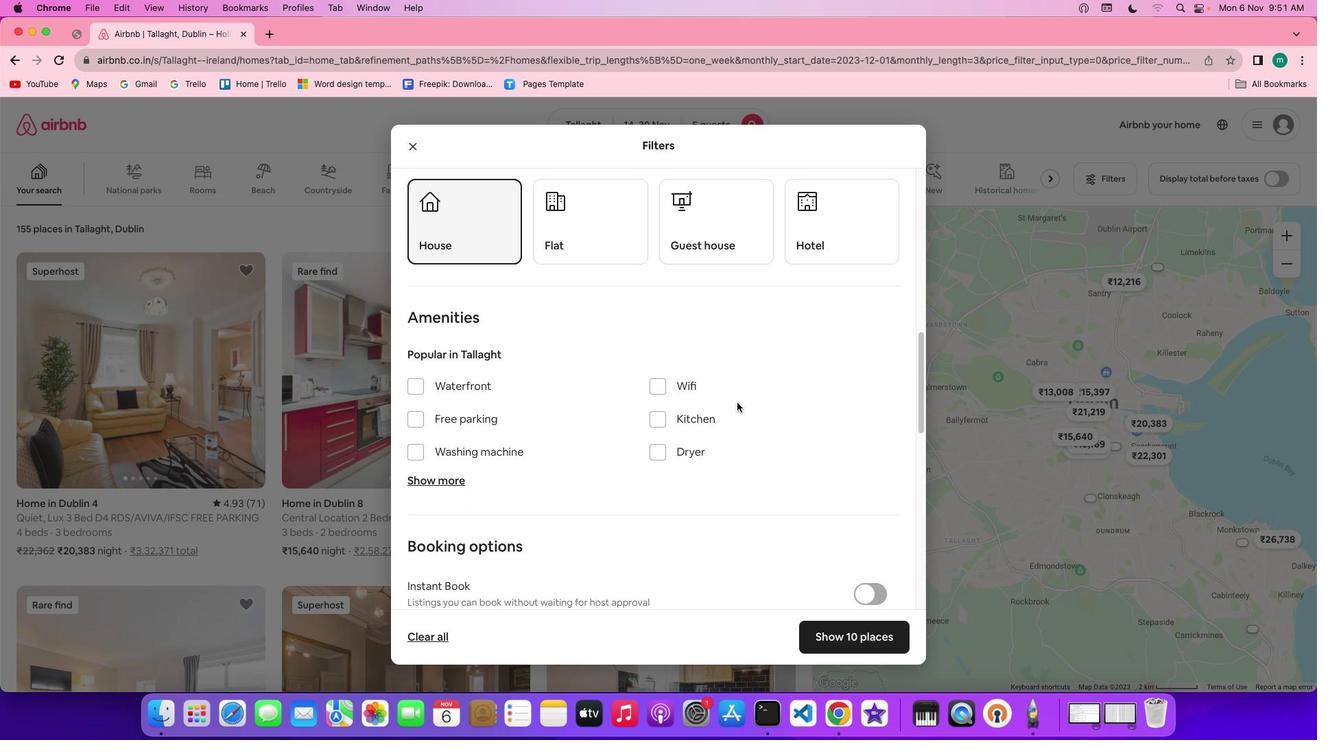
Action: Mouse scrolled (736, 402) with delta (0, 0)
Screenshot: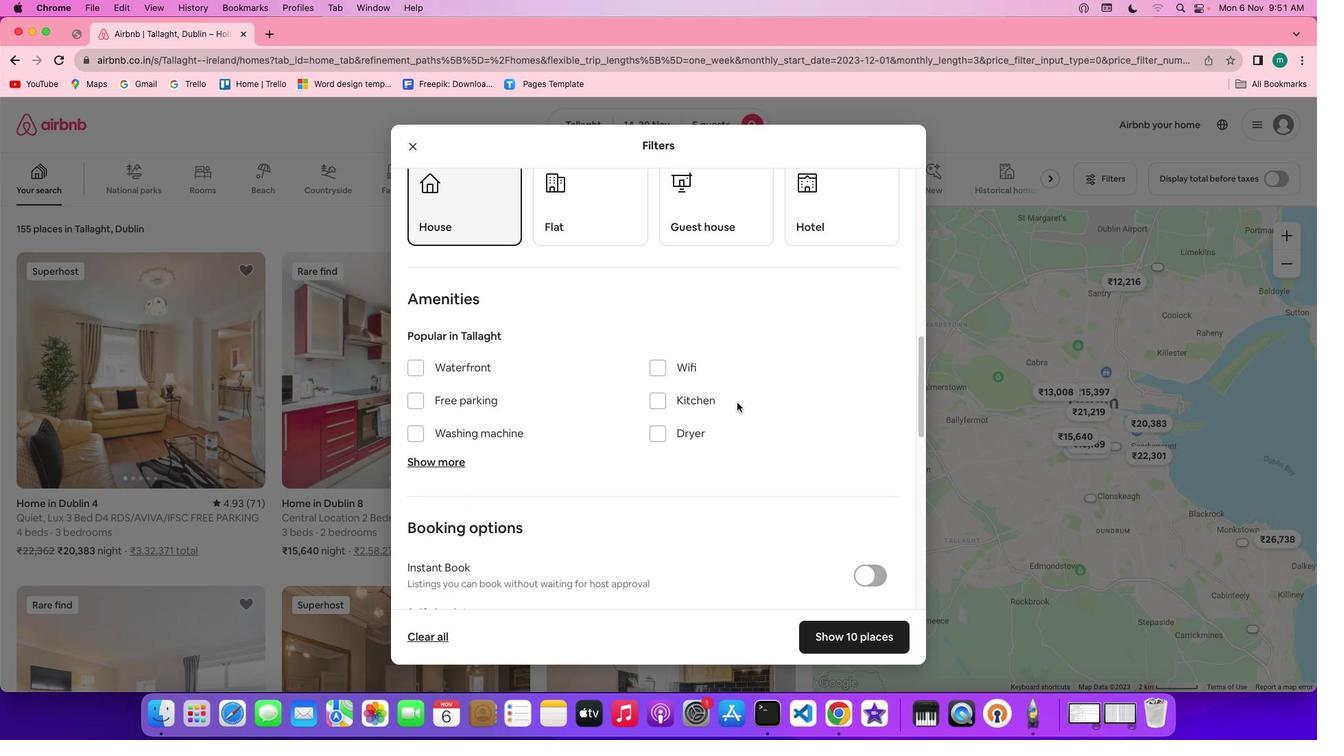 
Action: Mouse scrolled (736, 402) with delta (0, 0)
Screenshot: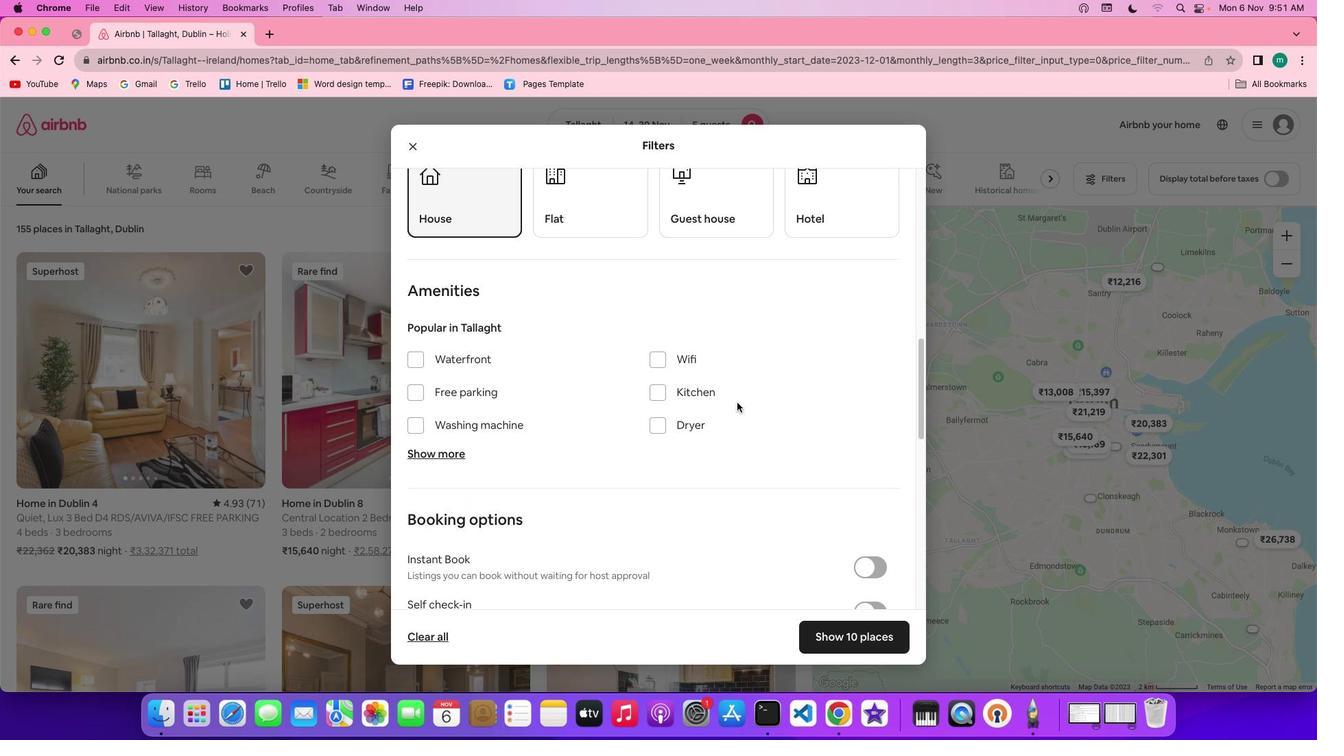 
Action: Mouse scrolled (736, 402) with delta (0, 0)
Screenshot: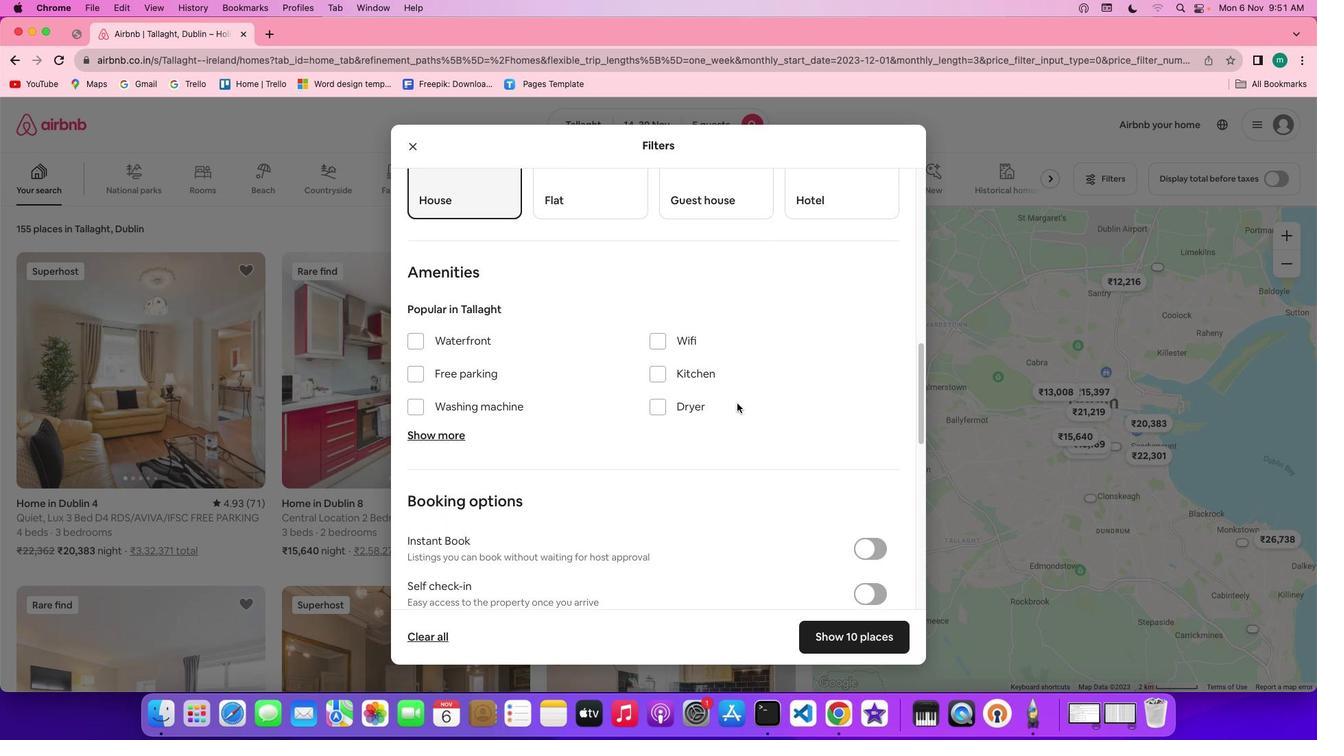 
Action: Mouse scrolled (736, 402) with delta (0, 0)
Screenshot: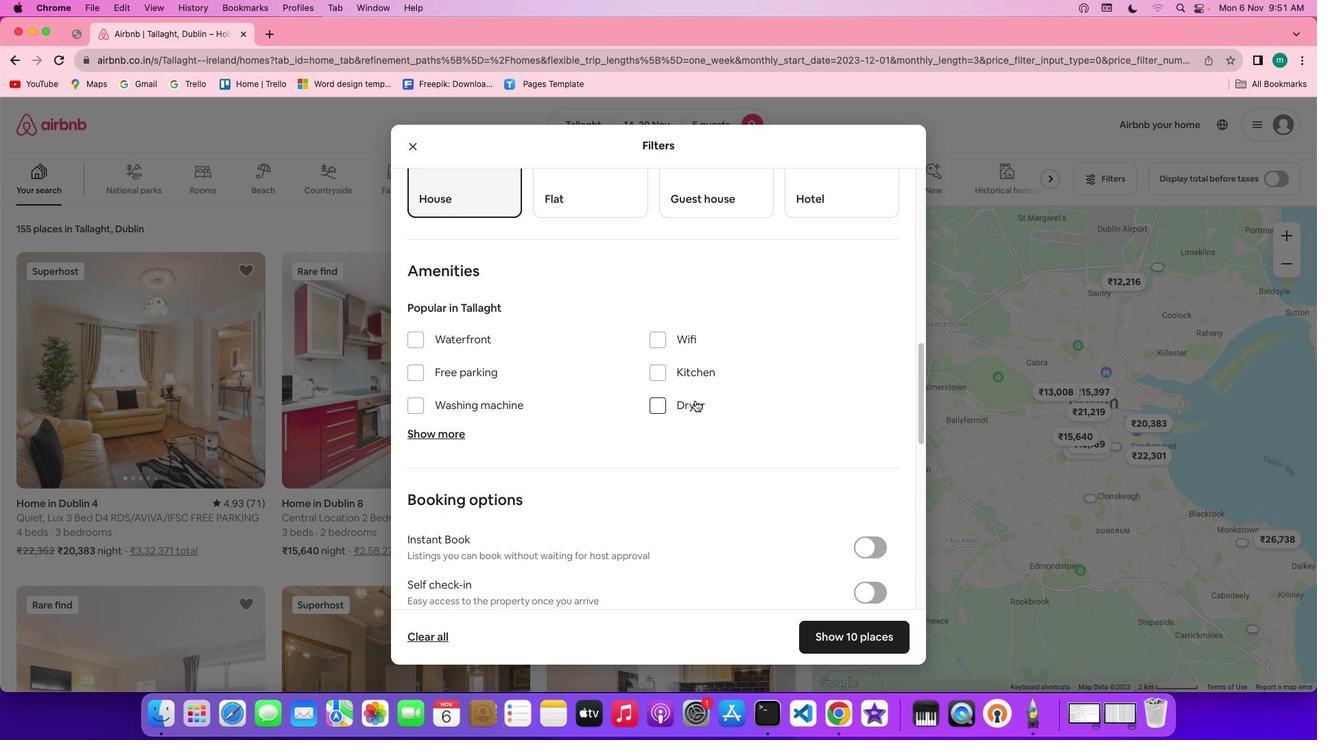
Action: Mouse moved to (658, 334)
Screenshot: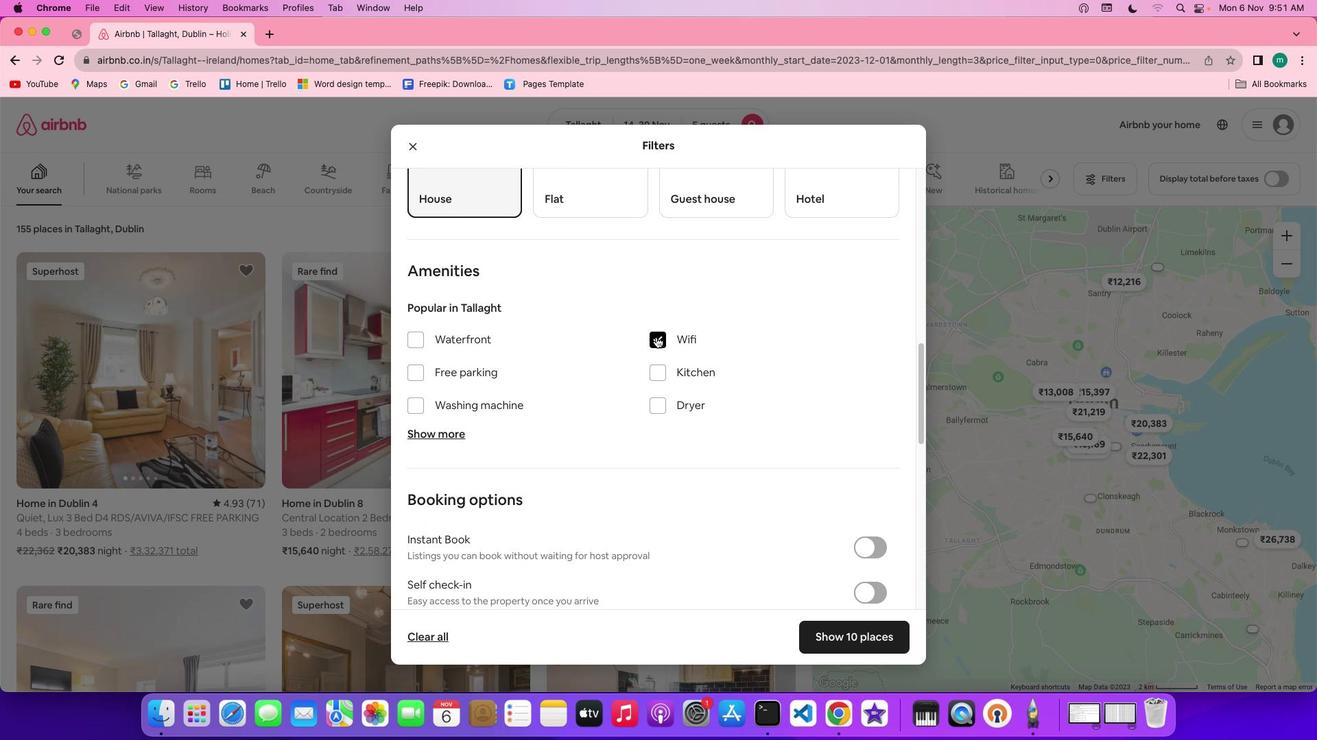 
Action: Mouse pressed left at (658, 334)
Screenshot: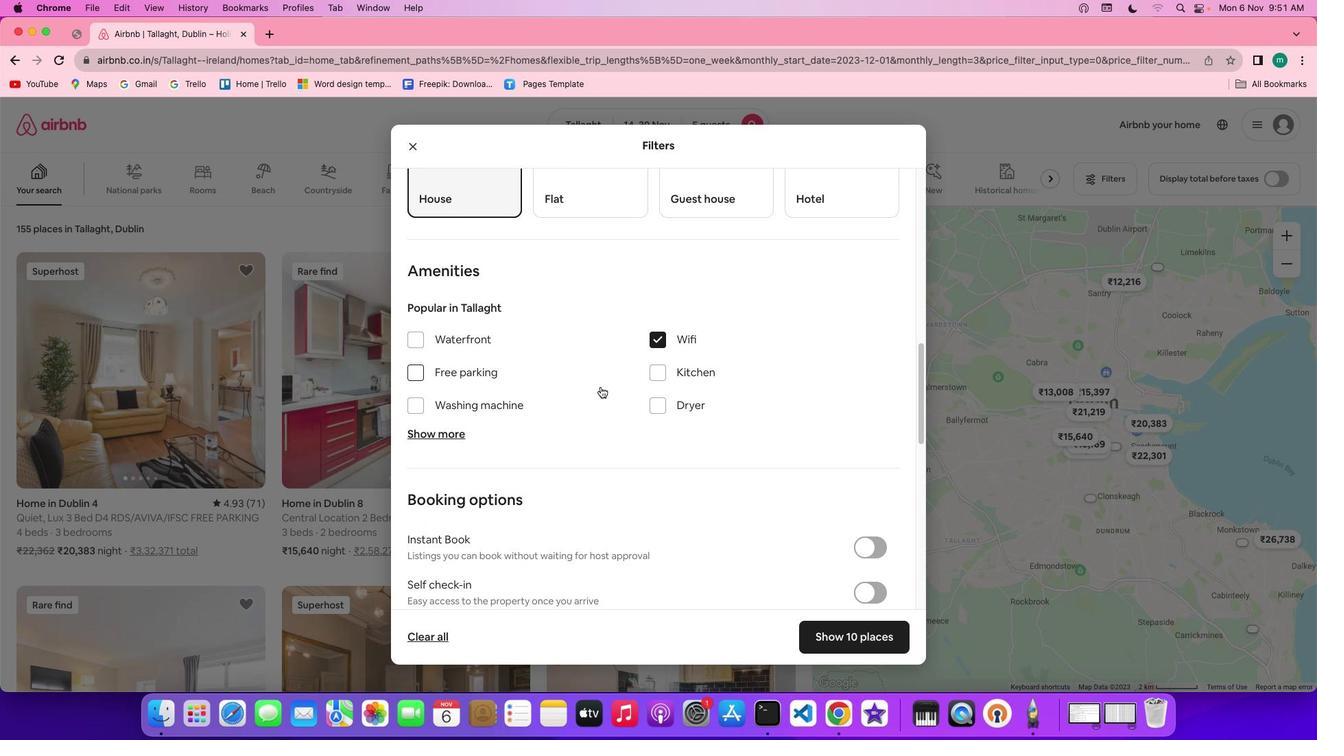 
Action: Mouse moved to (452, 434)
Screenshot: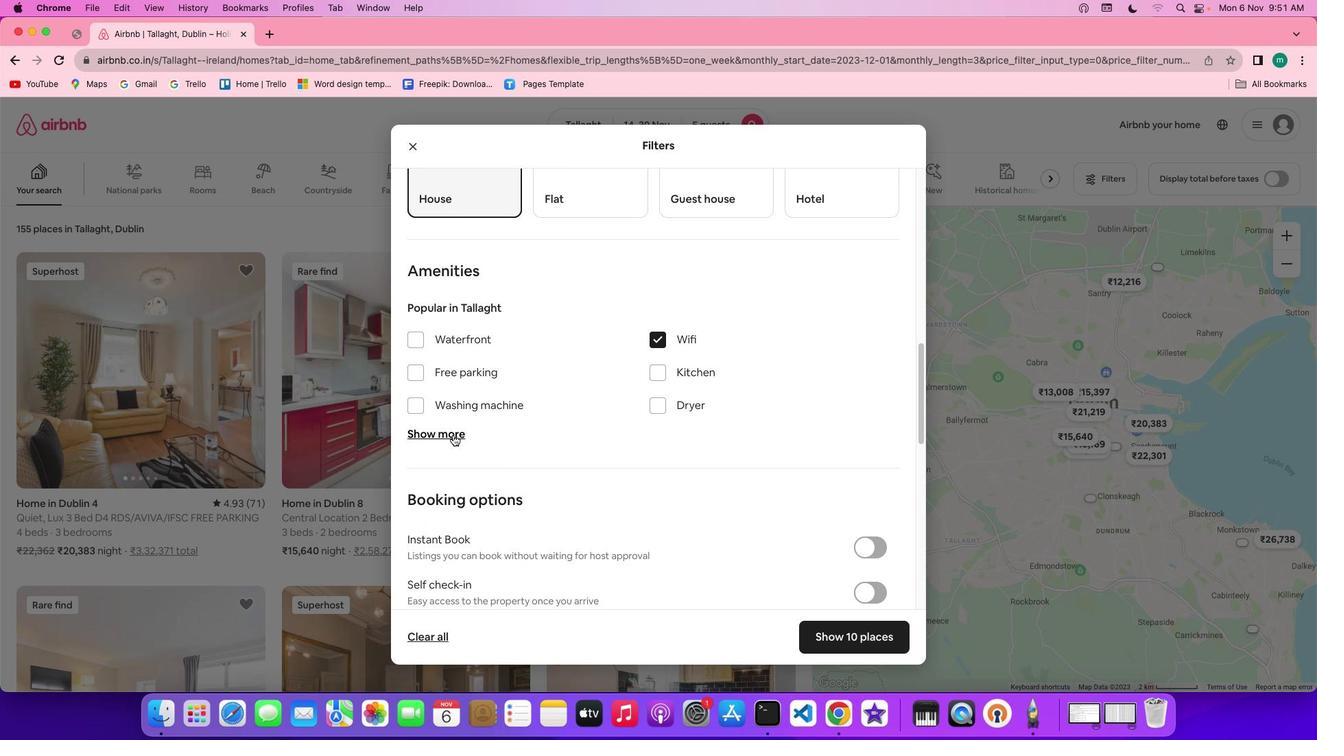 
Action: Mouse pressed left at (452, 434)
Screenshot: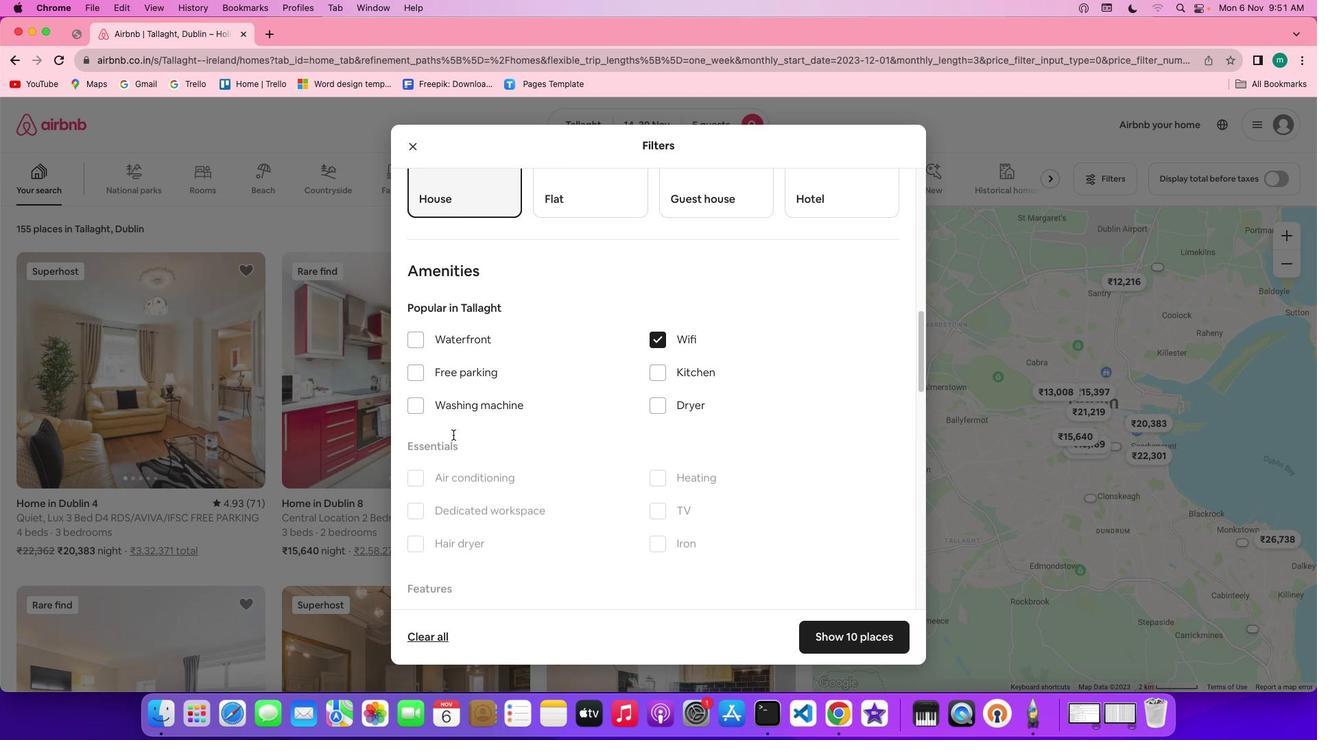 
Action: Mouse moved to (660, 516)
Screenshot: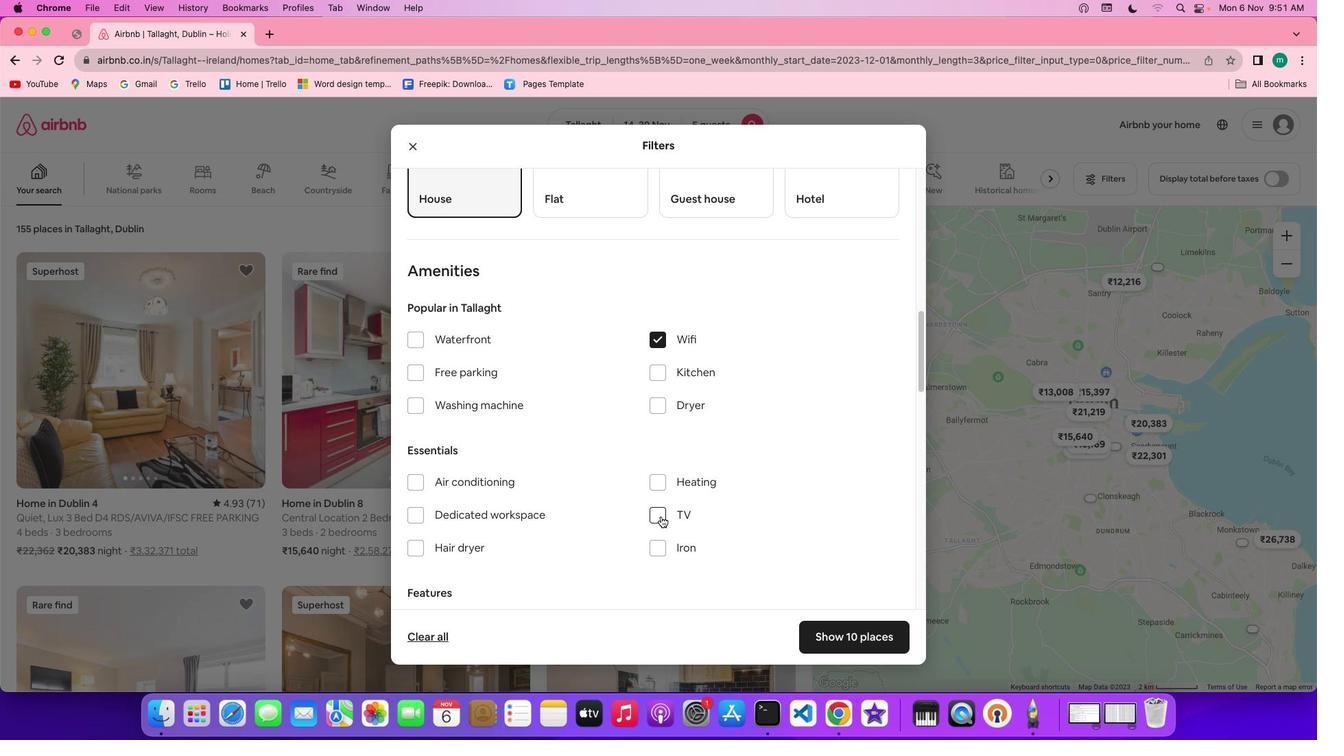 
Action: Mouse pressed left at (660, 516)
Screenshot: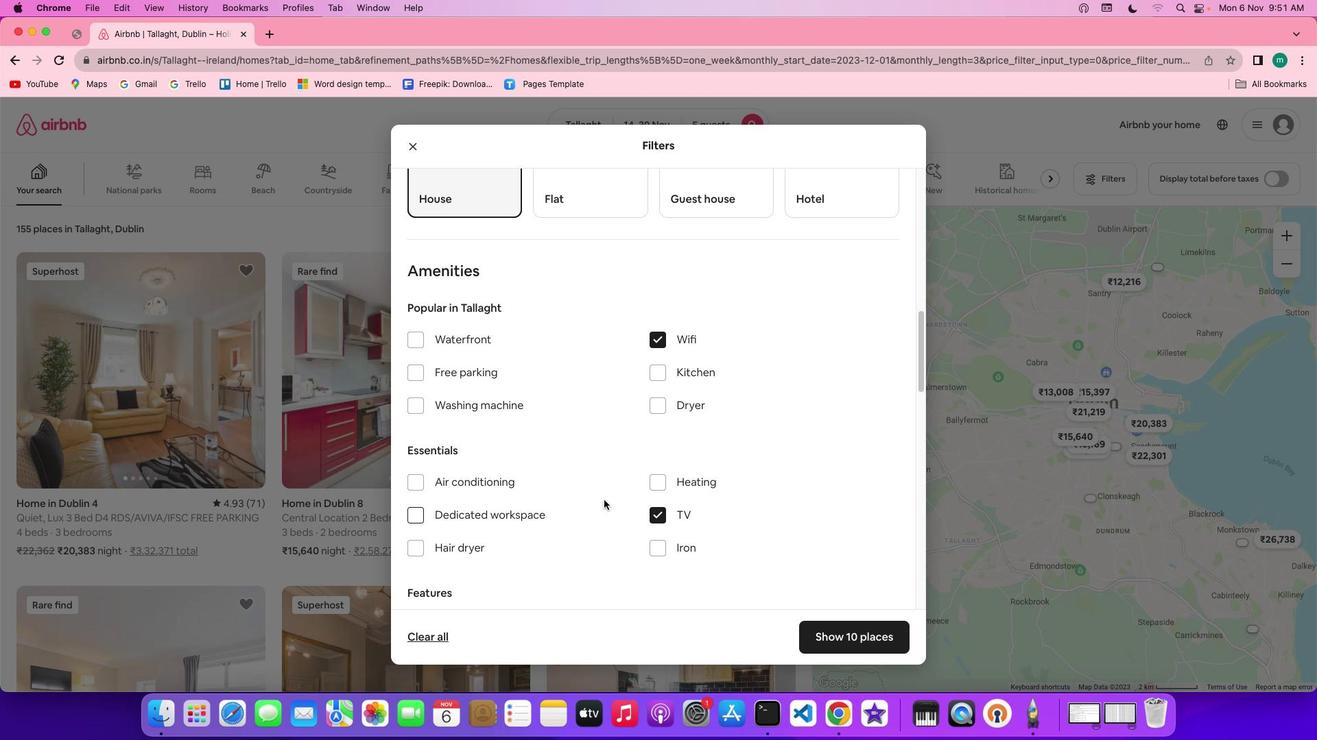 
Action: Mouse moved to (464, 371)
Screenshot: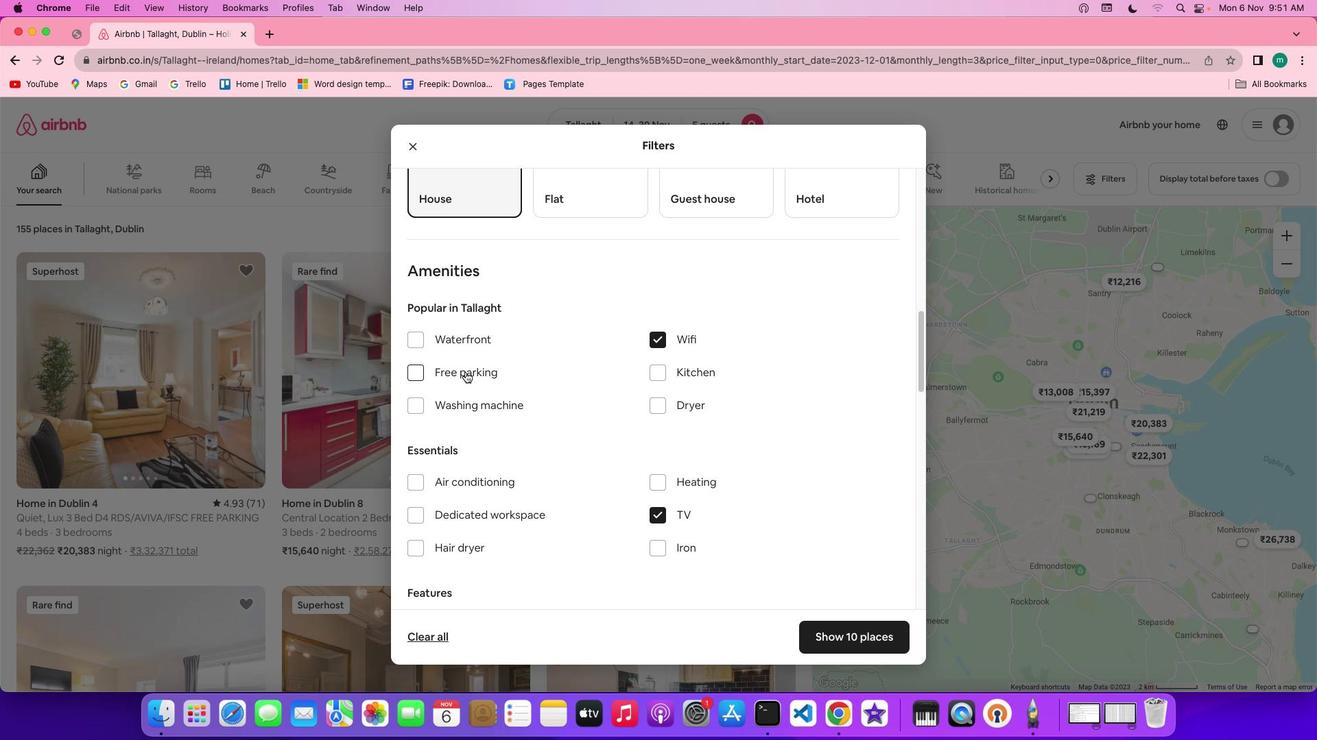
Action: Mouse pressed left at (464, 371)
Screenshot: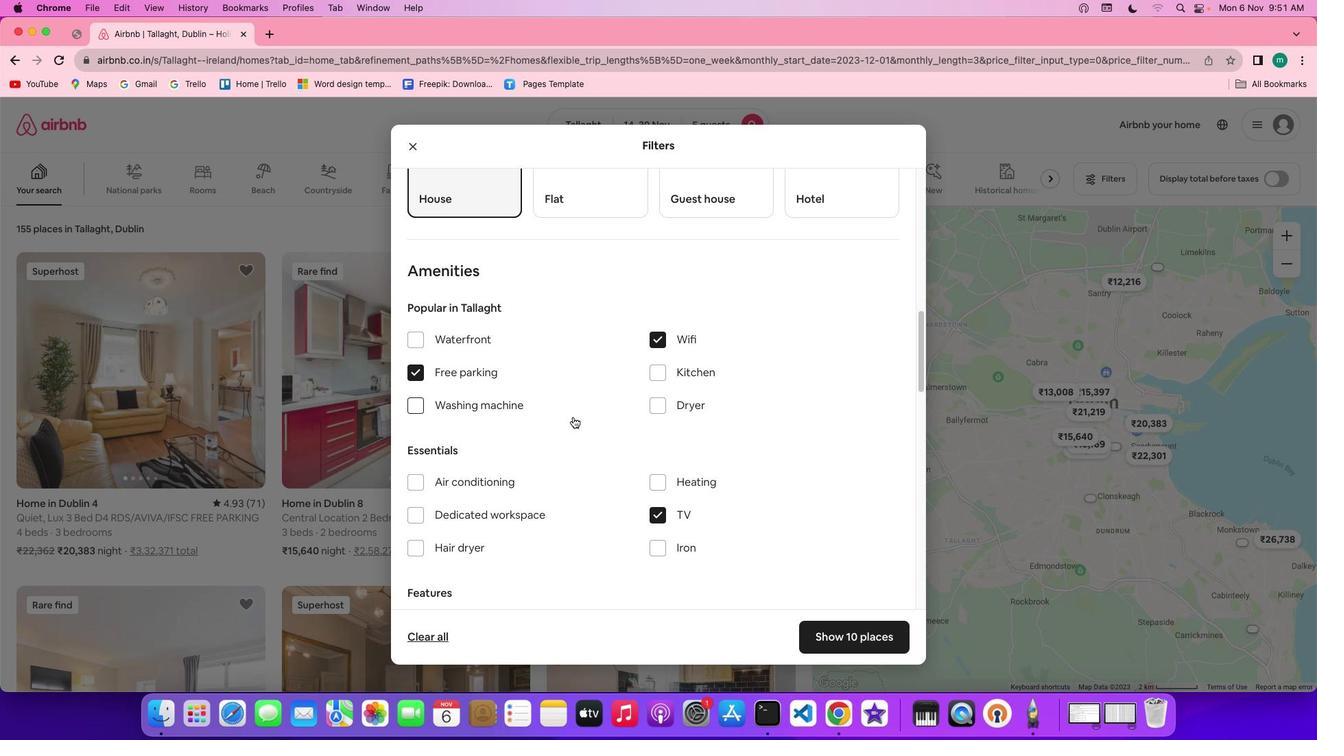 
Action: Mouse moved to (600, 424)
Screenshot: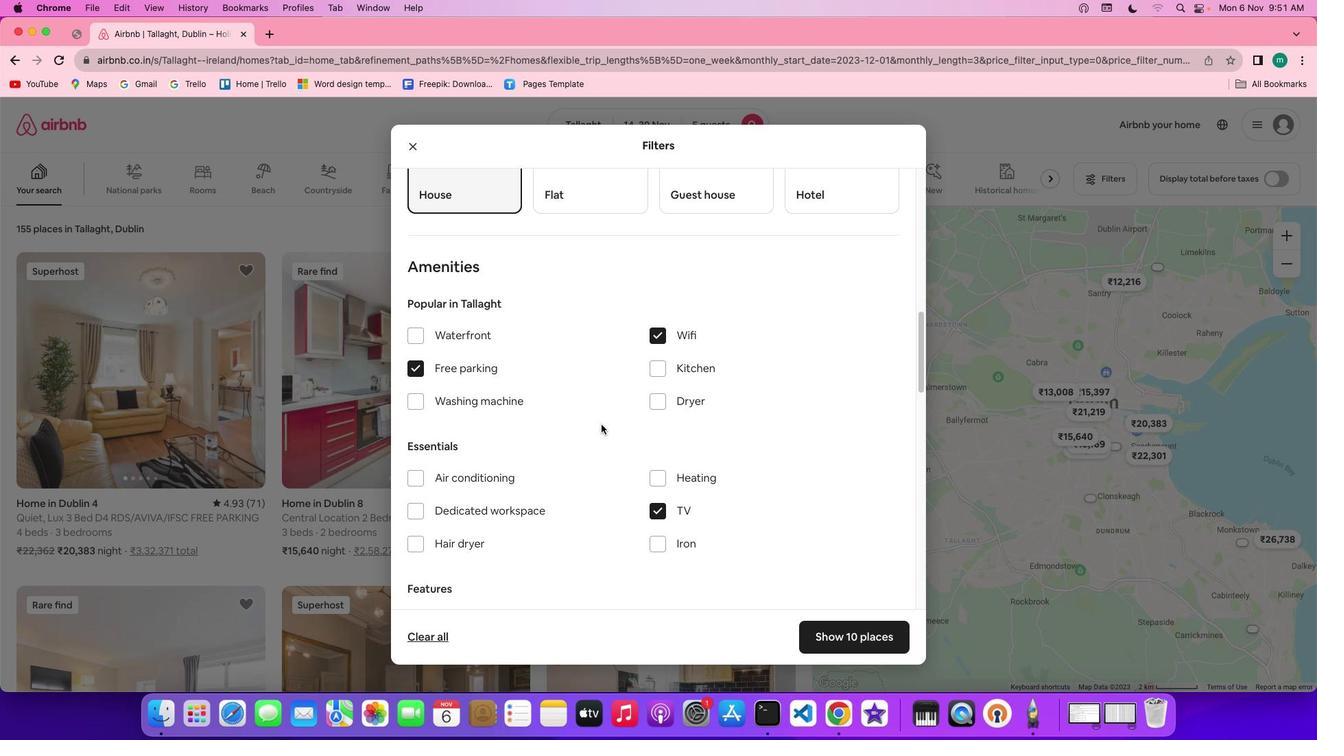 
Action: Mouse scrolled (600, 424) with delta (0, 0)
Screenshot: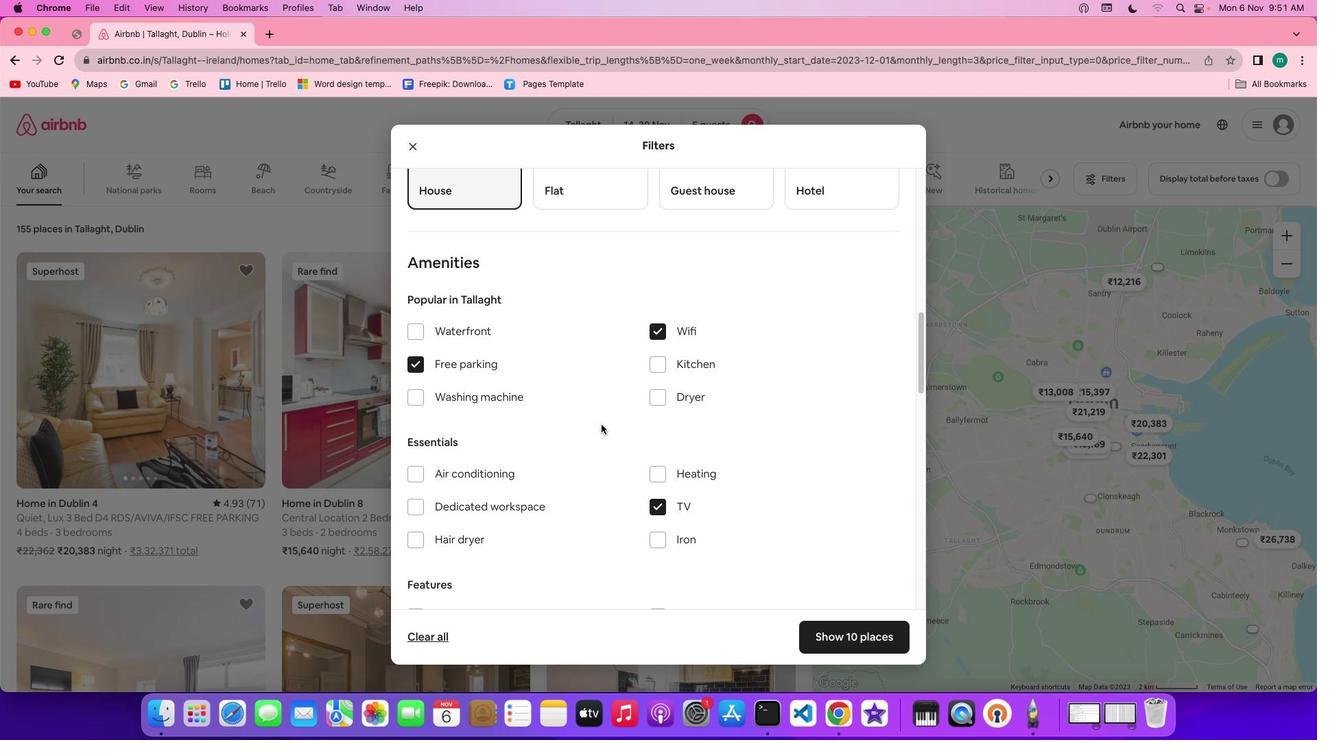 
Action: Mouse scrolled (600, 424) with delta (0, 0)
Screenshot: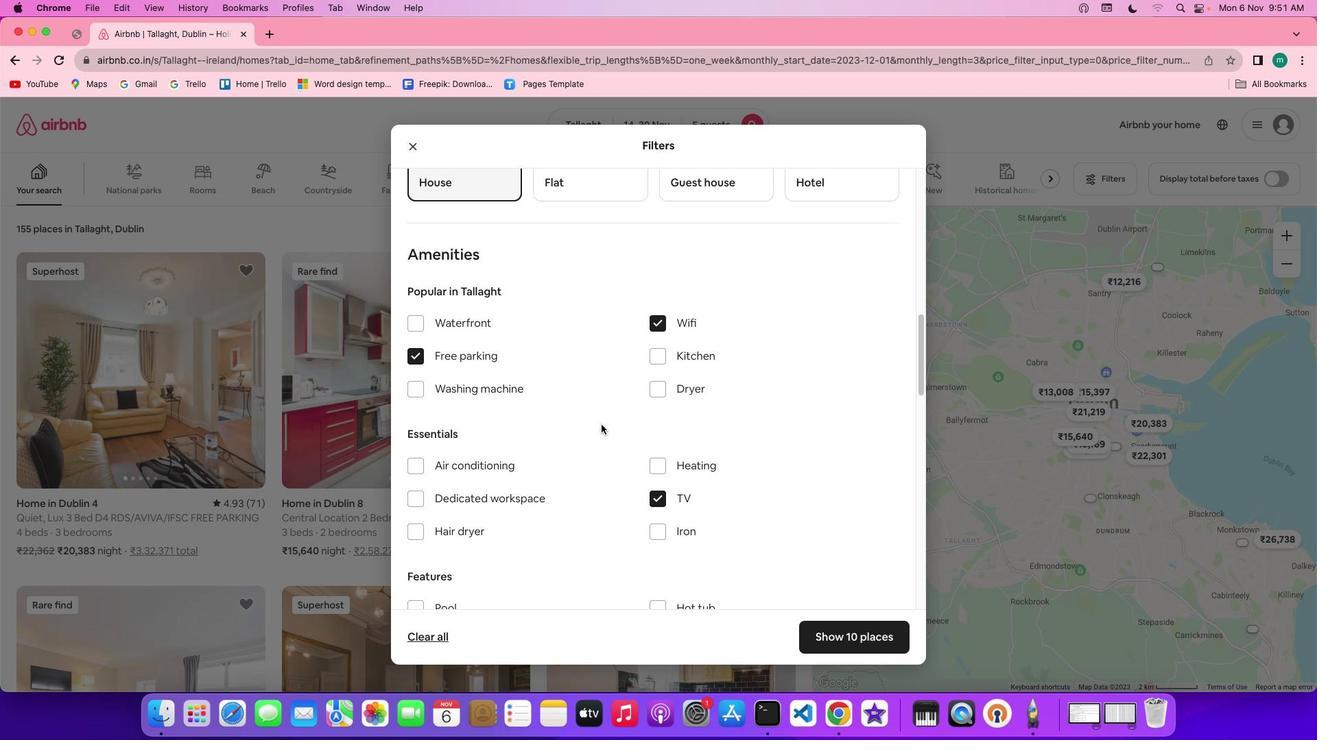
Action: Mouse scrolled (600, 424) with delta (0, 0)
Screenshot: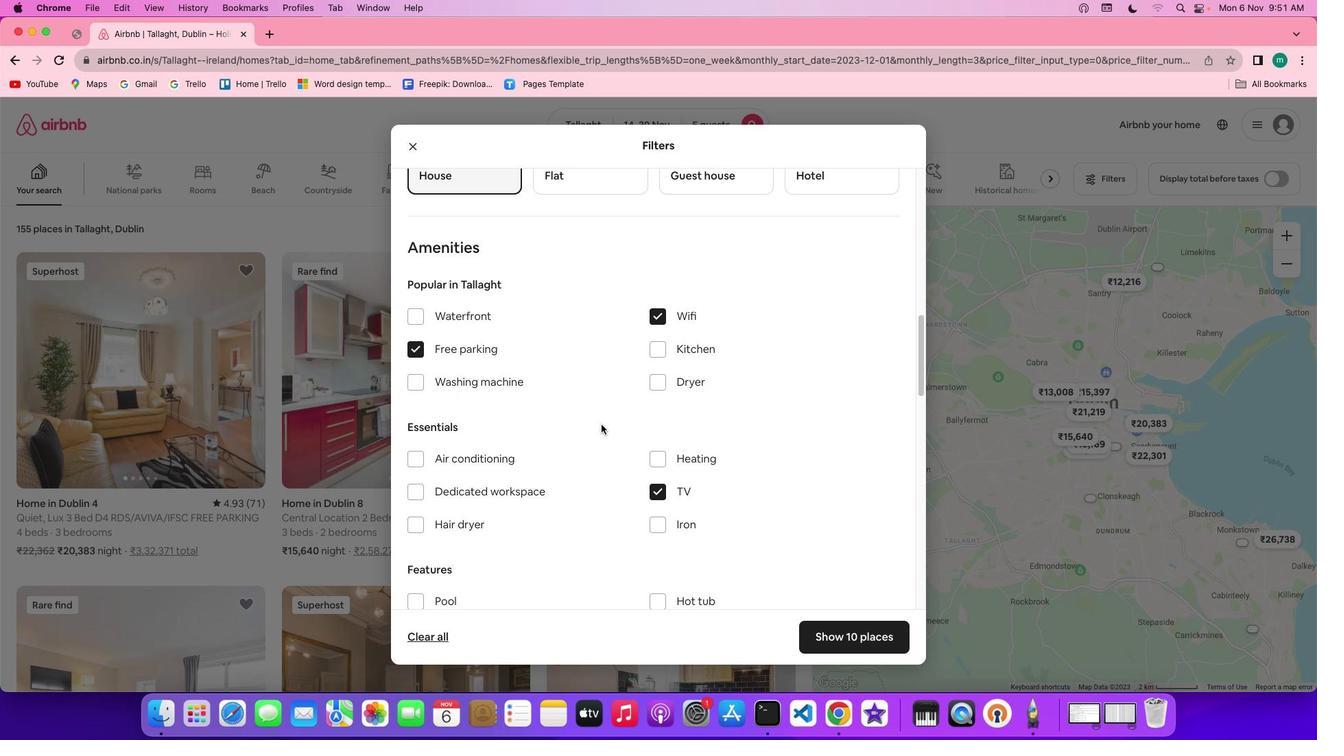 
Action: Mouse scrolled (600, 424) with delta (0, 0)
Screenshot: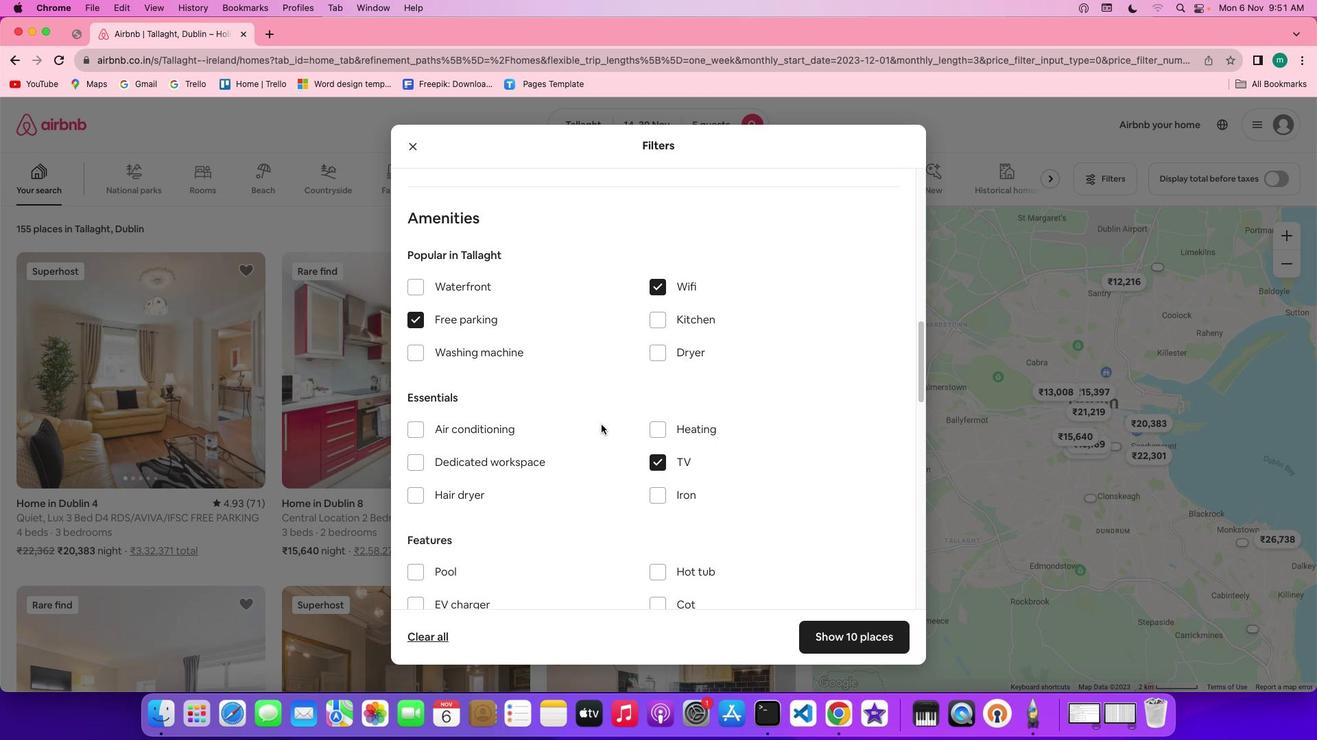 
Action: Mouse scrolled (600, 424) with delta (0, 0)
Screenshot: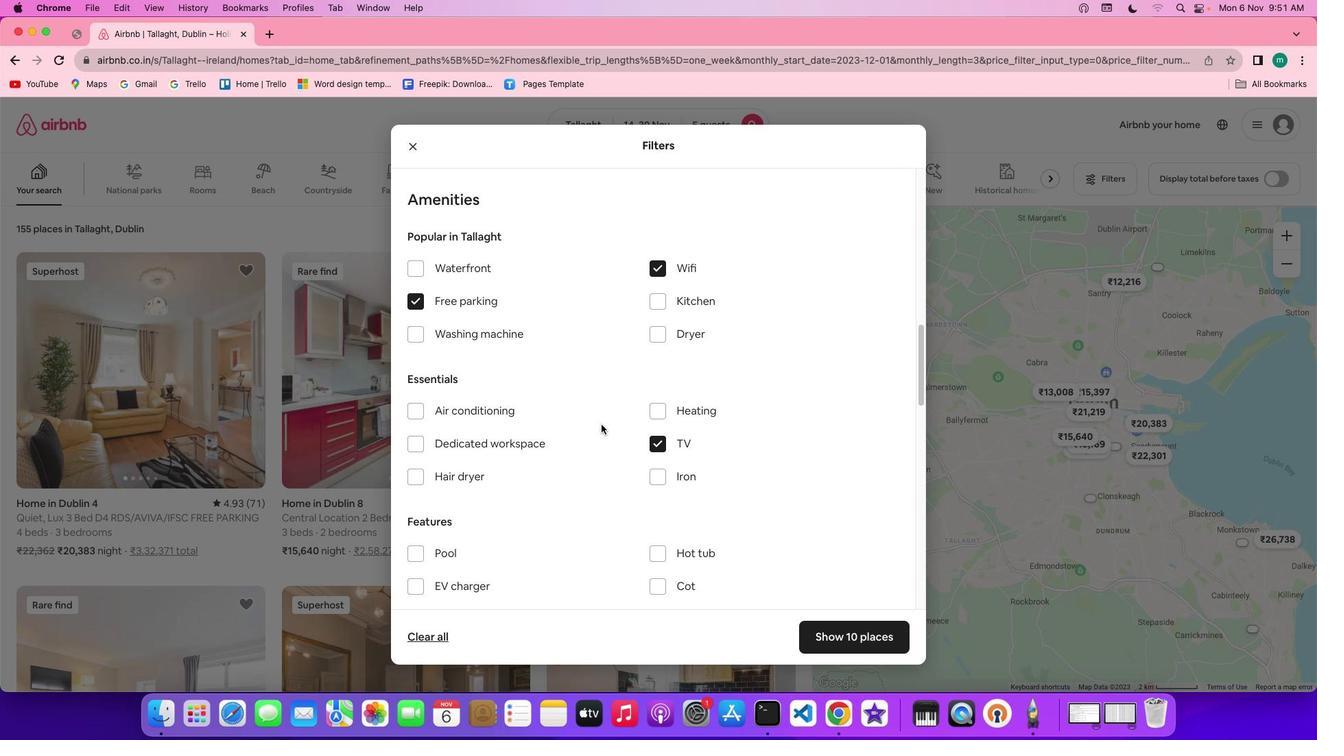 
Action: Mouse scrolled (600, 424) with delta (0, 0)
Screenshot: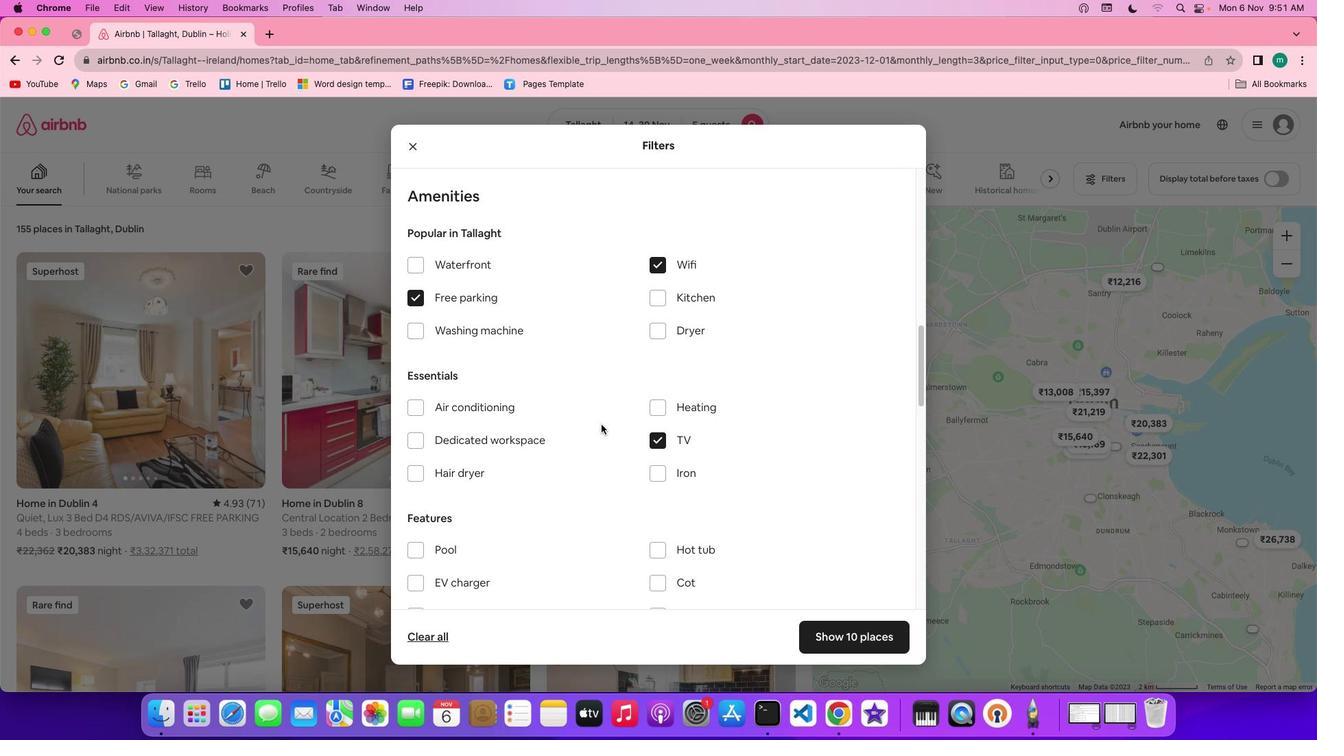 
Action: Mouse scrolled (600, 424) with delta (0, 0)
Screenshot: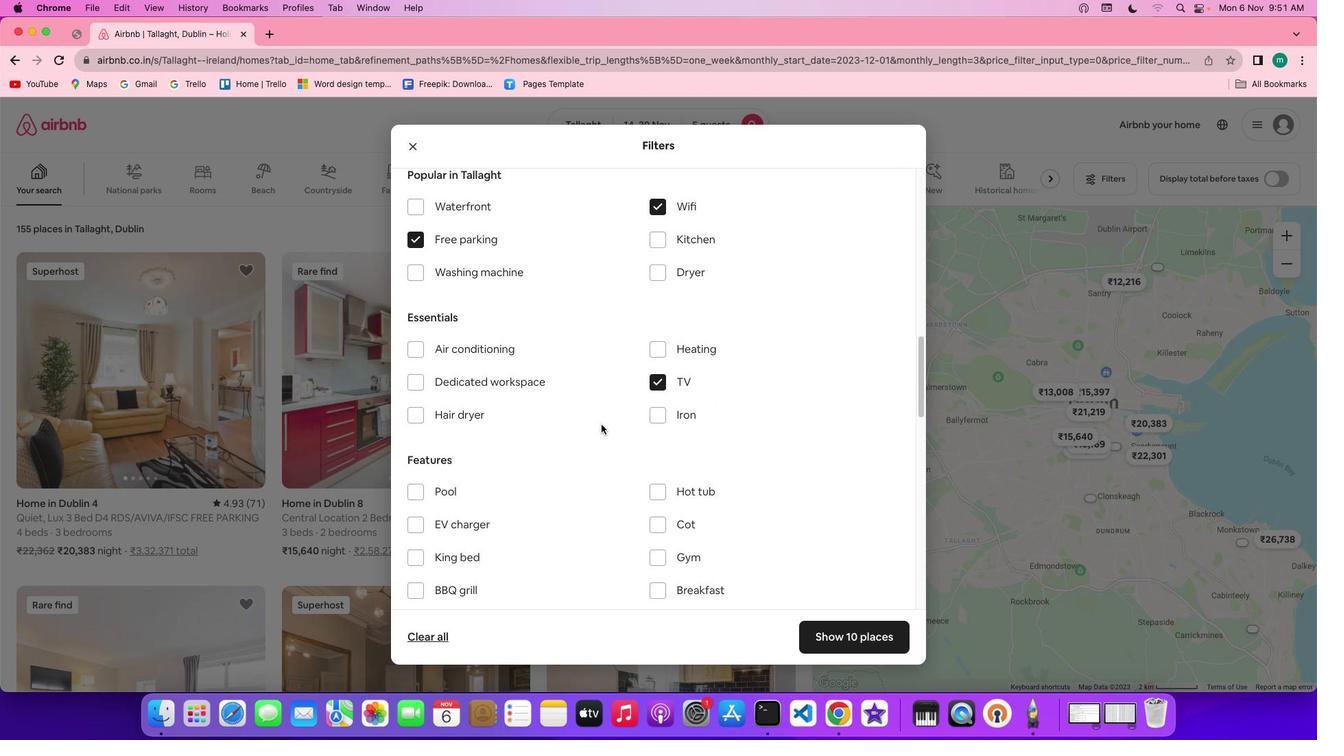
Action: Mouse scrolled (600, 424) with delta (0, 0)
Screenshot: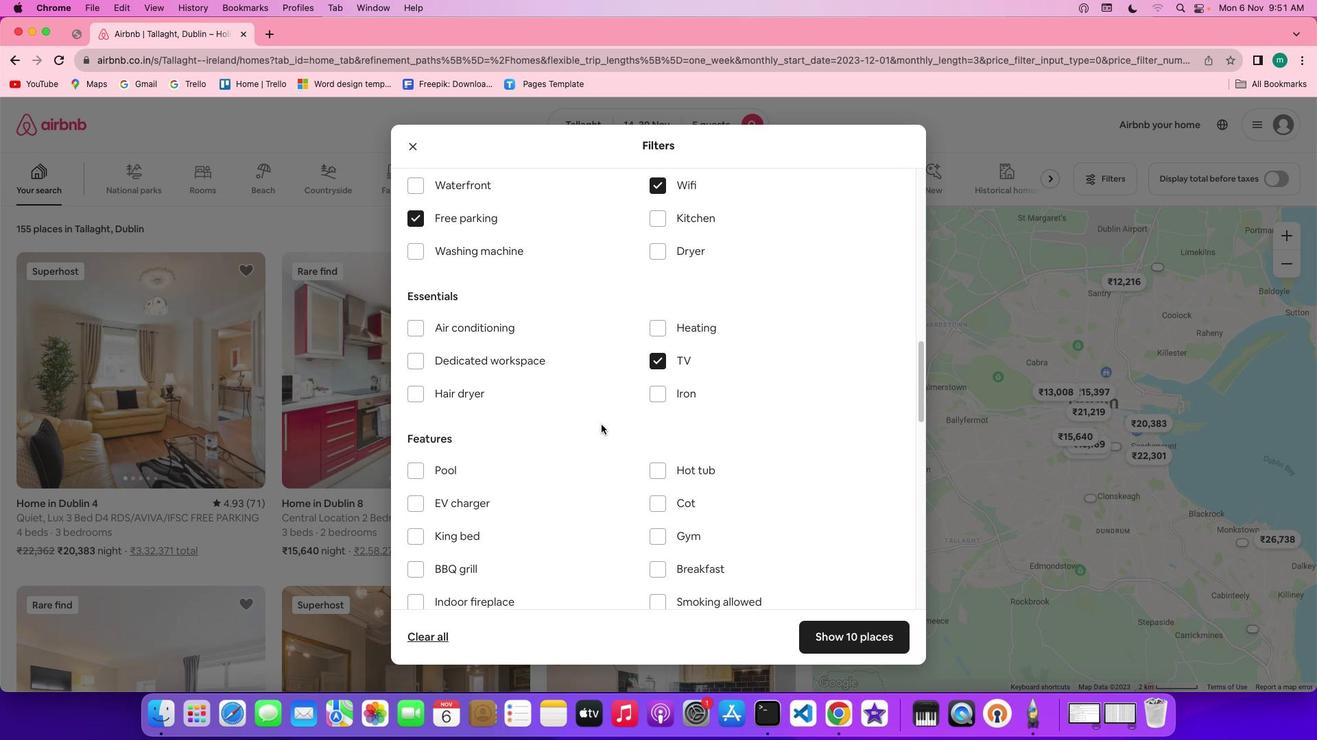 
Action: Mouse scrolled (600, 424) with delta (0, -1)
Screenshot: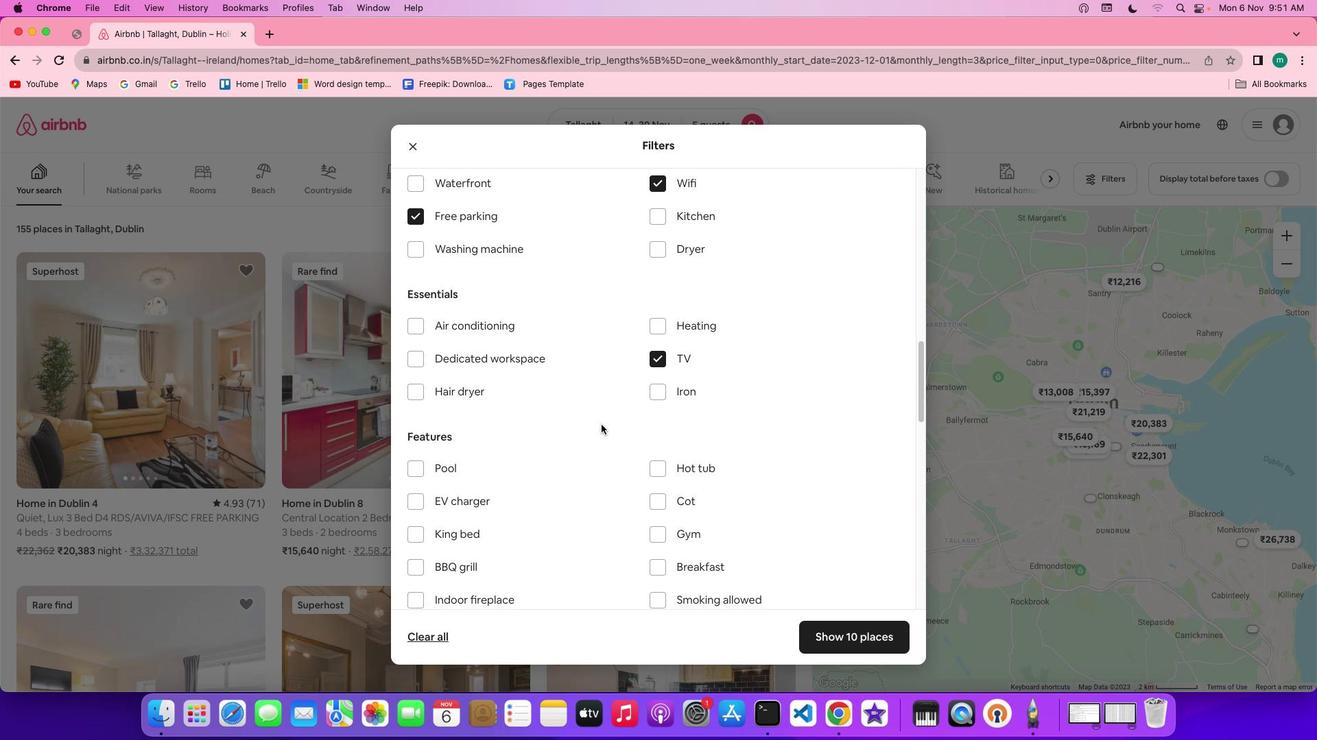 
Action: Mouse scrolled (600, 424) with delta (0, 0)
Screenshot: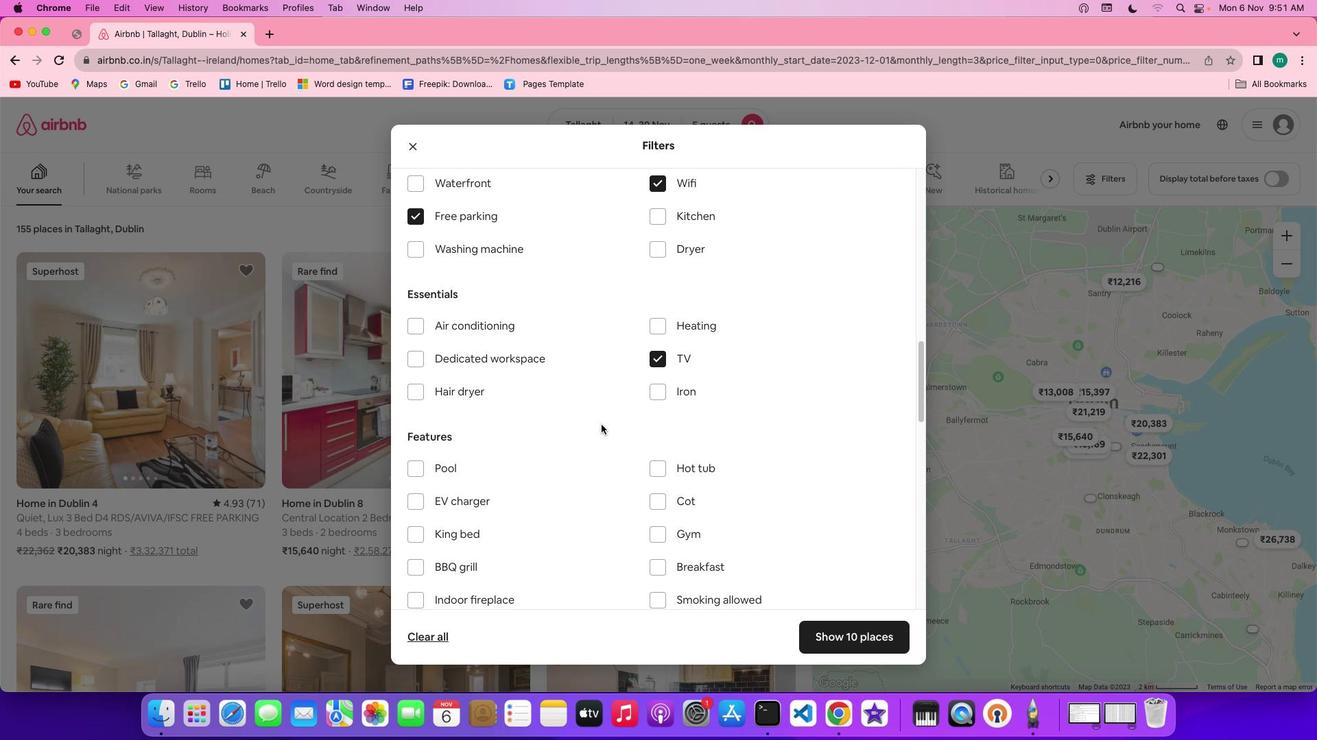 
Action: Mouse scrolled (600, 424) with delta (0, 0)
Screenshot: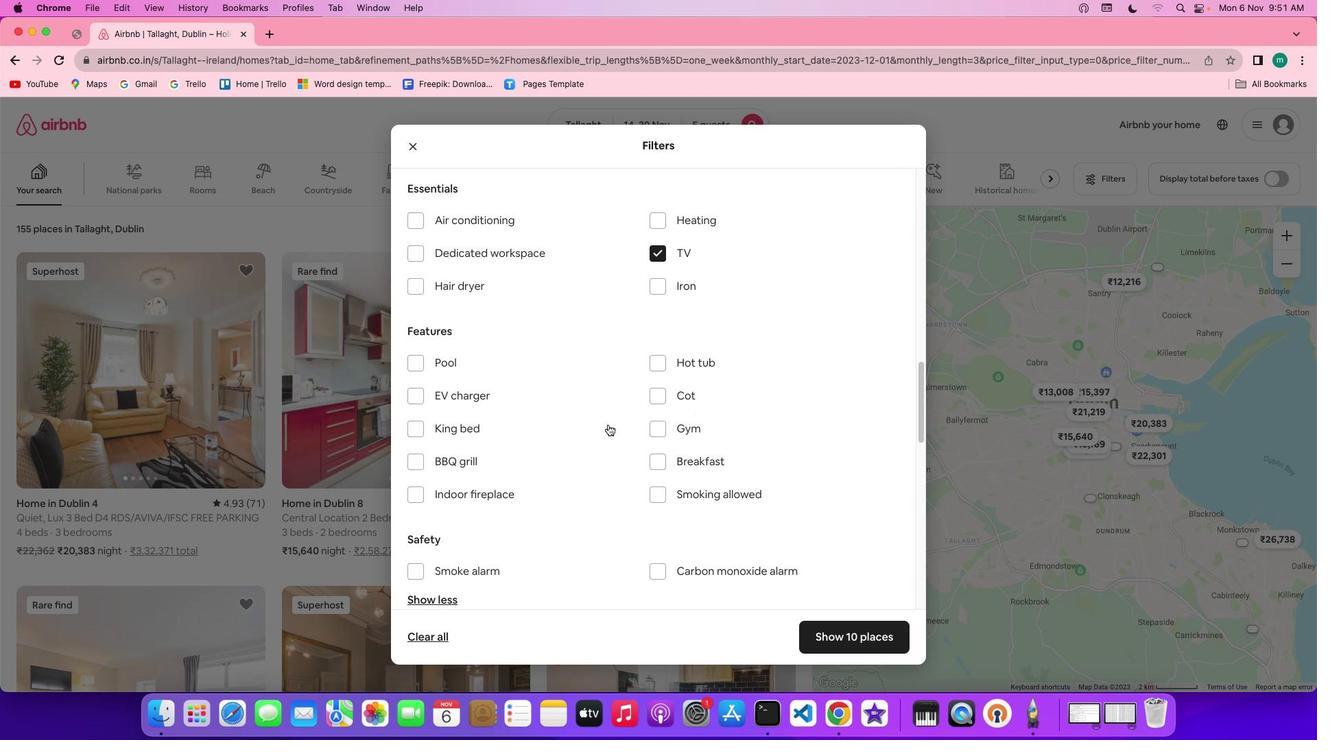 
Action: Mouse scrolled (600, 424) with delta (0, 0)
Screenshot: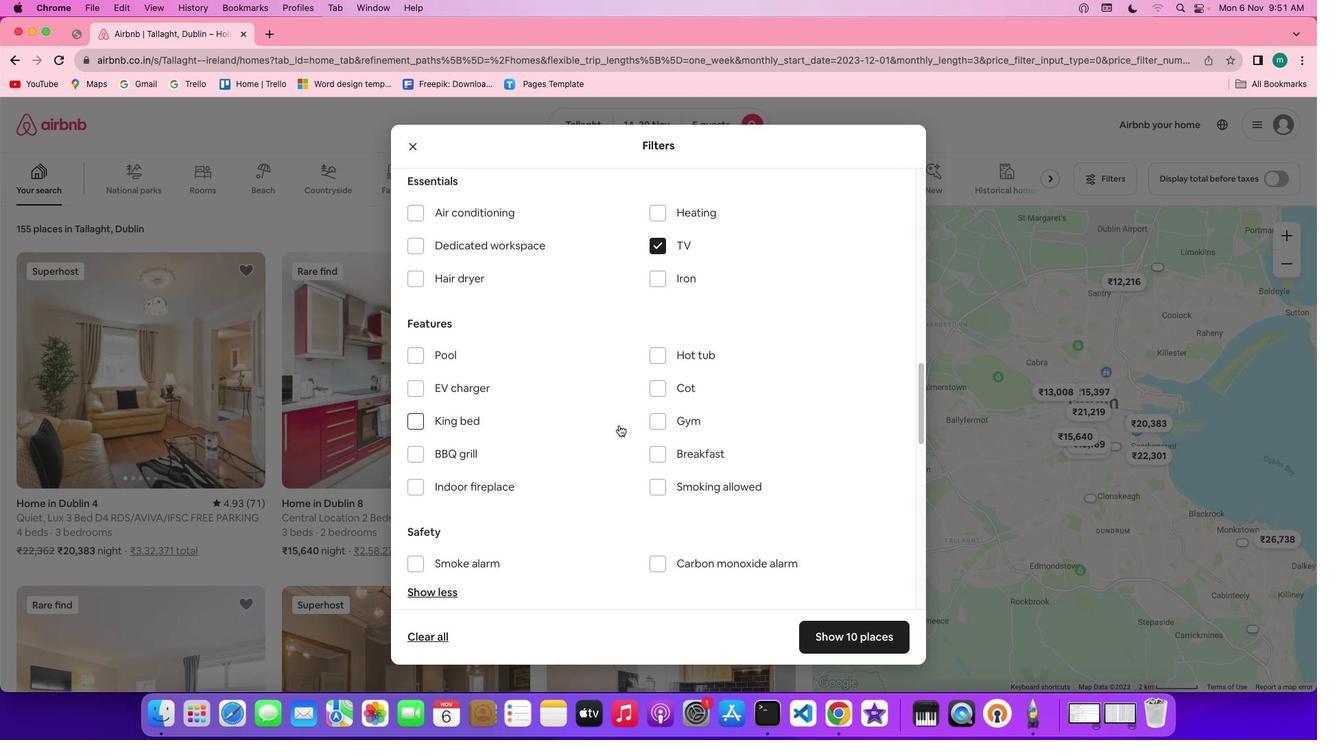 
Action: Mouse scrolled (600, 424) with delta (0, -2)
Screenshot: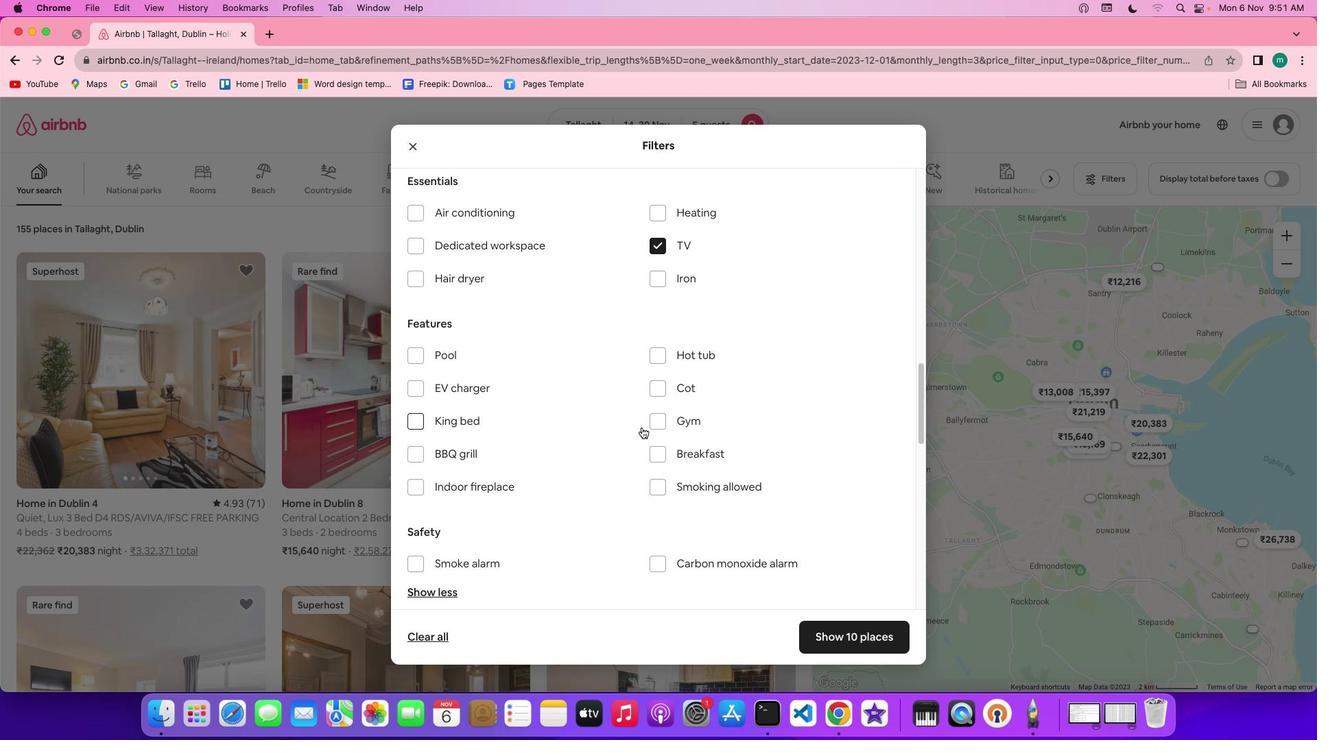 
Action: Mouse moved to (662, 417)
Screenshot: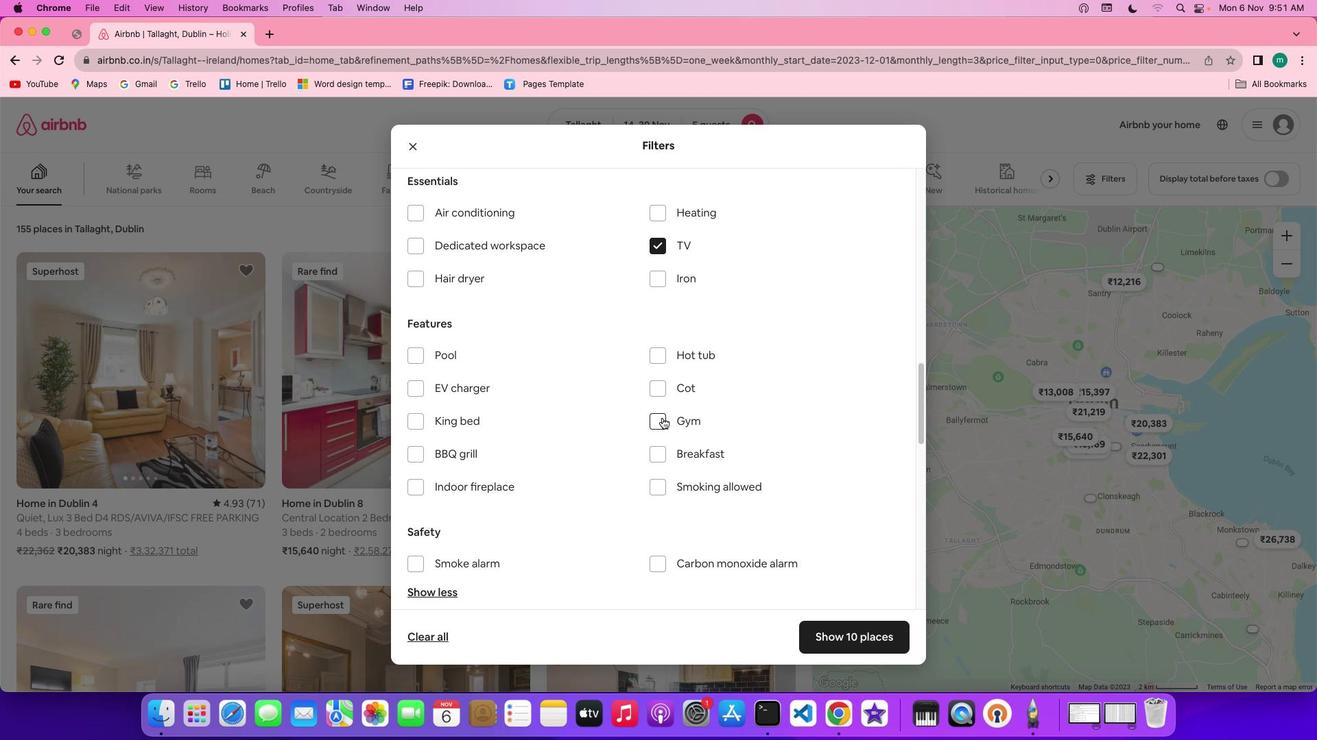 
Action: Mouse pressed left at (662, 417)
Screenshot: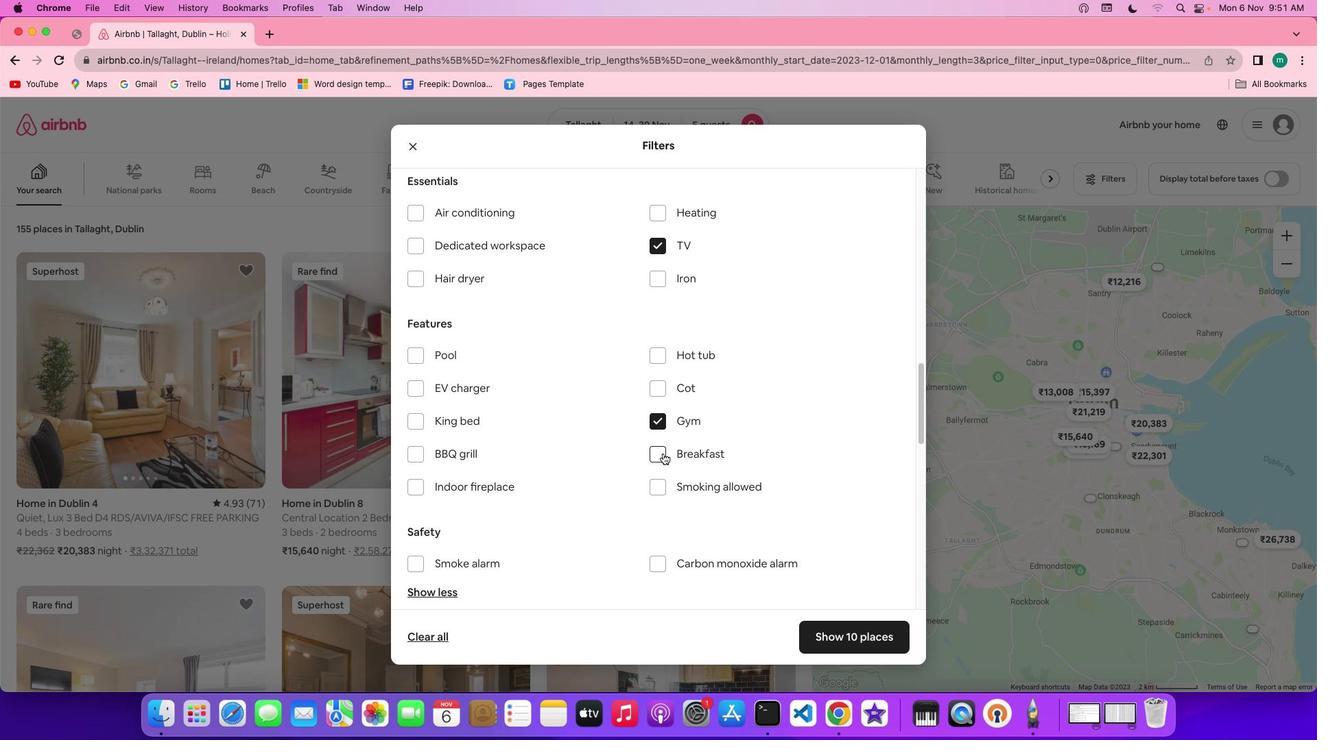
Action: Mouse moved to (662, 453)
Screenshot: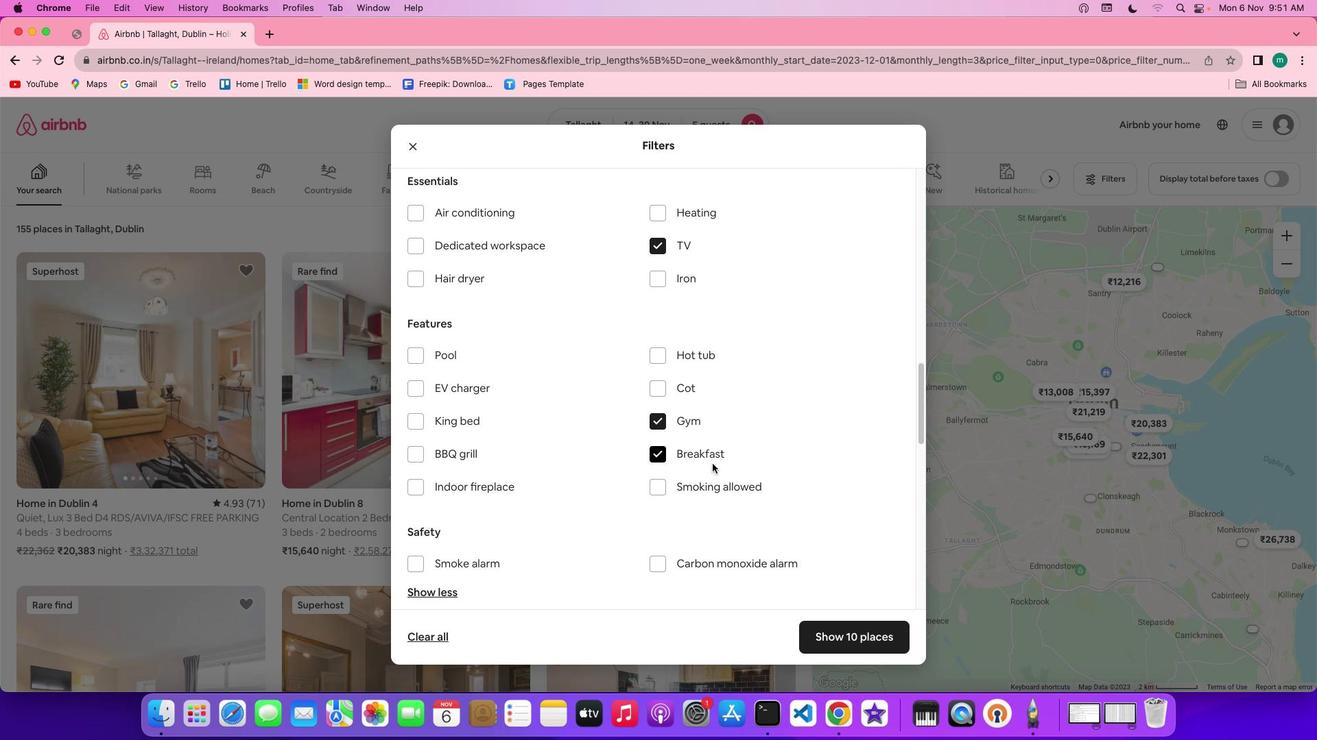 
Action: Mouse pressed left at (662, 453)
Screenshot: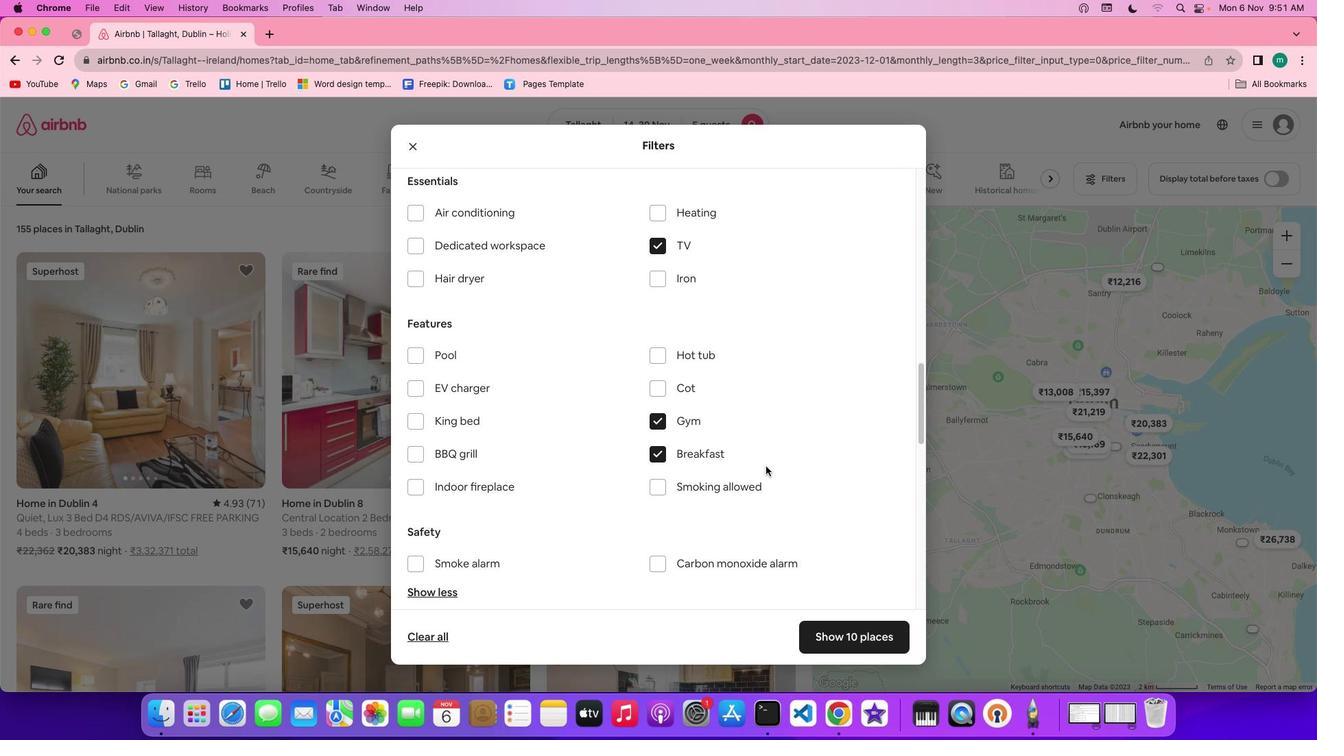 
Action: Mouse moved to (766, 465)
Screenshot: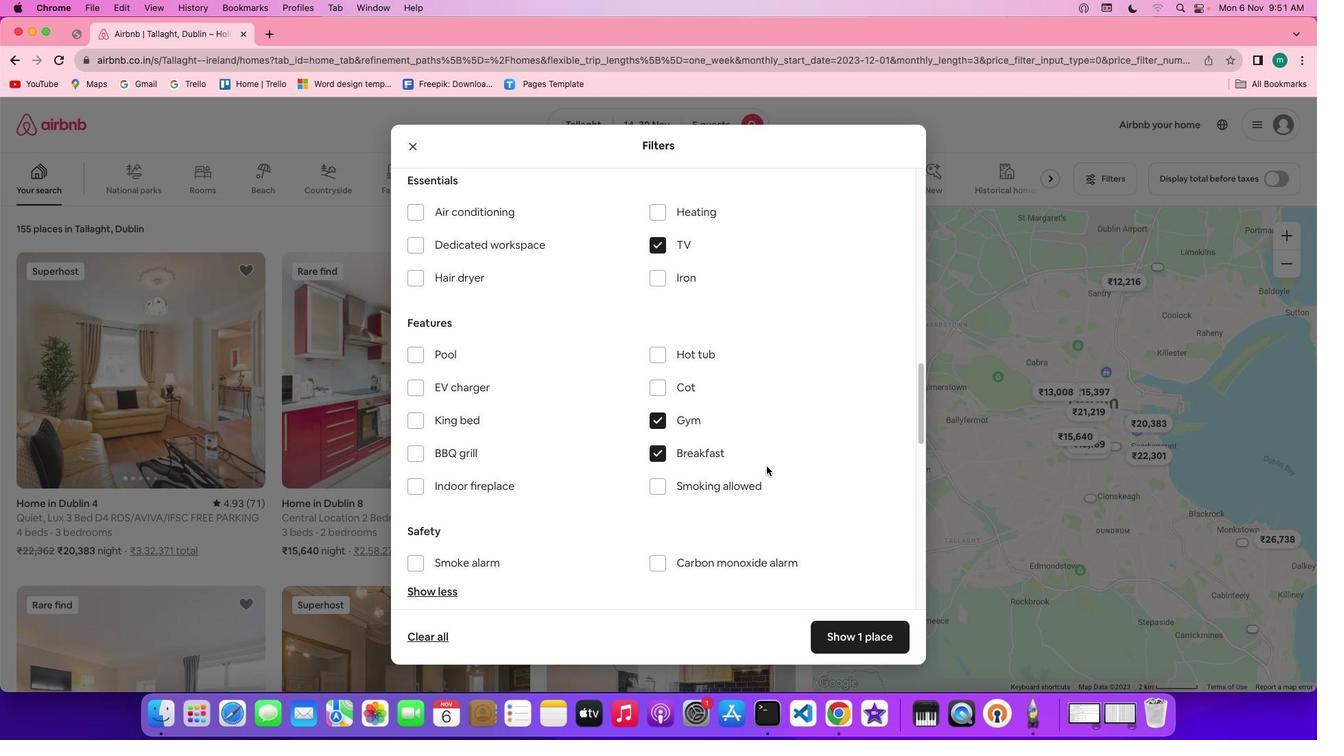 
Action: Mouse scrolled (766, 465) with delta (0, 0)
Screenshot: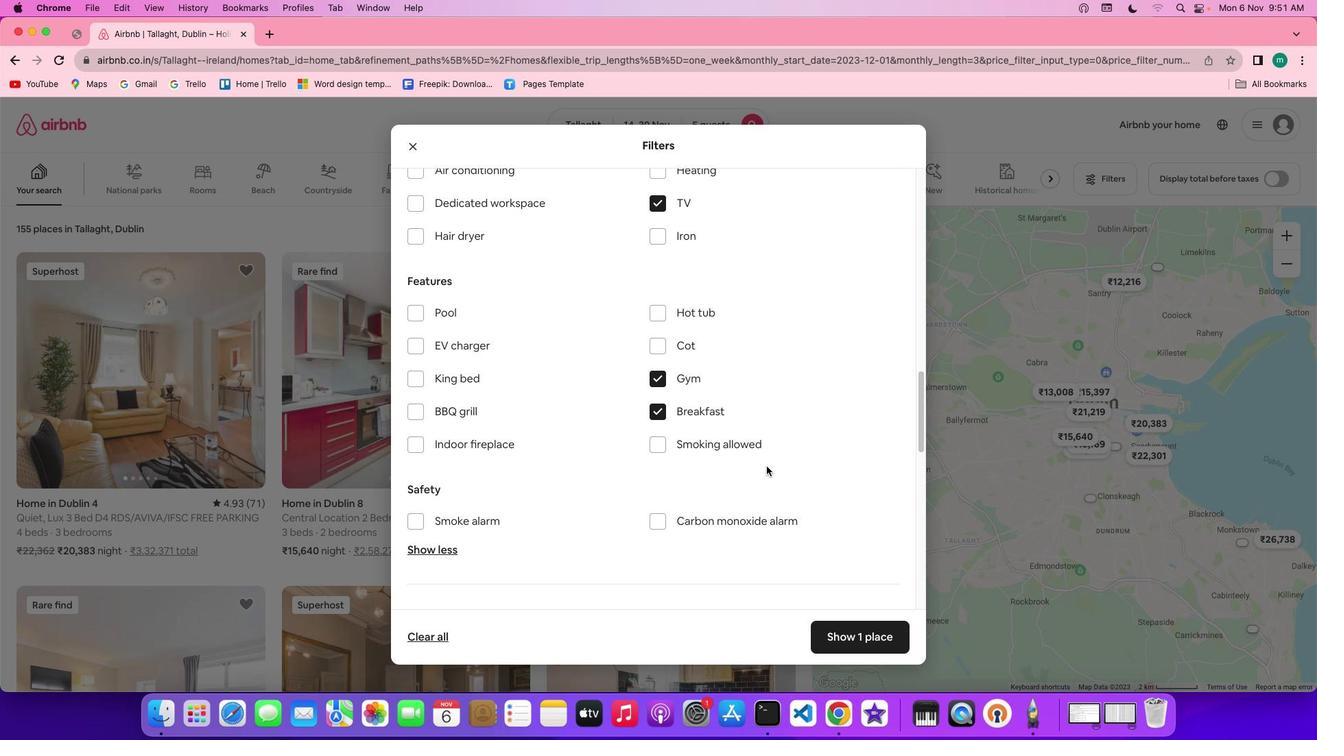 
Action: Mouse scrolled (766, 465) with delta (0, 0)
Screenshot: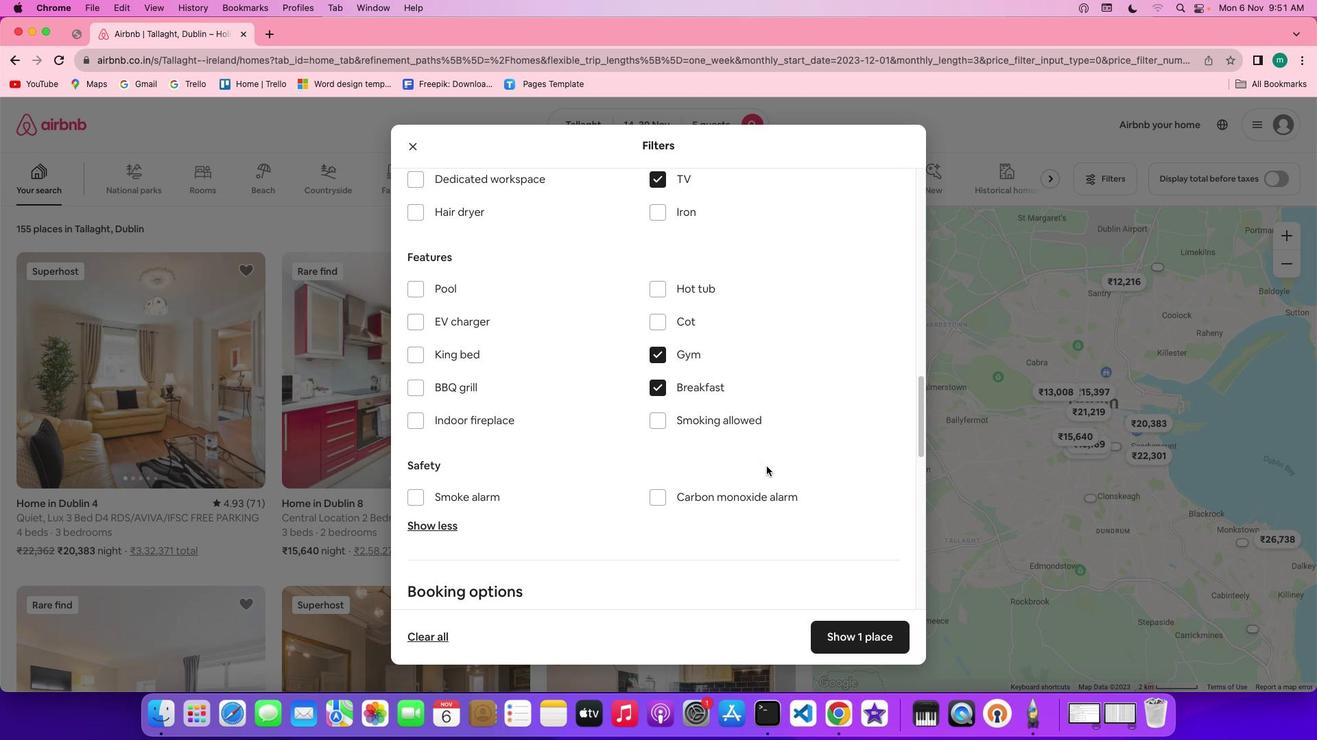 
Action: Mouse scrolled (766, 465) with delta (0, 0)
Screenshot: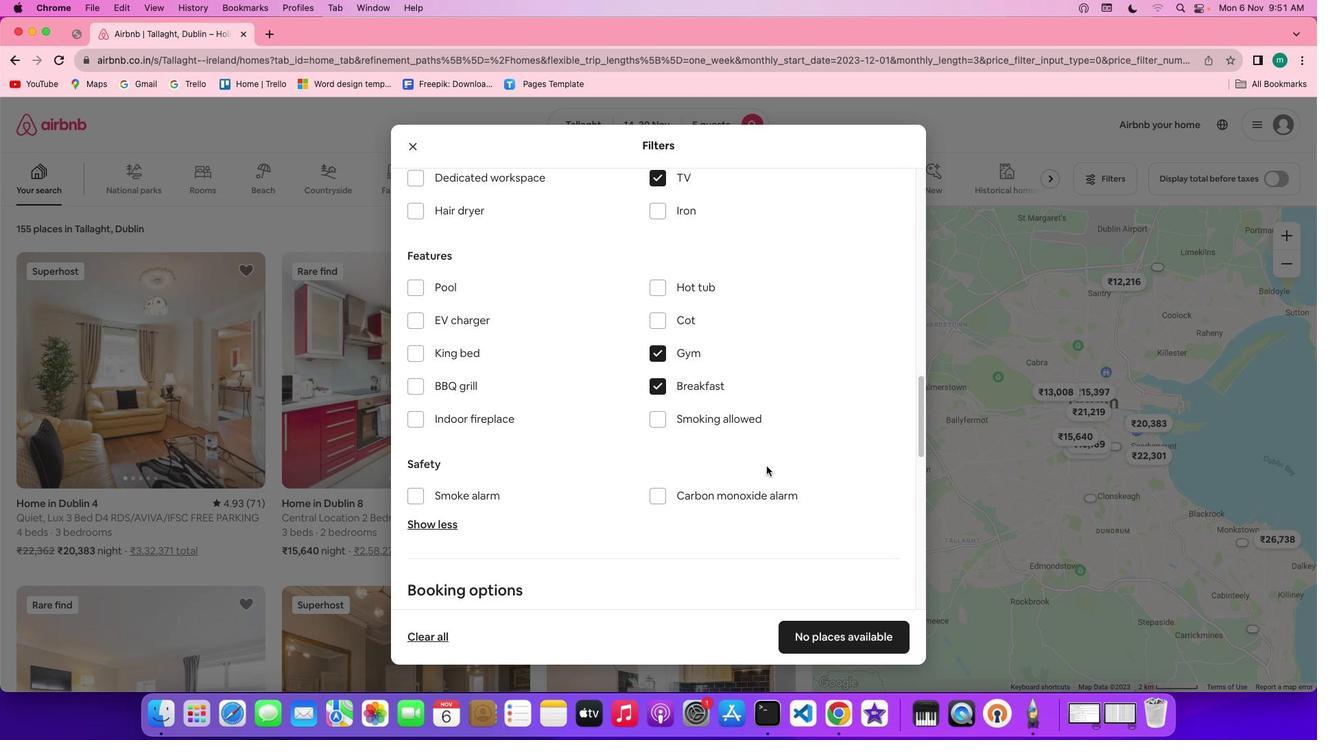 
Action: Mouse scrolled (766, 465) with delta (0, 0)
Screenshot: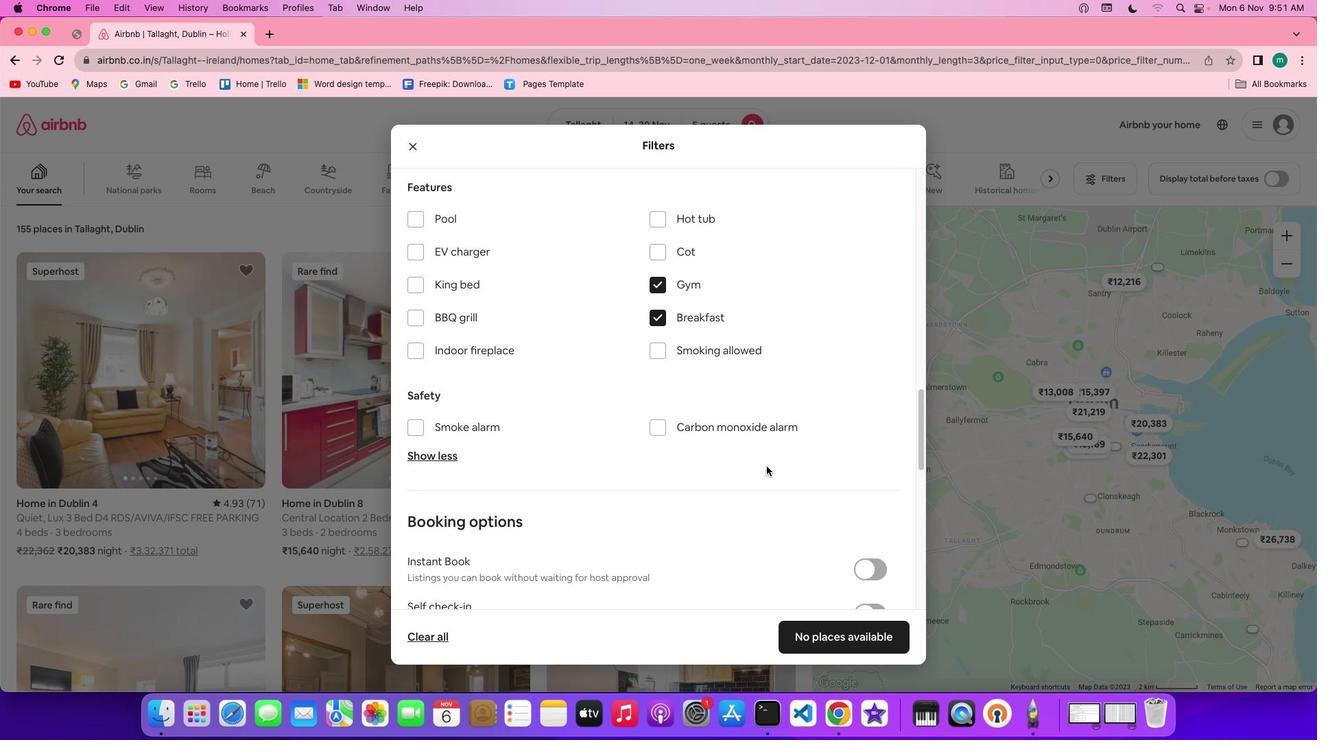 
Action: Mouse scrolled (766, 465) with delta (0, 0)
Screenshot: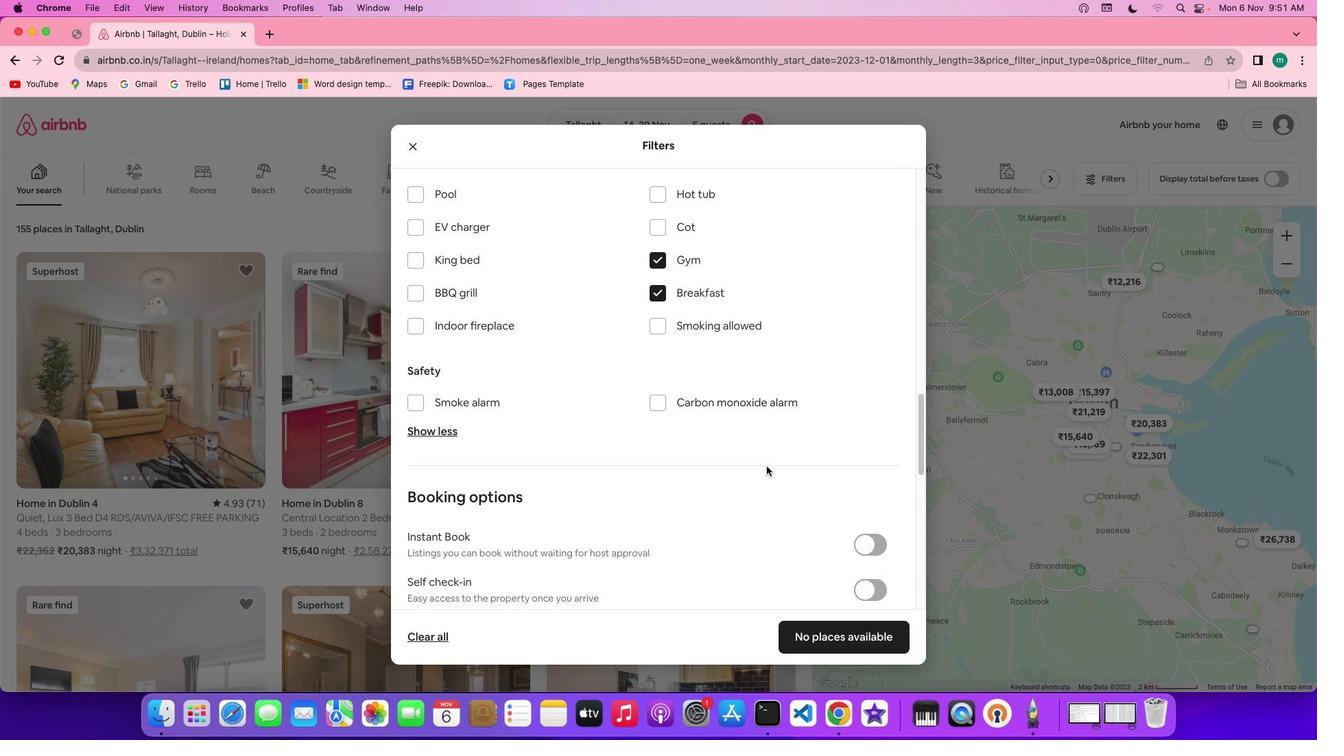 
Action: Mouse scrolled (766, 465) with delta (0, -1)
Screenshot: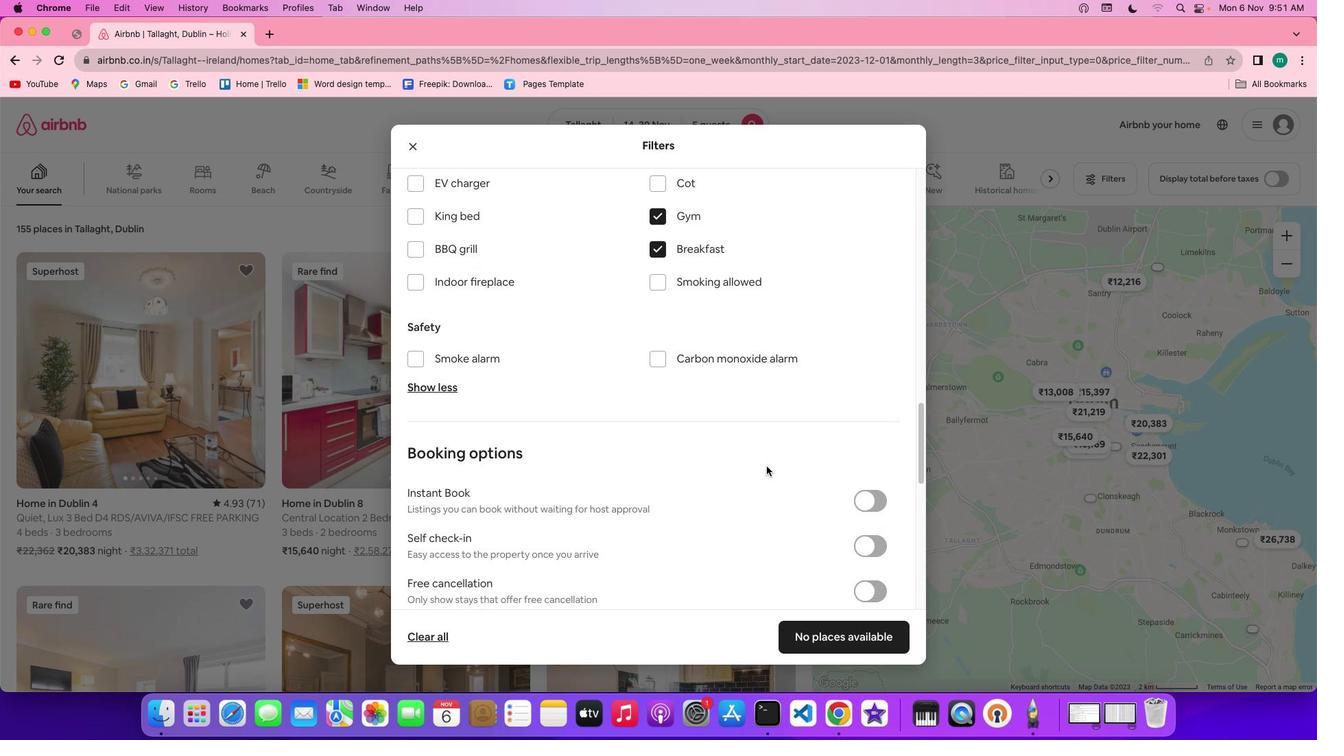 
Action: Mouse scrolled (766, 465) with delta (0, -1)
Screenshot: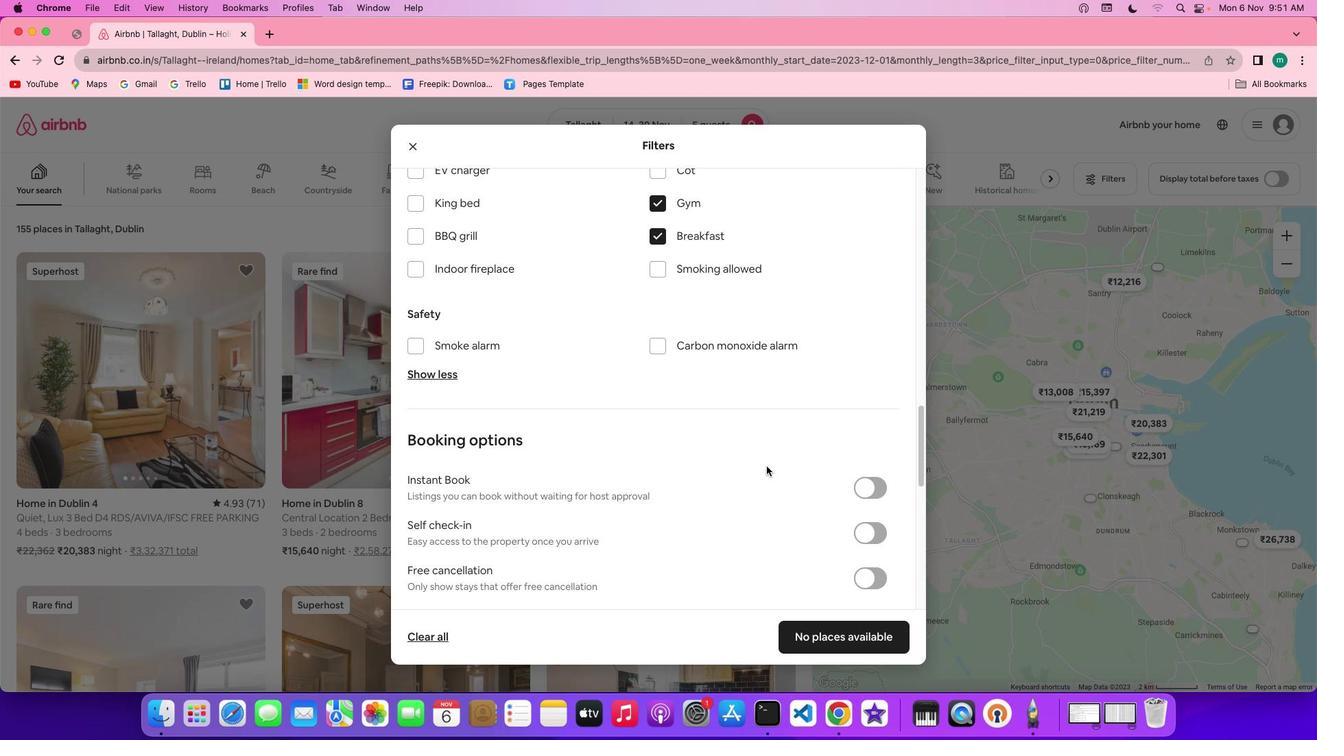
Action: Mouse scrolled (766, 465) with delta (0, 0)
Screenshot: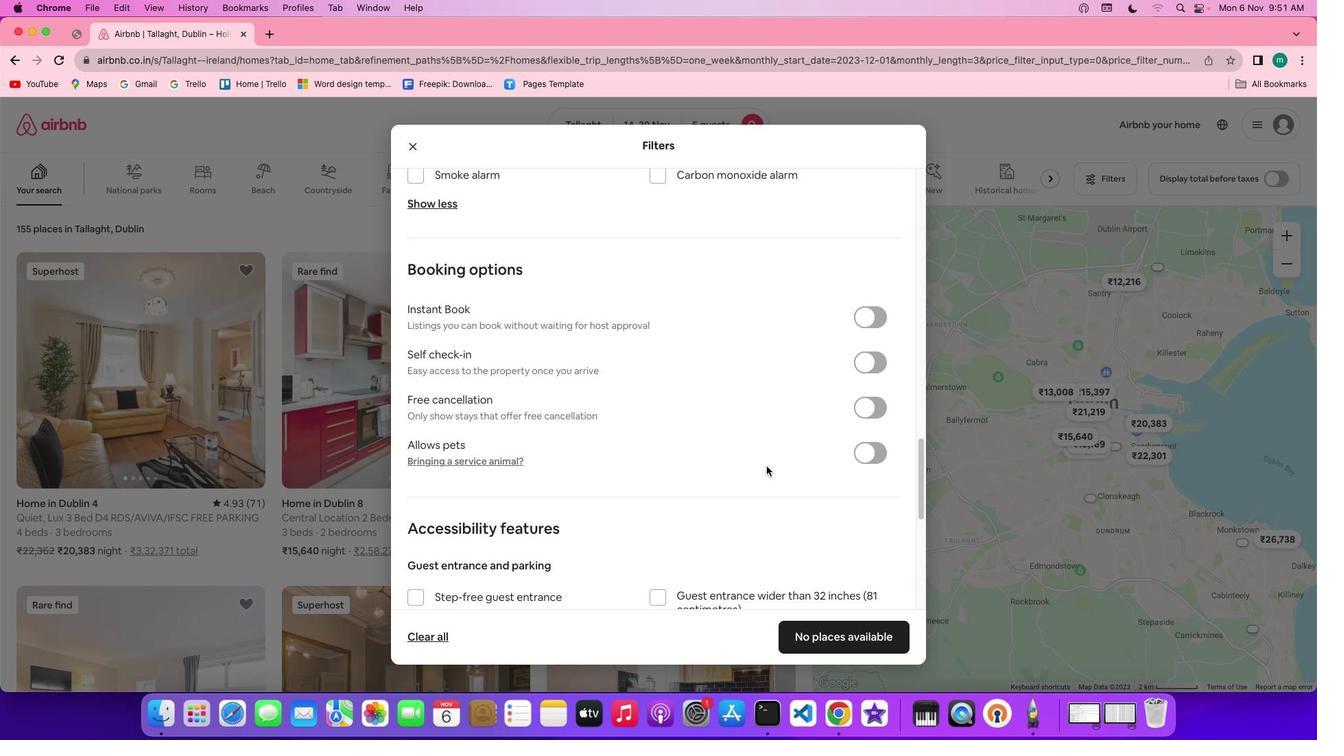 
Action: Mouse scrolled (766, 465) with delta (0, 0)
Screenshot: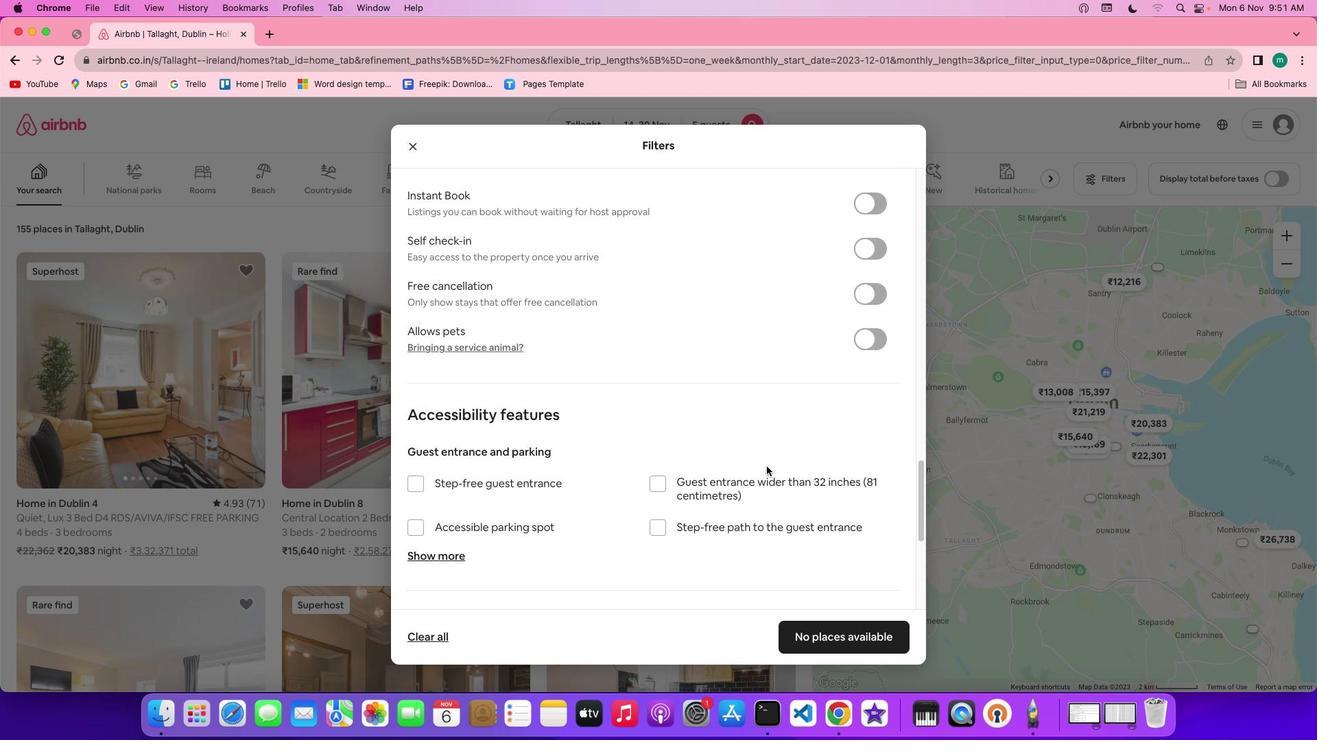 
Action: Mouse scrolled (766, 465) with delta (0, -1)
Screenshot: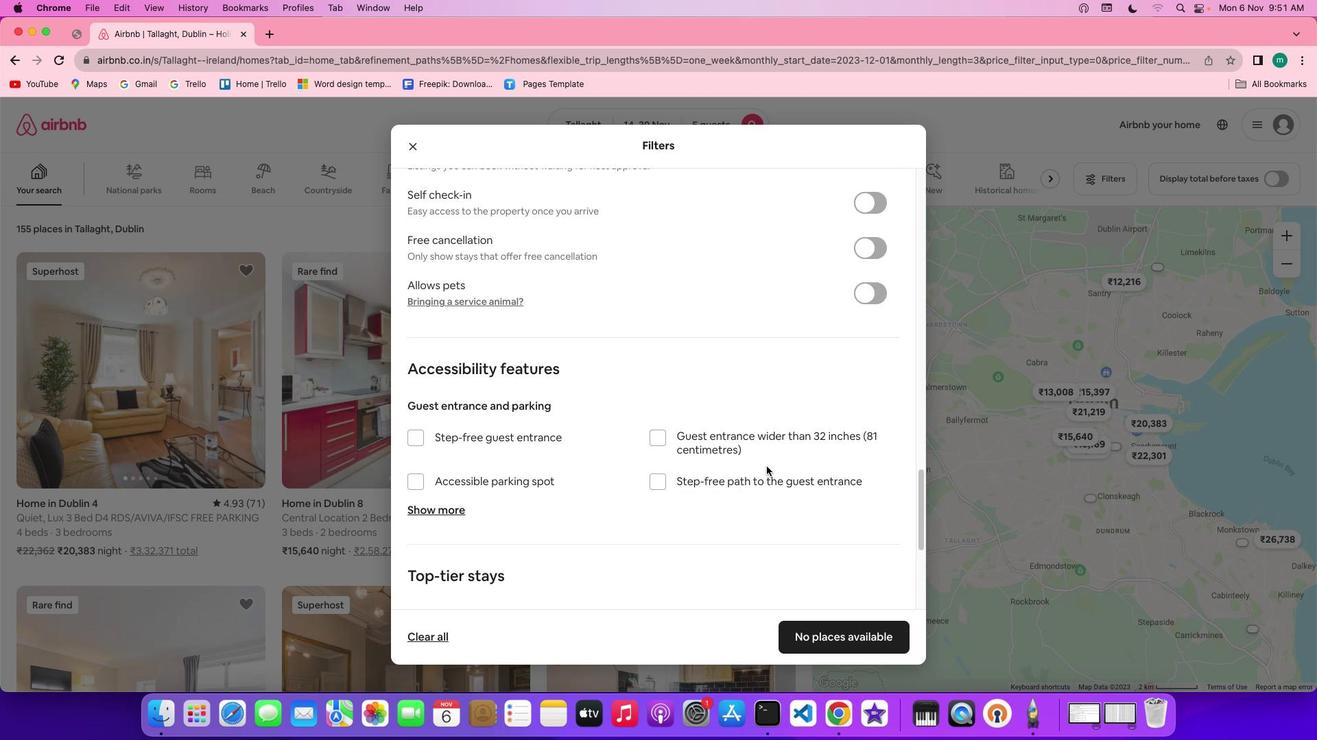 
Action: Mouse scrolled (766, 465) with delta (0, -2)
Screenshot: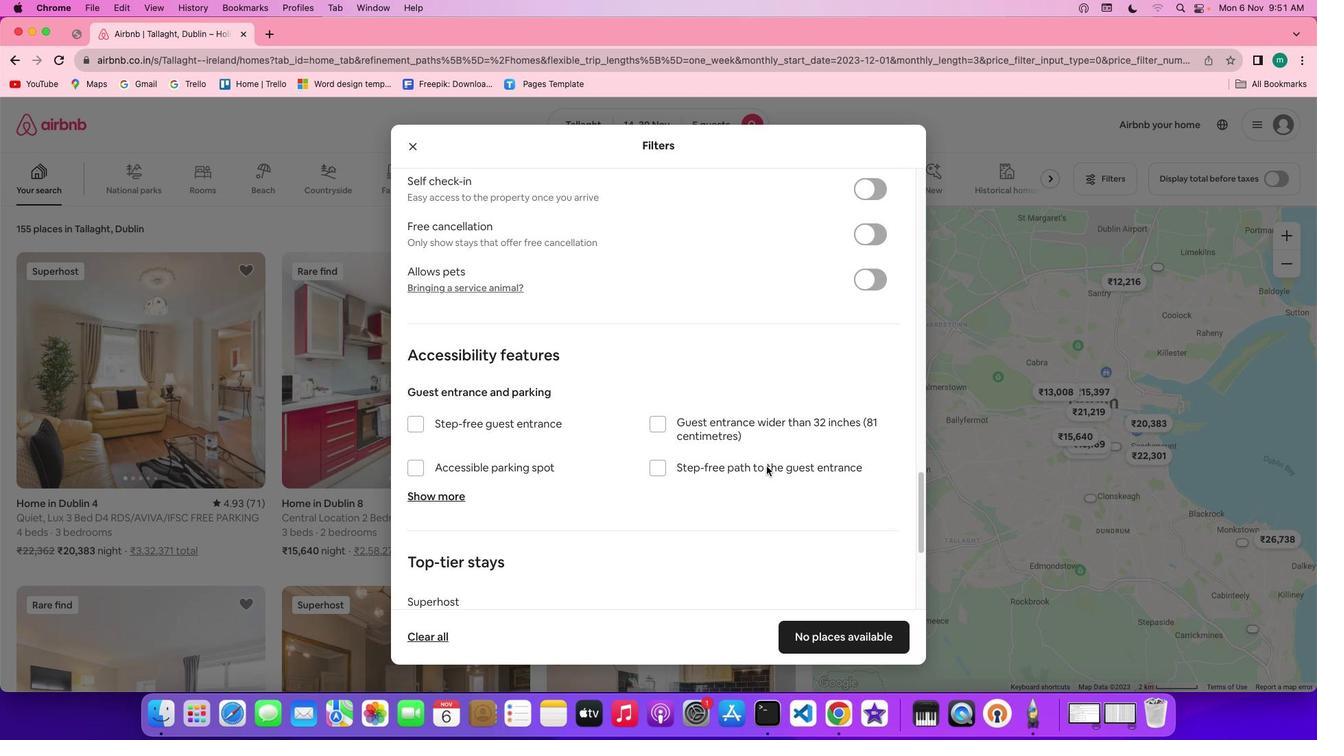 
Action: Mouse scrolled (766, 465) with delta (0, -2)
Screenshot: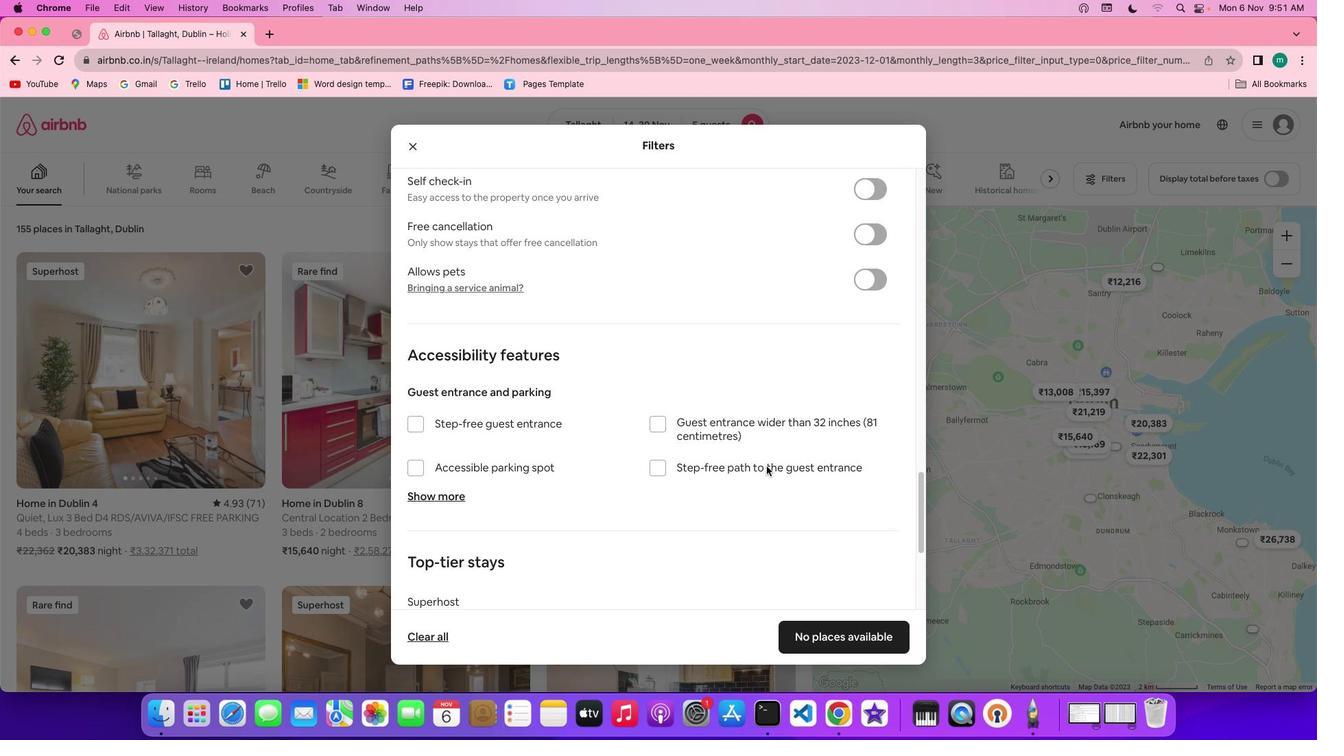 
Action: Mouse scrolled (766, 465) with delta (0, 0)
Screenshot: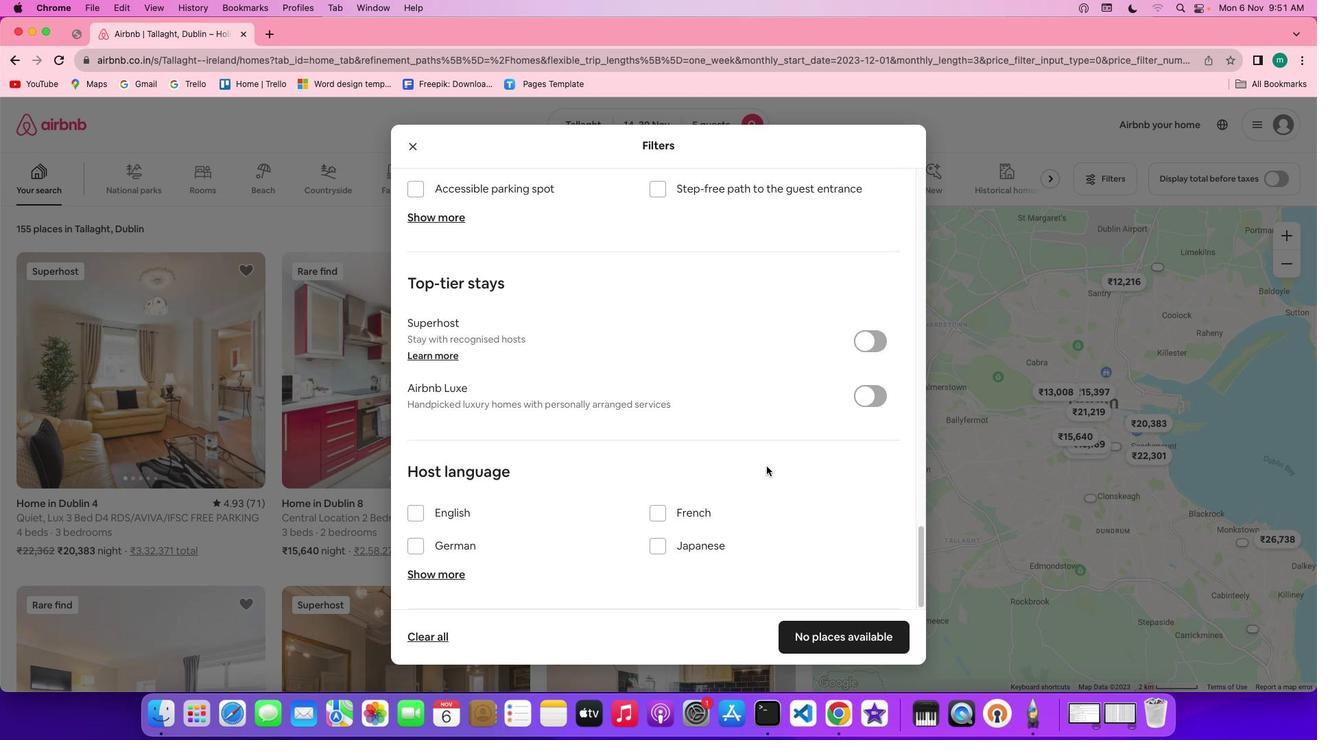 
Action: Mouse scrolled (766, 465) with delta (0, 0)
Screenshot: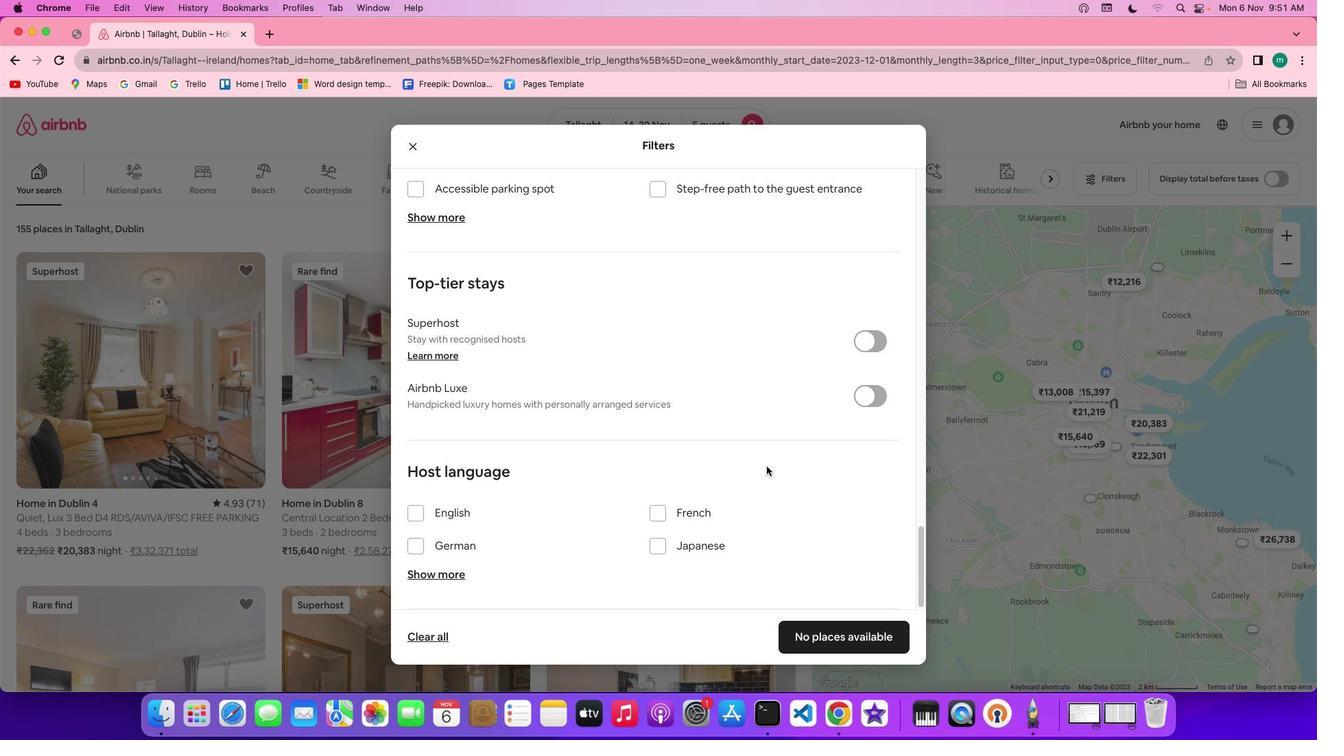 
Action: Mouse scrolled (766, 465) with delta (0, -2)
Screenshot: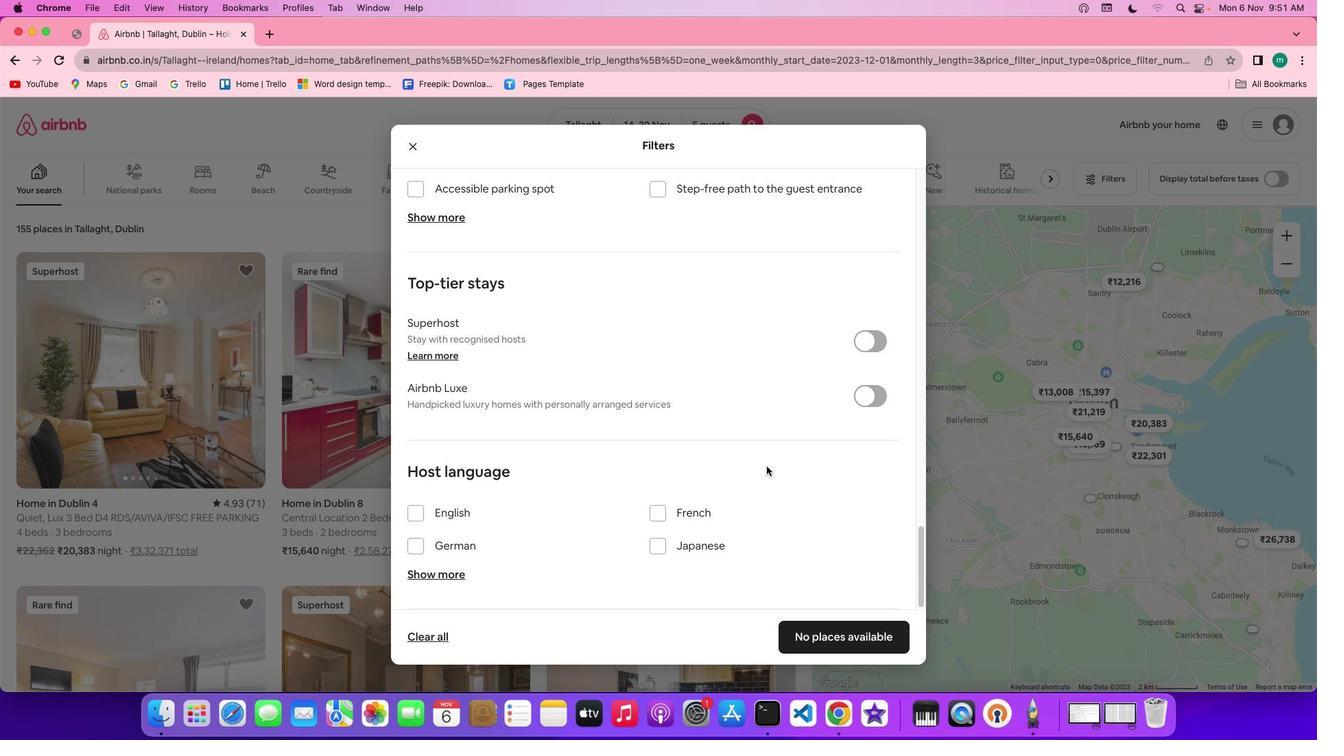 
Action: Mouse scrolled (766, 465) with delta (0, -3)
Screenshot: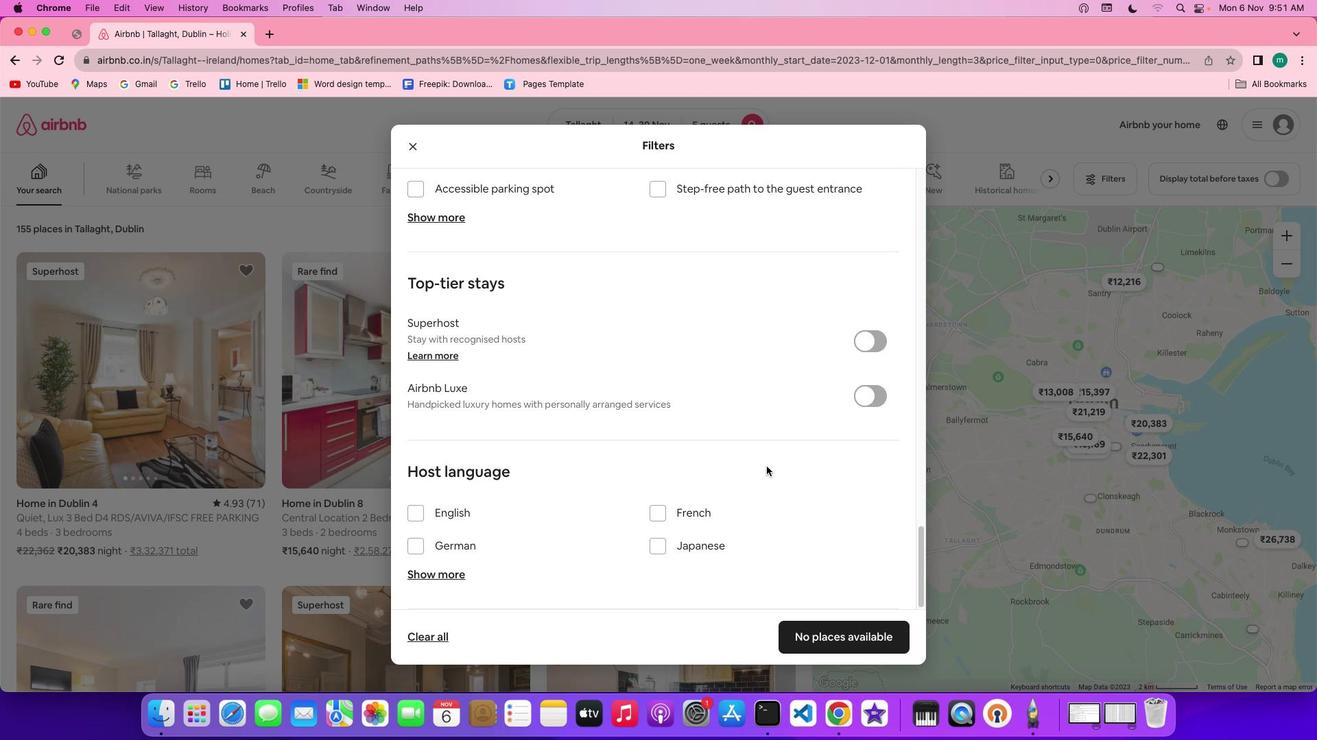 
Action: Mouse scrolled (766, 465) with delta (0, -4)
Screenshot: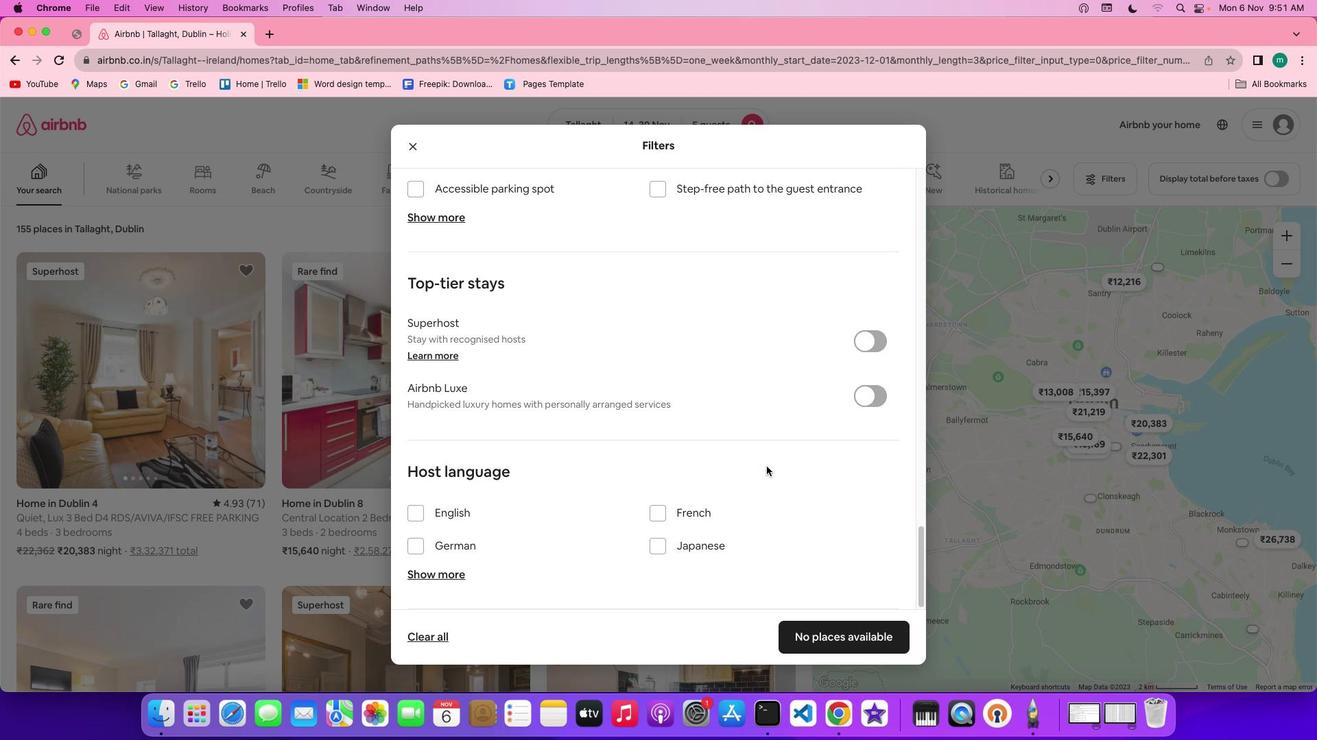 
Action: Mouse scrolled (766, 465) with delta (0, -3)
Screenshot: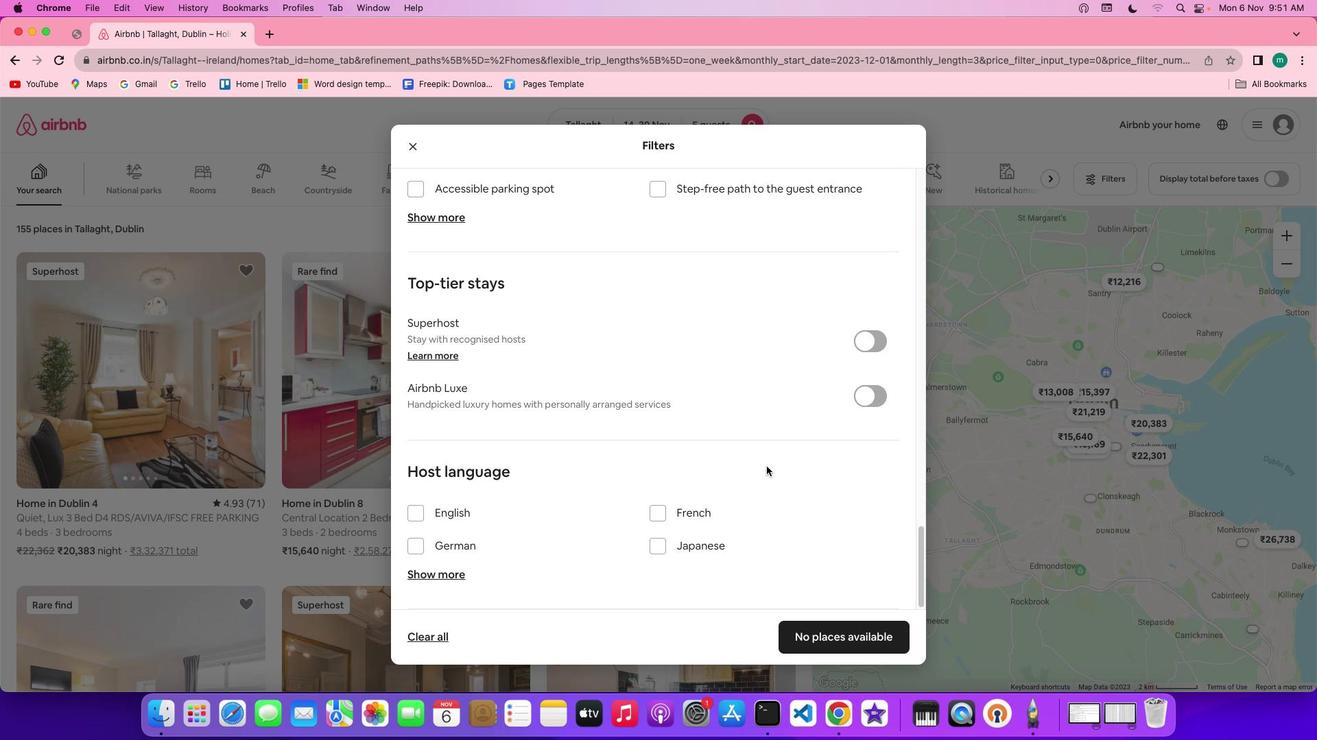 
Action: Mouse scrolled (766, 465) with delta (0, 0)
Screenshot: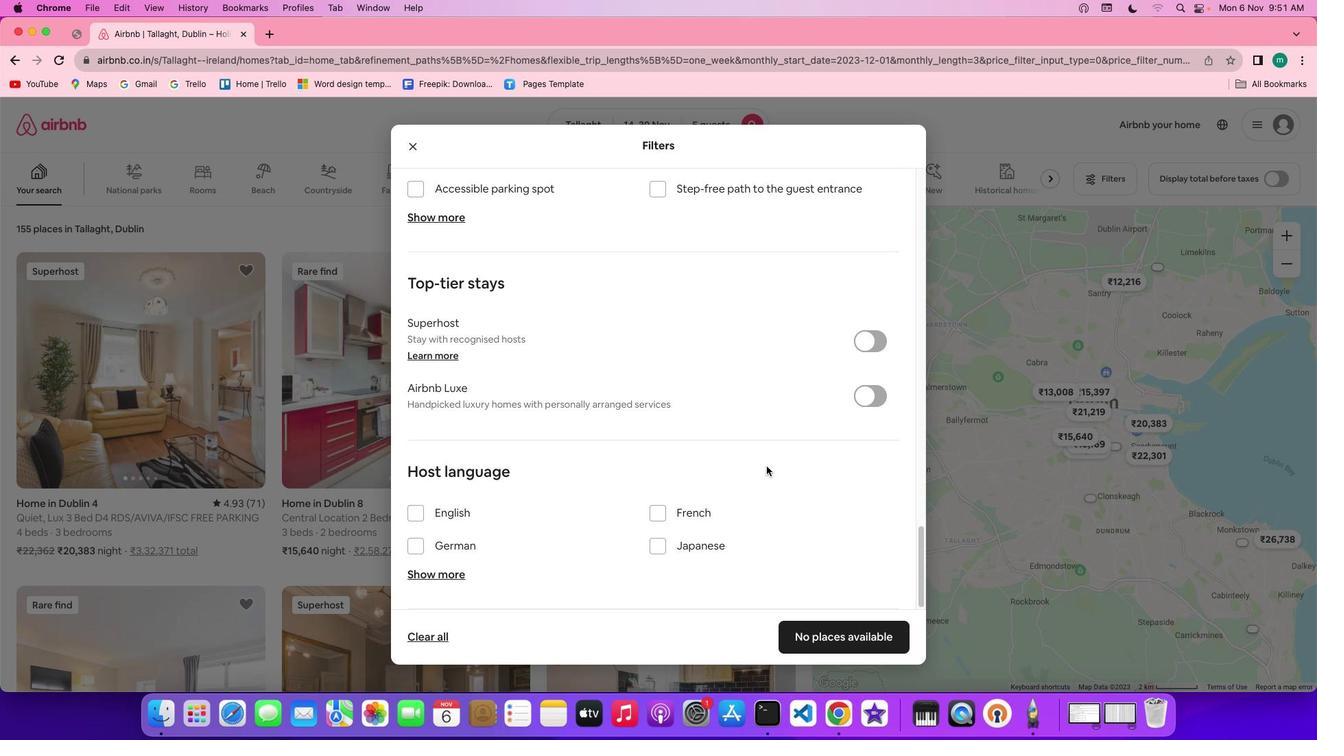 
Action: Mouse scrolled (766, 465) with delta (0, 0)
Screenshot: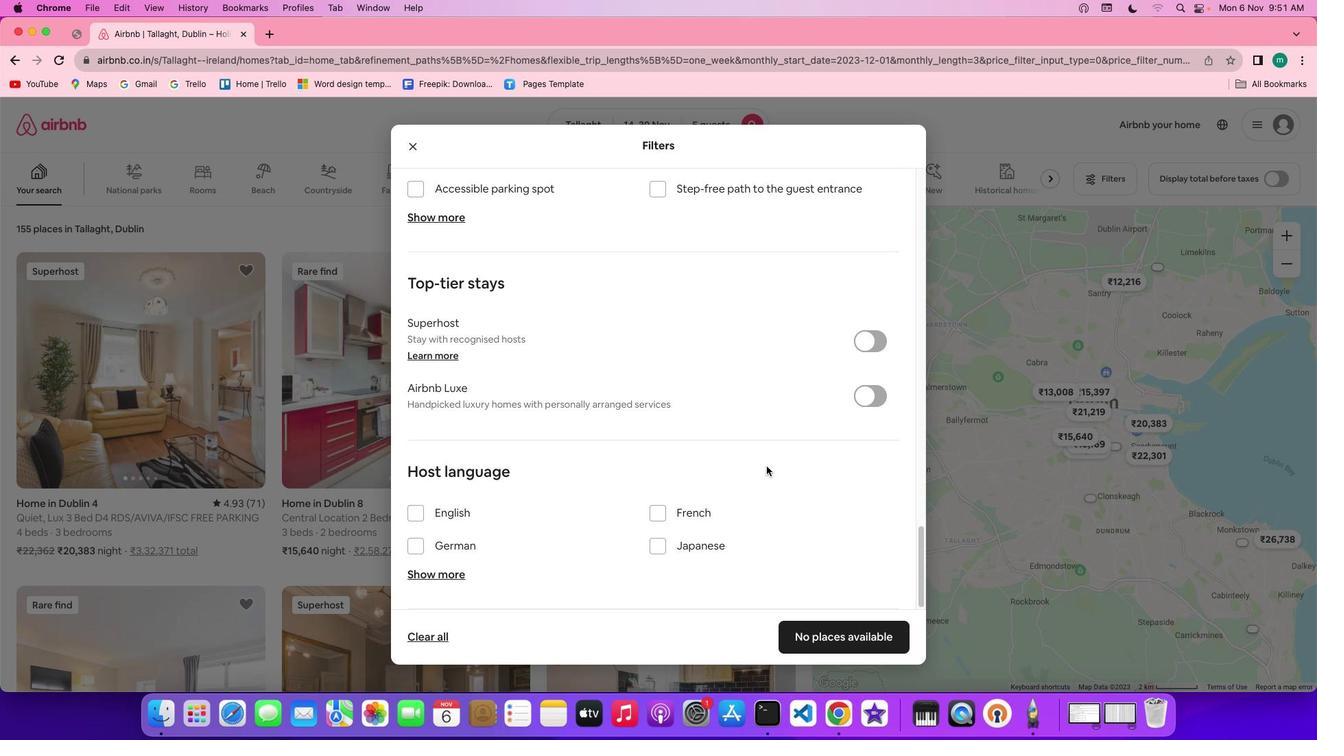
Action: Mouse scrolled (766, 465) with delta (0, -2)
Screenshot: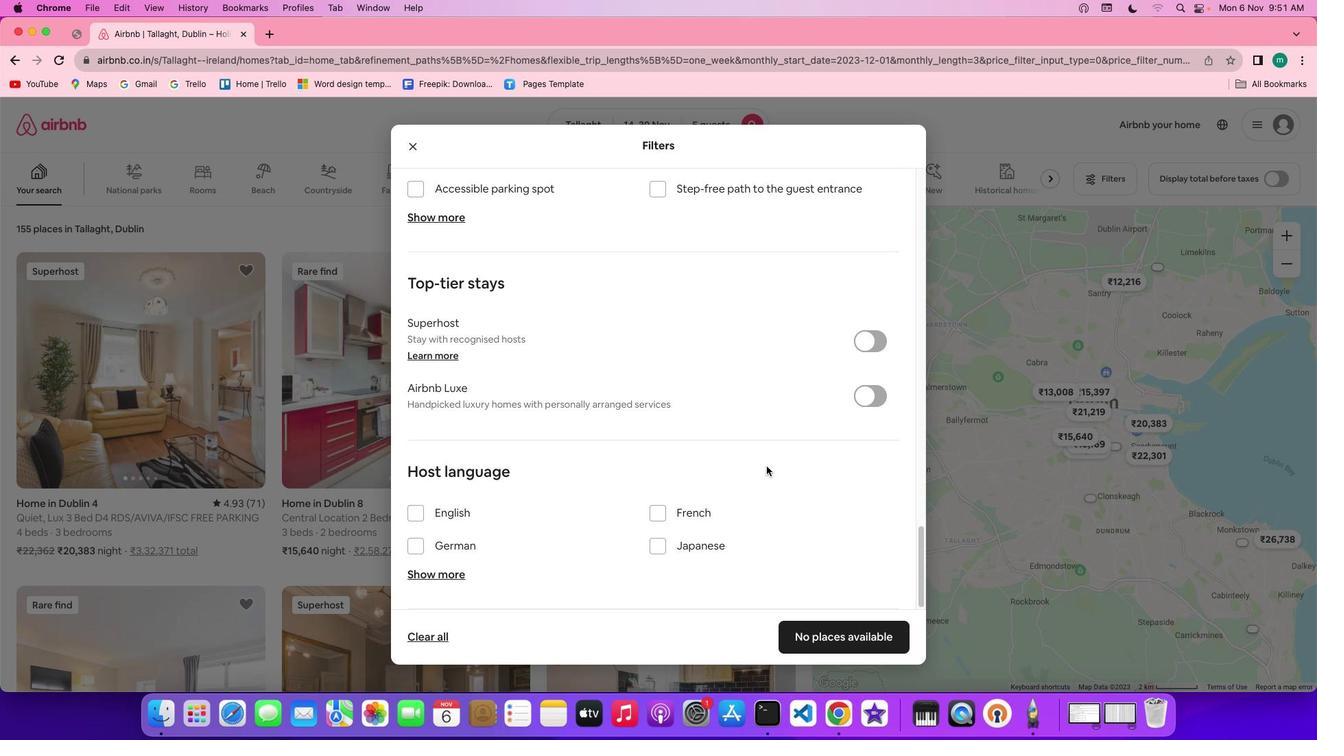 
Action: Mouse scrolled (766, 465) with delta (0, -3)
Screenshot: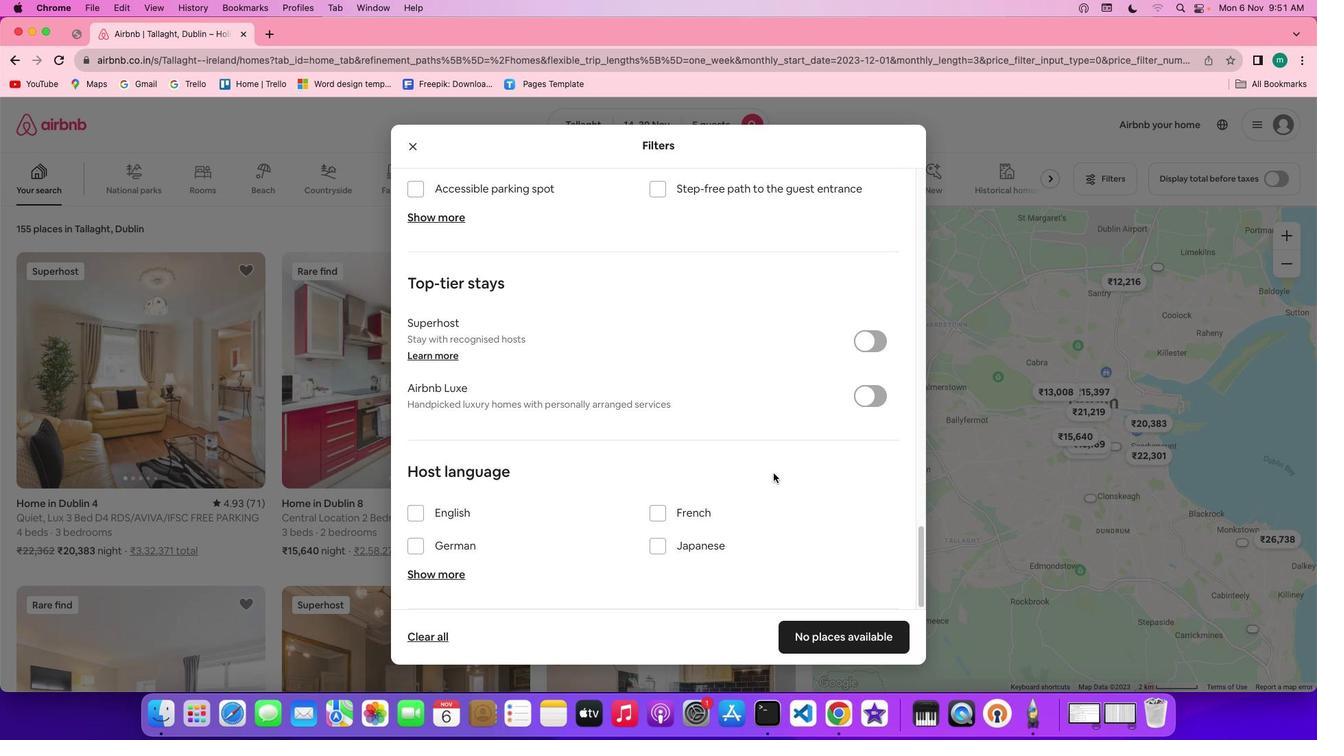 
Action: Mouse scrolled (766, 465) with delta (0, -4)
Screenshot: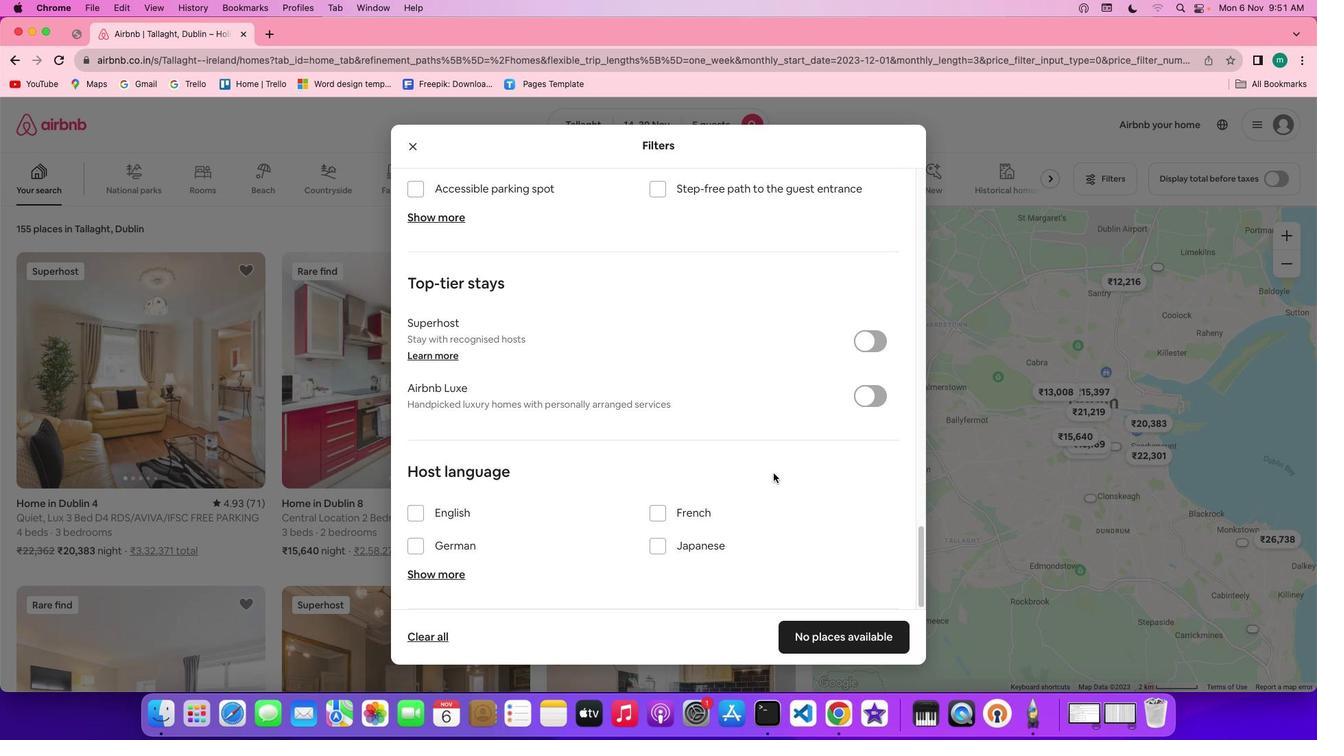 
Action: Mouse scrolled (766, 465) with delta (0, -4)
Screenshot: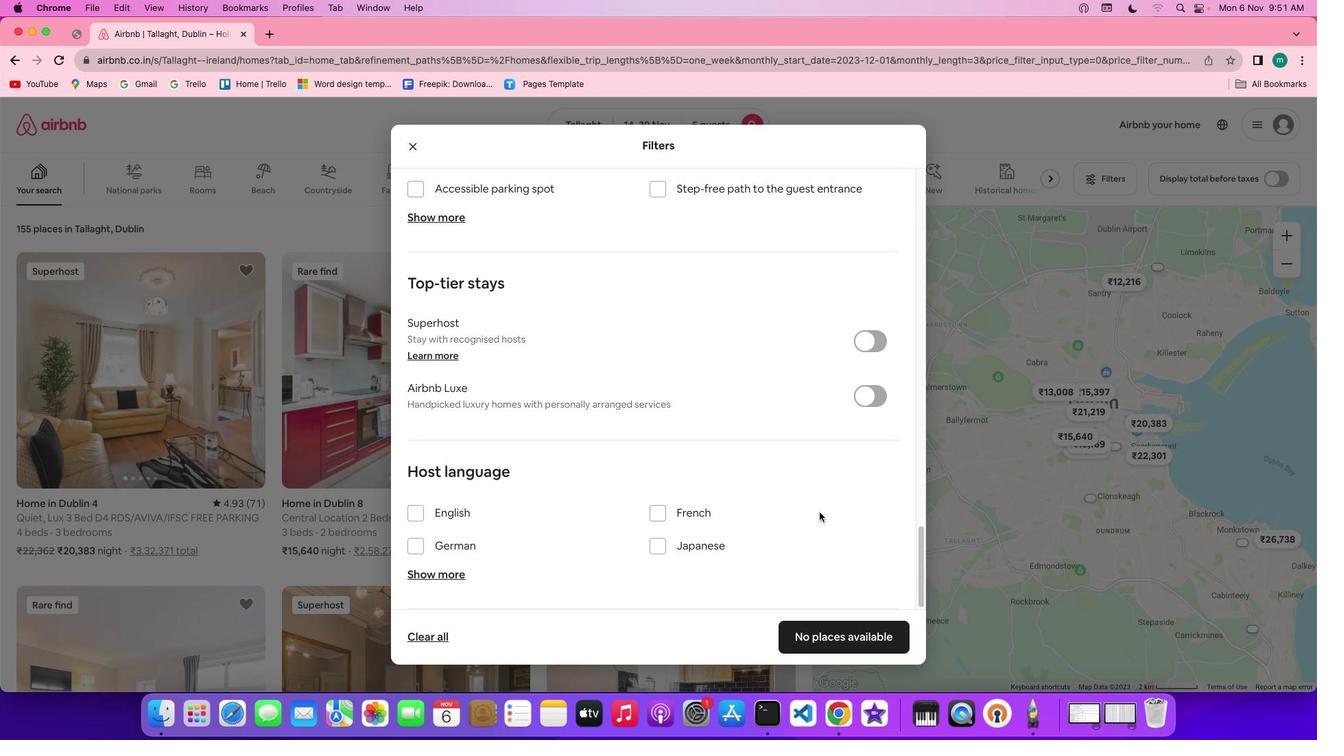 
Action: Mouse moved to (891, 625)
Screenshot: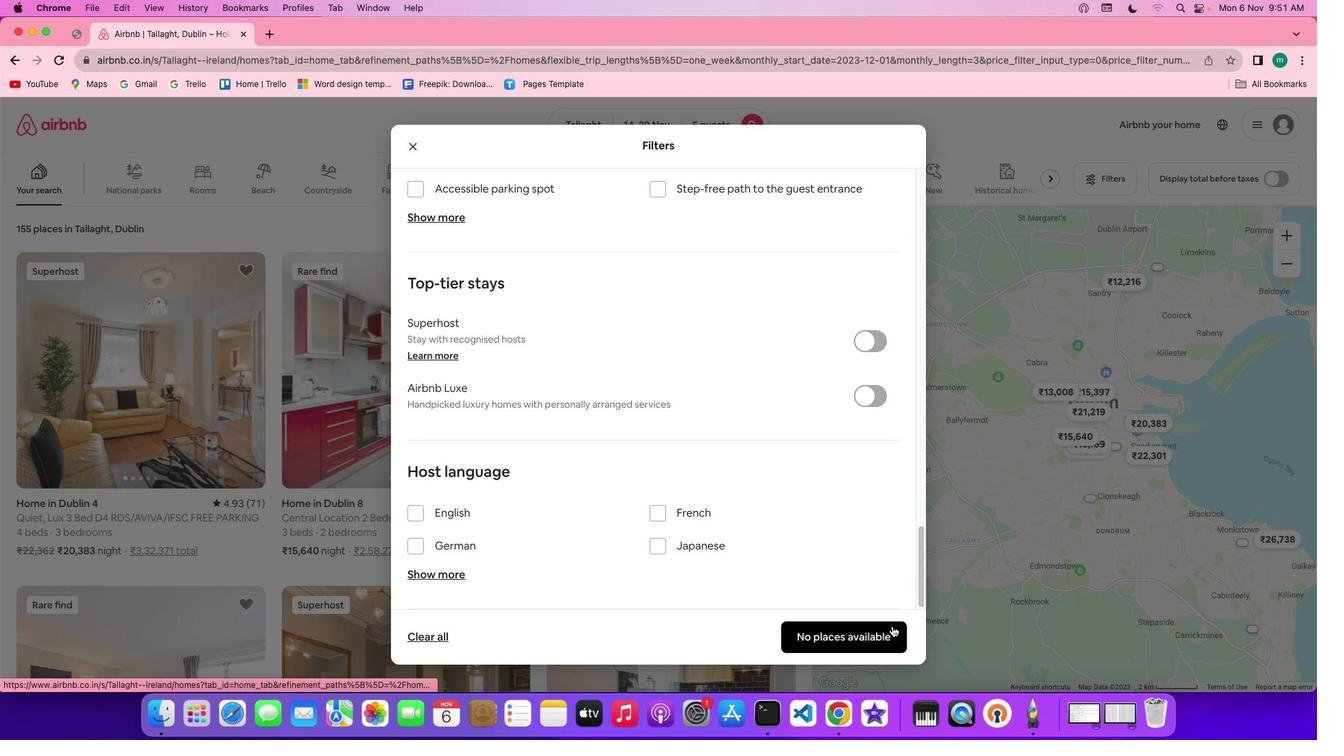 
Action: Mouse pressed left at (891, 625)
Screenshot: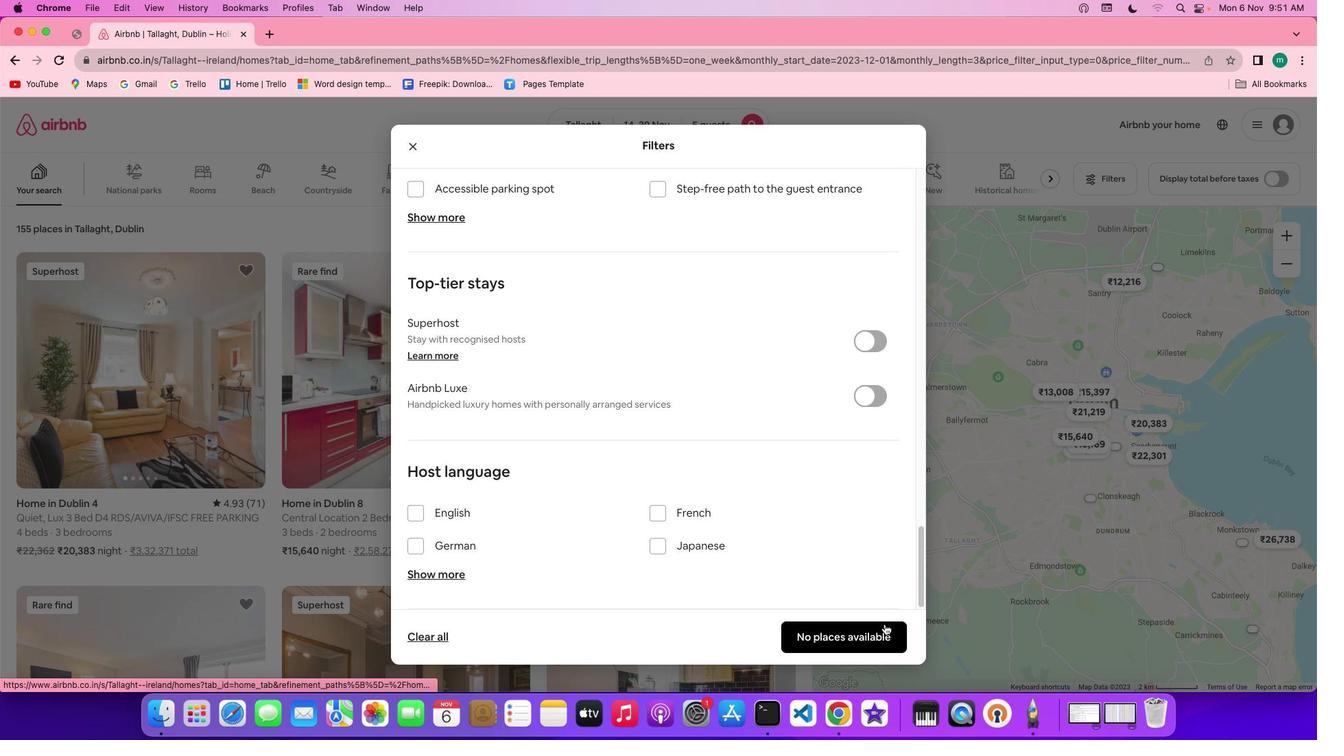 
Action: Mouse moved to (477, 463)
Screenshot: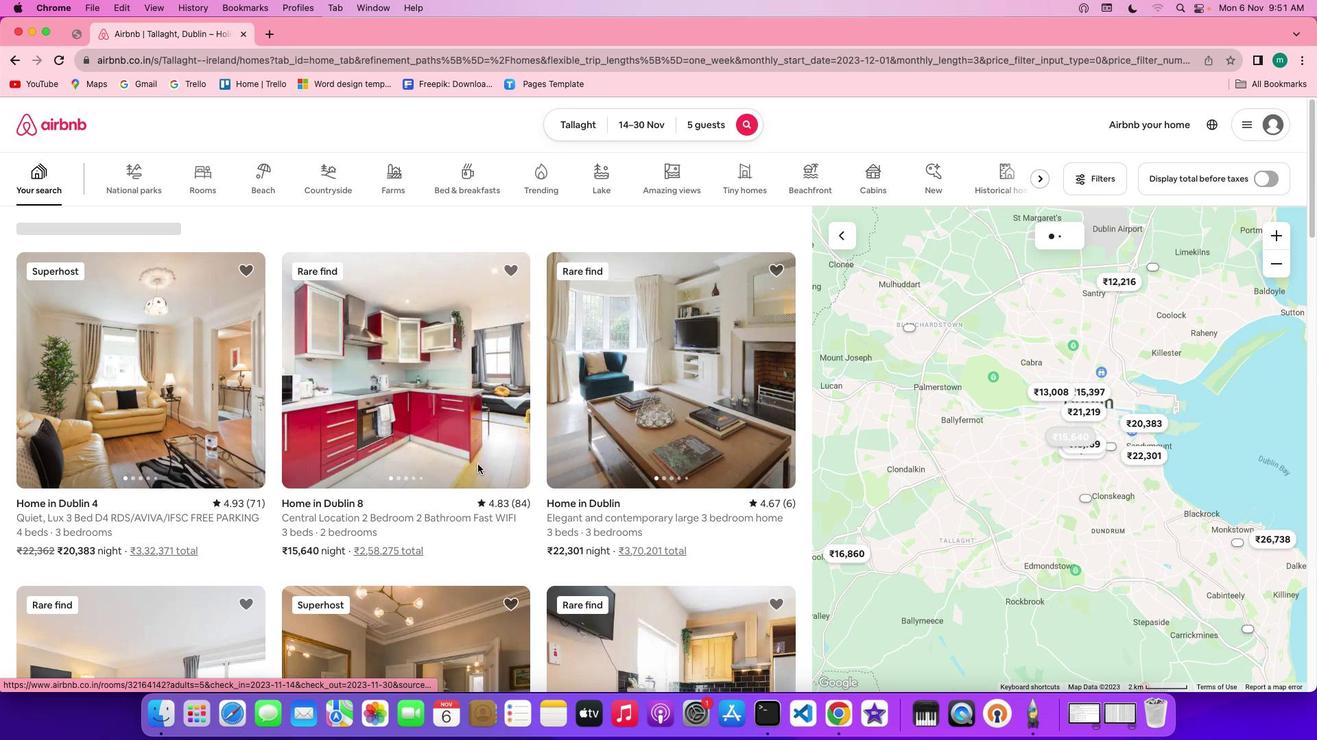 
